Task: Find connections with filter location Shāhāda with filter topic #workwith filter profile language French with filter current company Prestige Group with filter school University of Allahabad with filter industry Health and Human Services with filter service category User Experience Design with filter keywords title Supervisors
Action: Mouse moved to (626, 79)
Screenshot: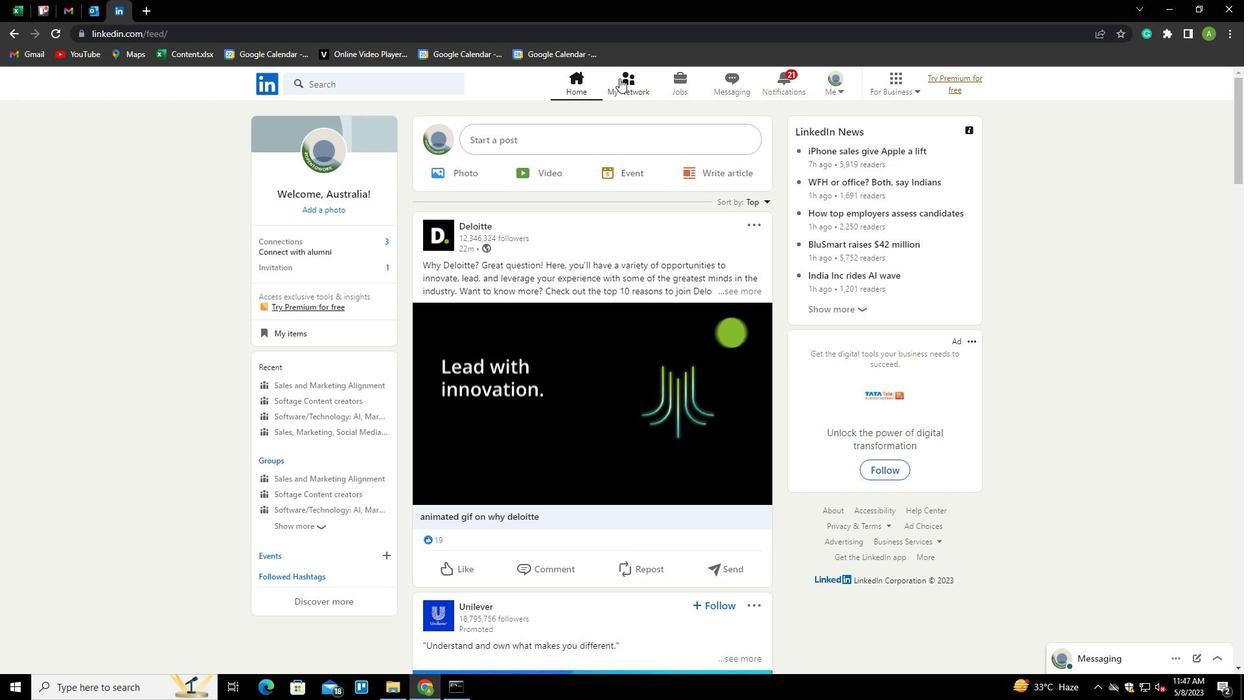 
Action: Mouse pressed left at (626, 79)
Screenshot: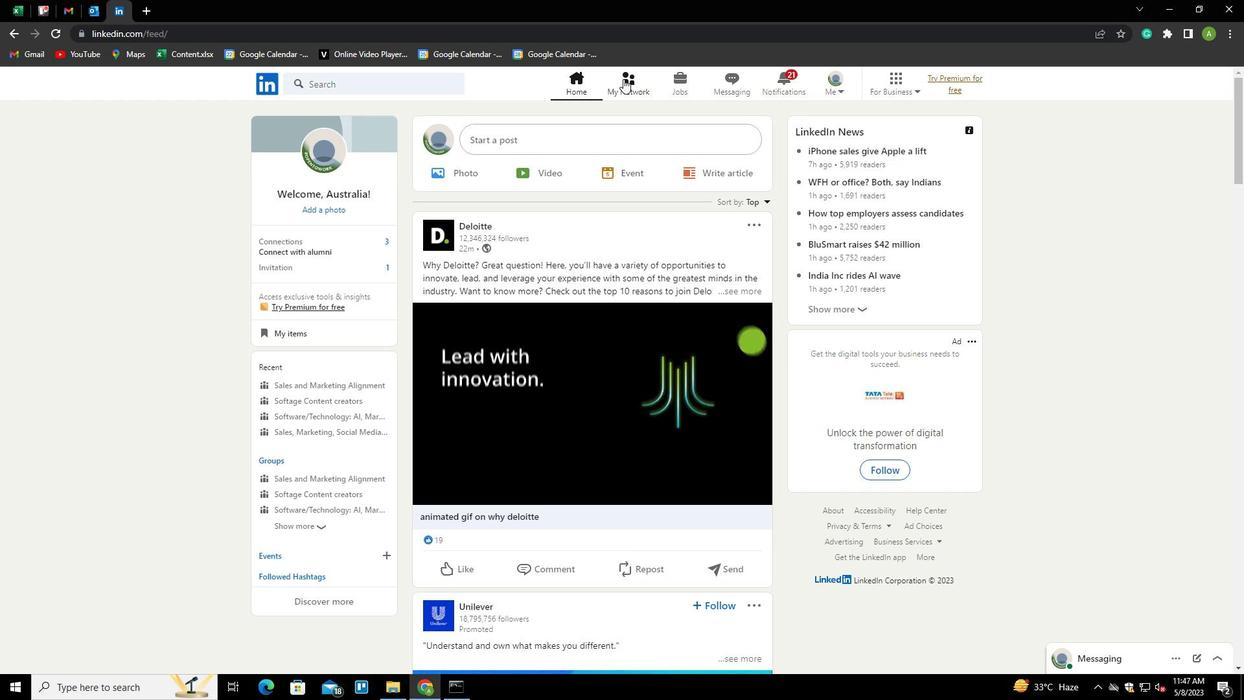 
Action: Mouse moved to (317, 154)
Screenshot: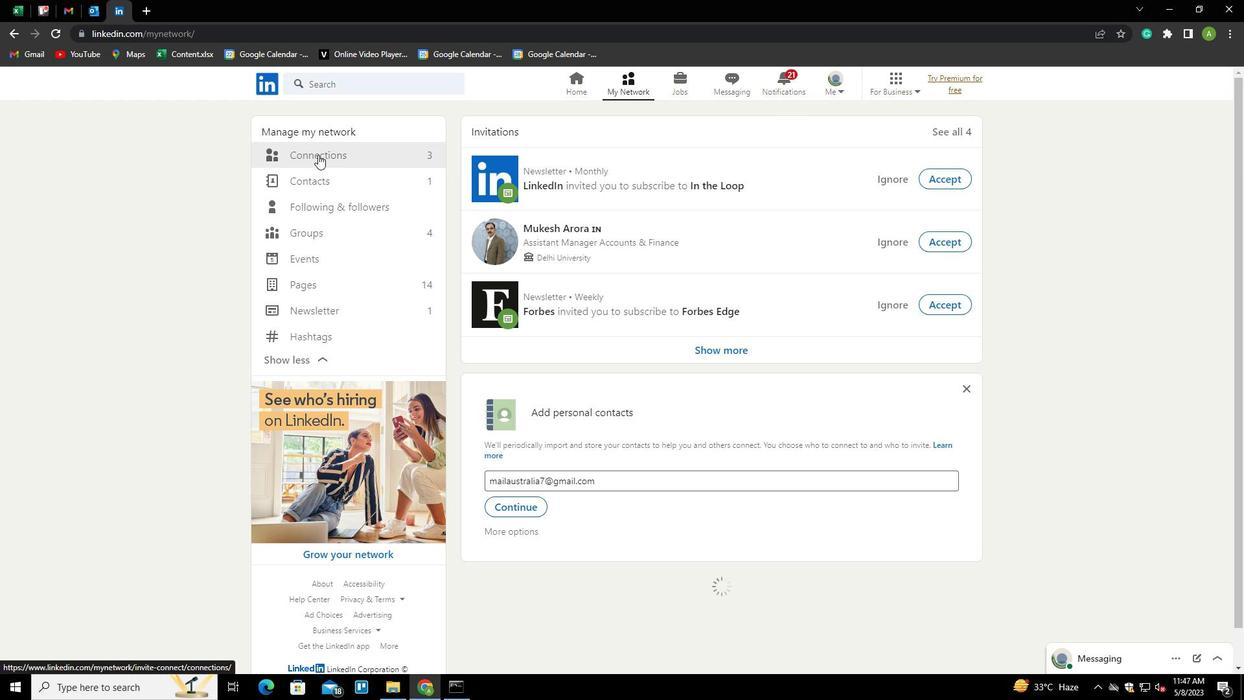 
Action: Mouse pressed left at (317, 154)
Screenshot: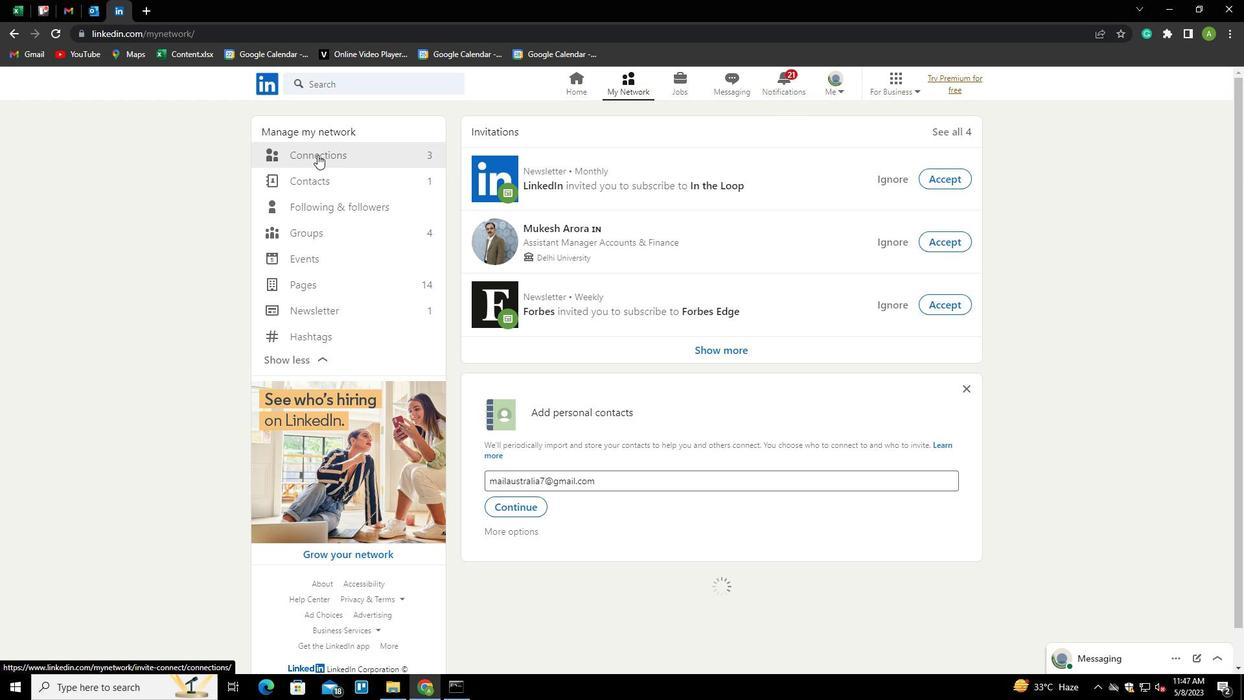 
Action: Mouse moved to (719, 159)
Screenshot: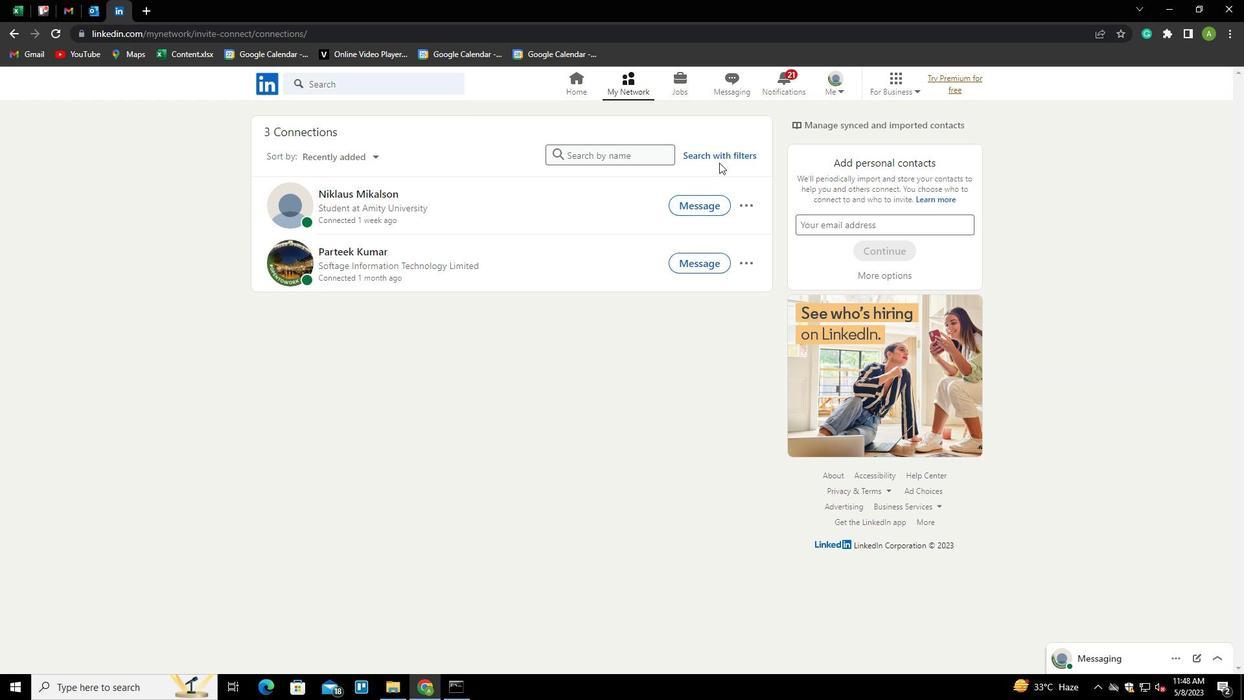 
Action: Mouse pressed left at (719, 159)
Screenshot: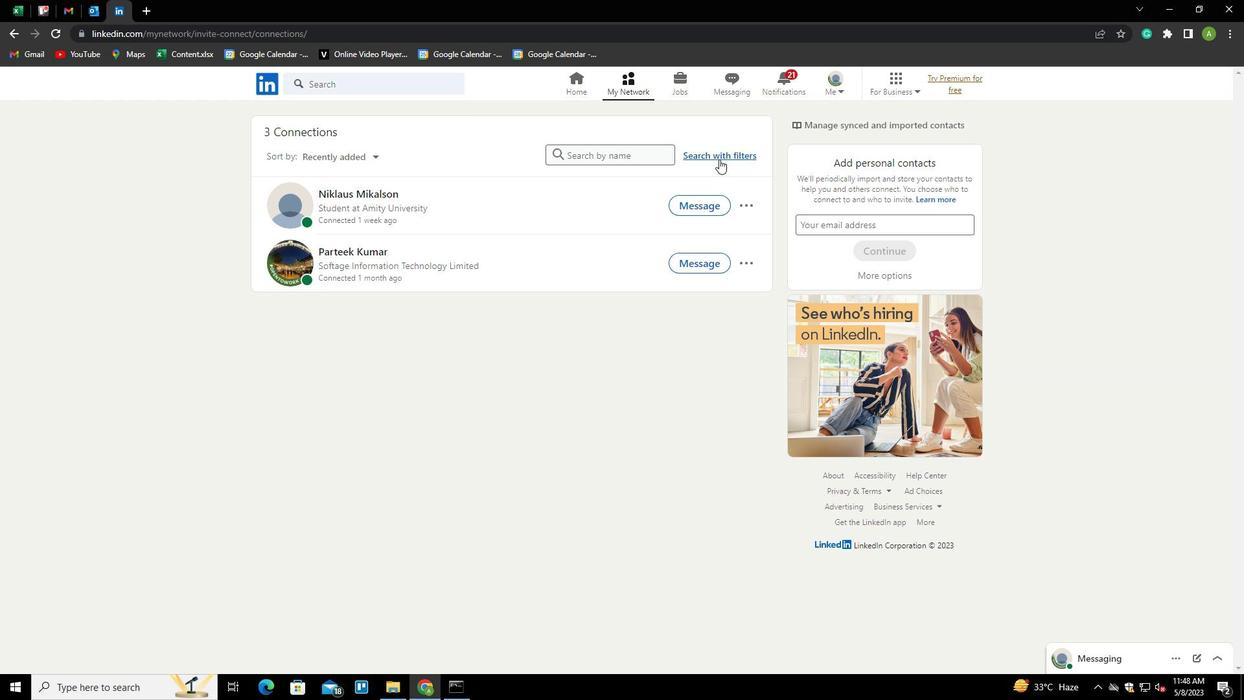 
Action: Mouse moved to (663, 116)
Screenshot: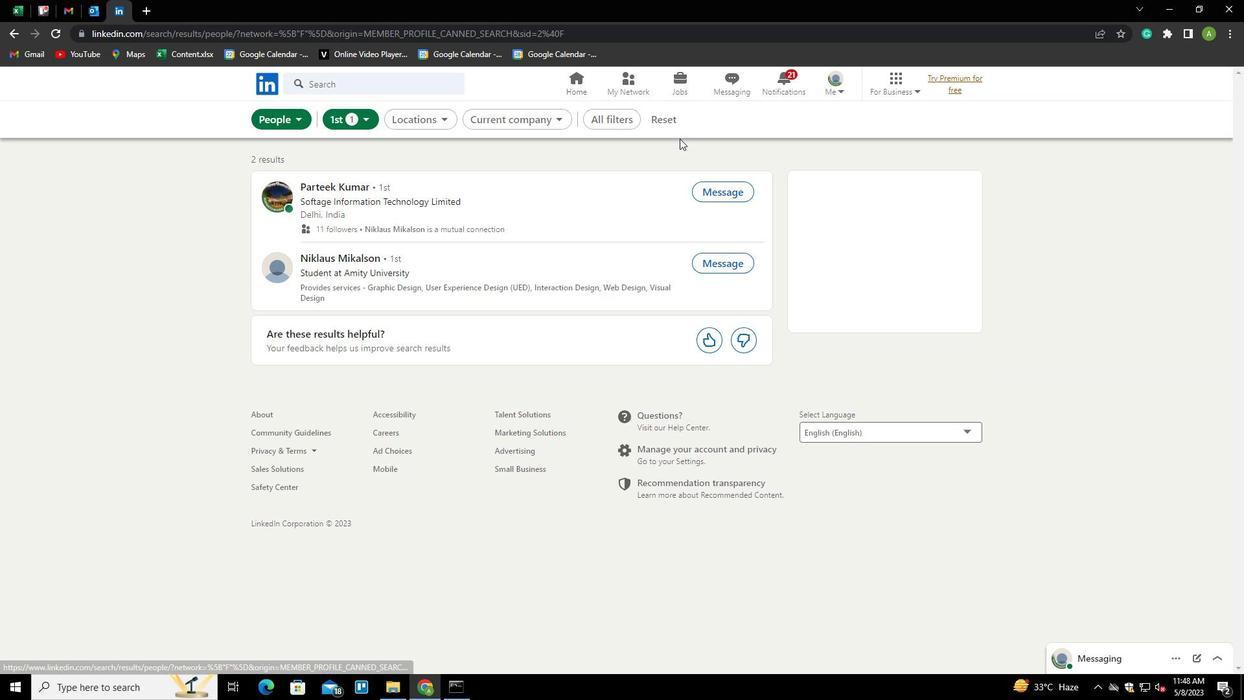 
Action: Mouse pressed left at (663, 116)
Screenshot: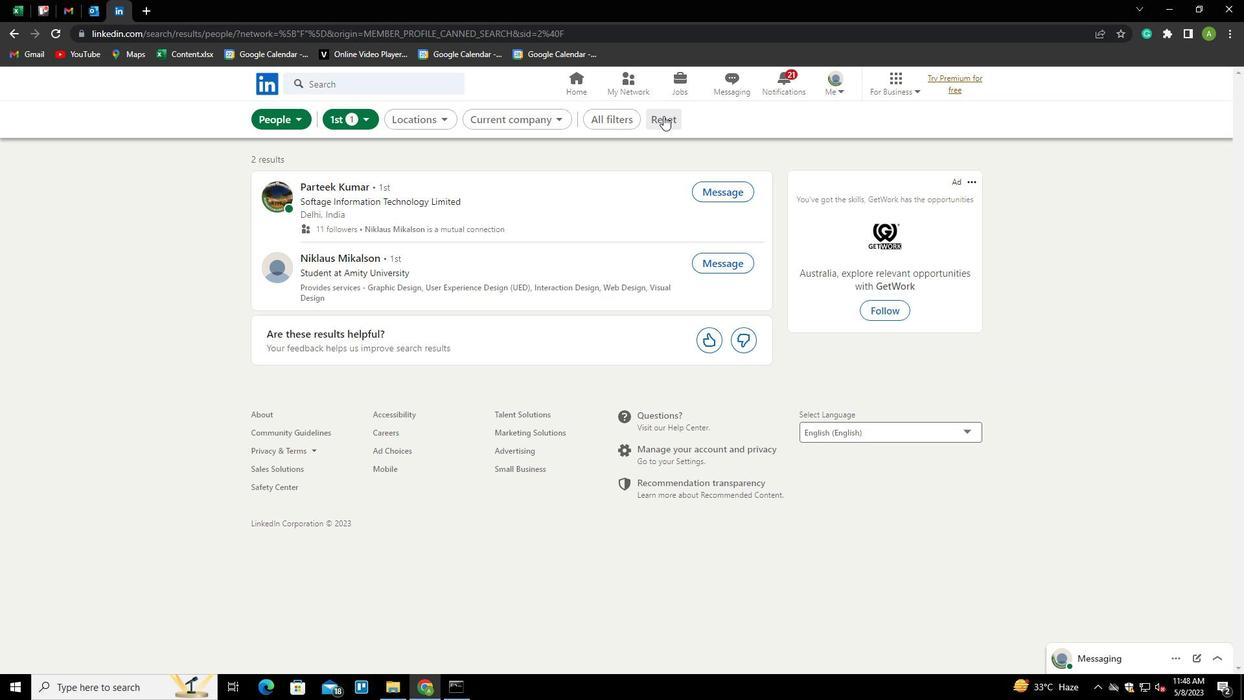 
Action: Mouse moved to (653, 116)
Screenshot: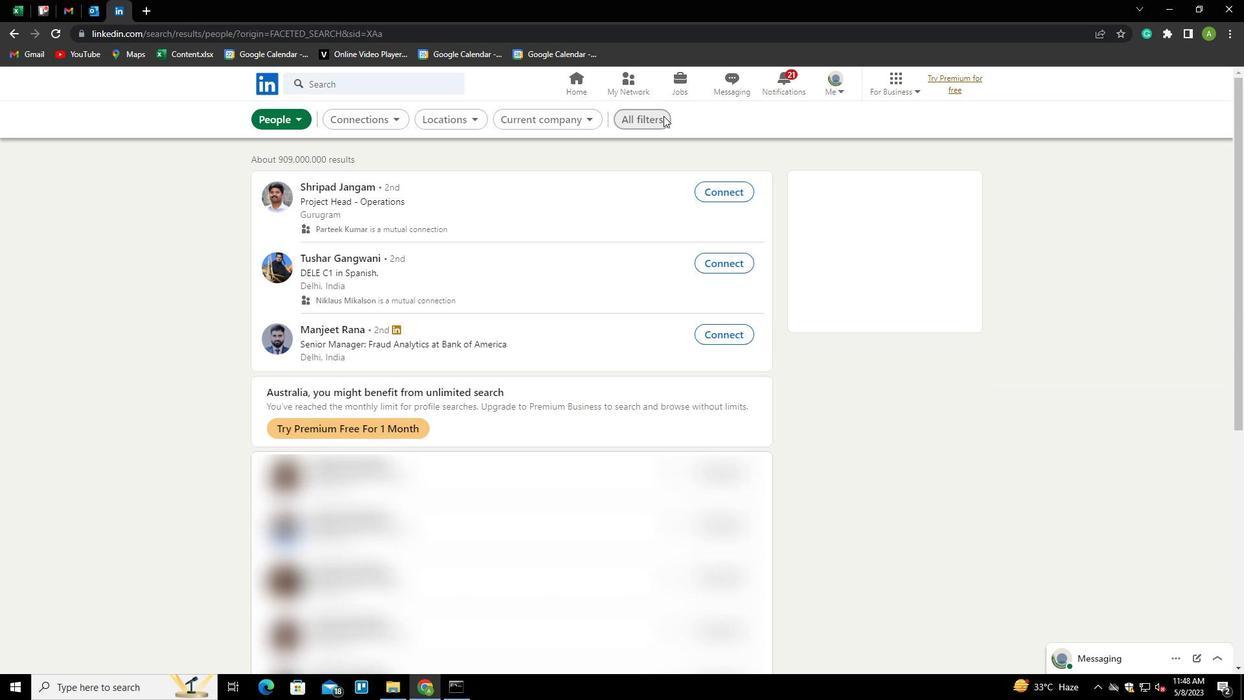 
Action: Mouse pressed left at (653, 116)
Screenshot: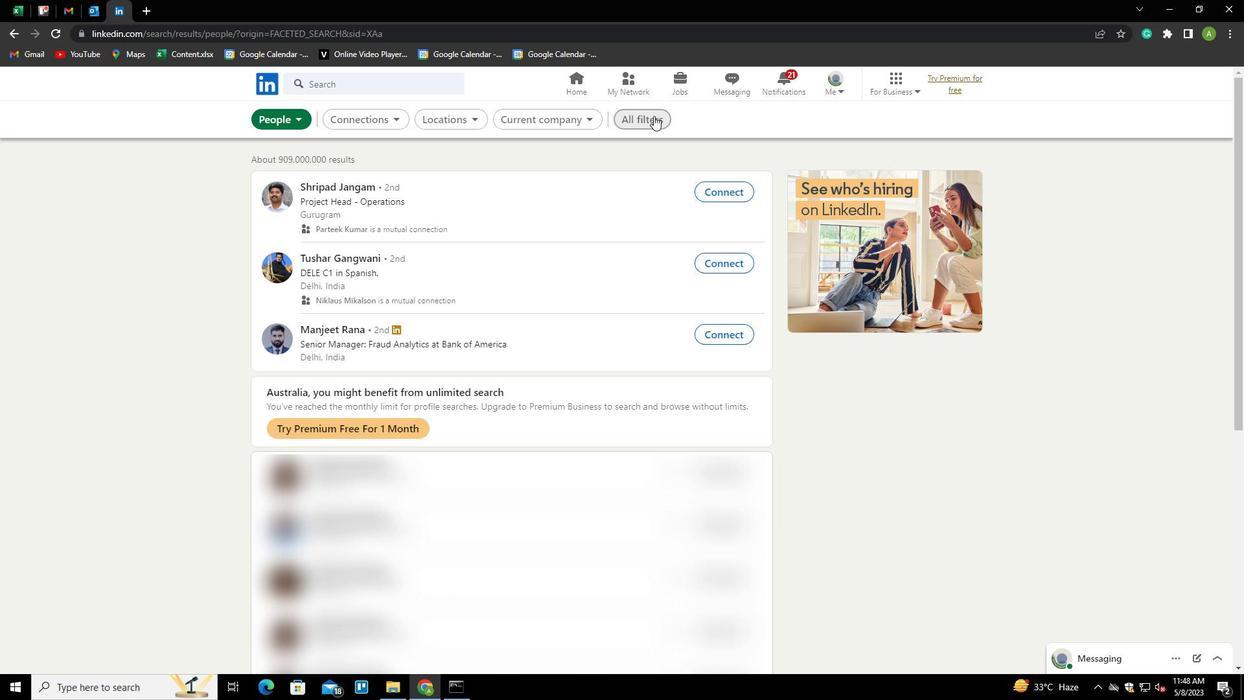 
Action: Mouse moved to (1100, 352)
Screenshot: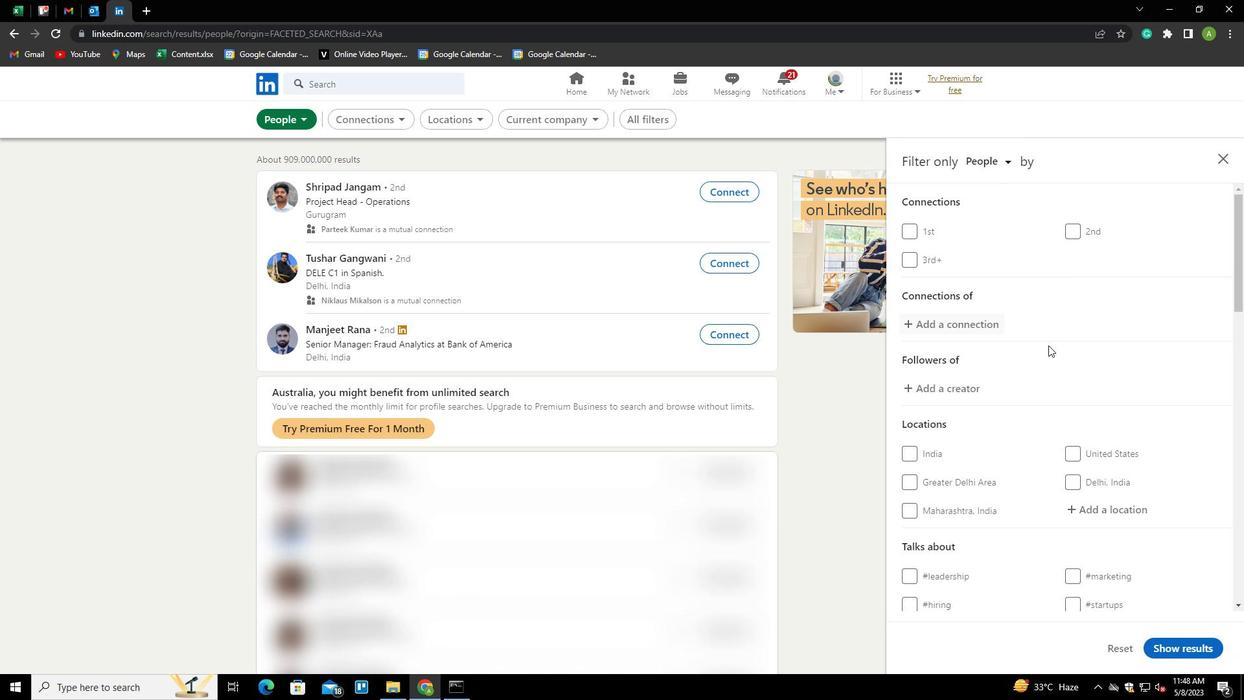 
Action: Mouse scrolled (1100, 352) with delta (0, 0)
Screenshot: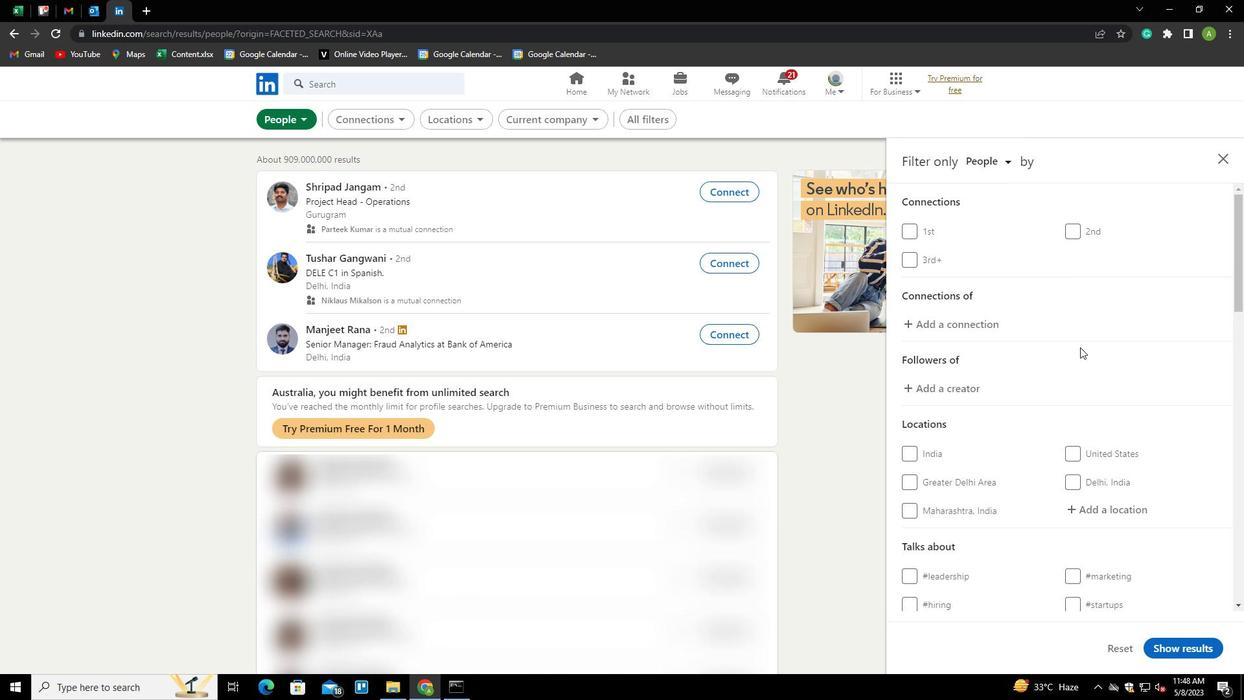 
Action: Mouse scrolled (1100, 352) with delta (0, 0)
Screenshot: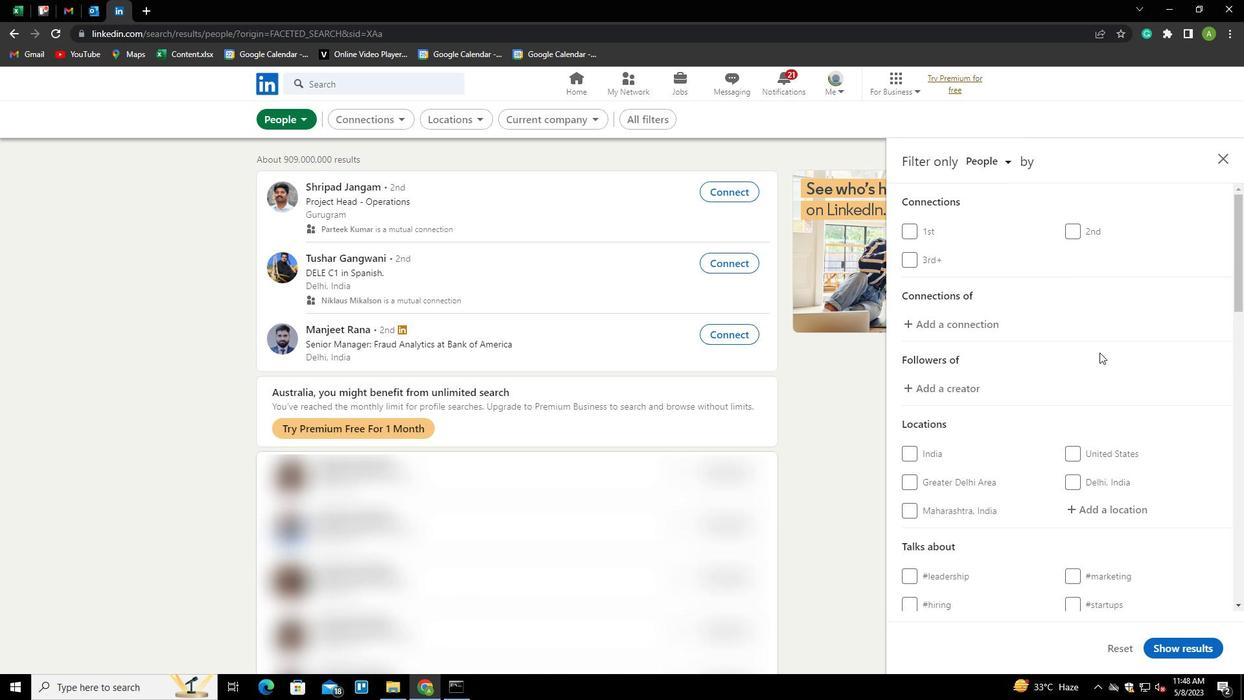 
Action: Mouse moved to (1102, 376)
Screenshot: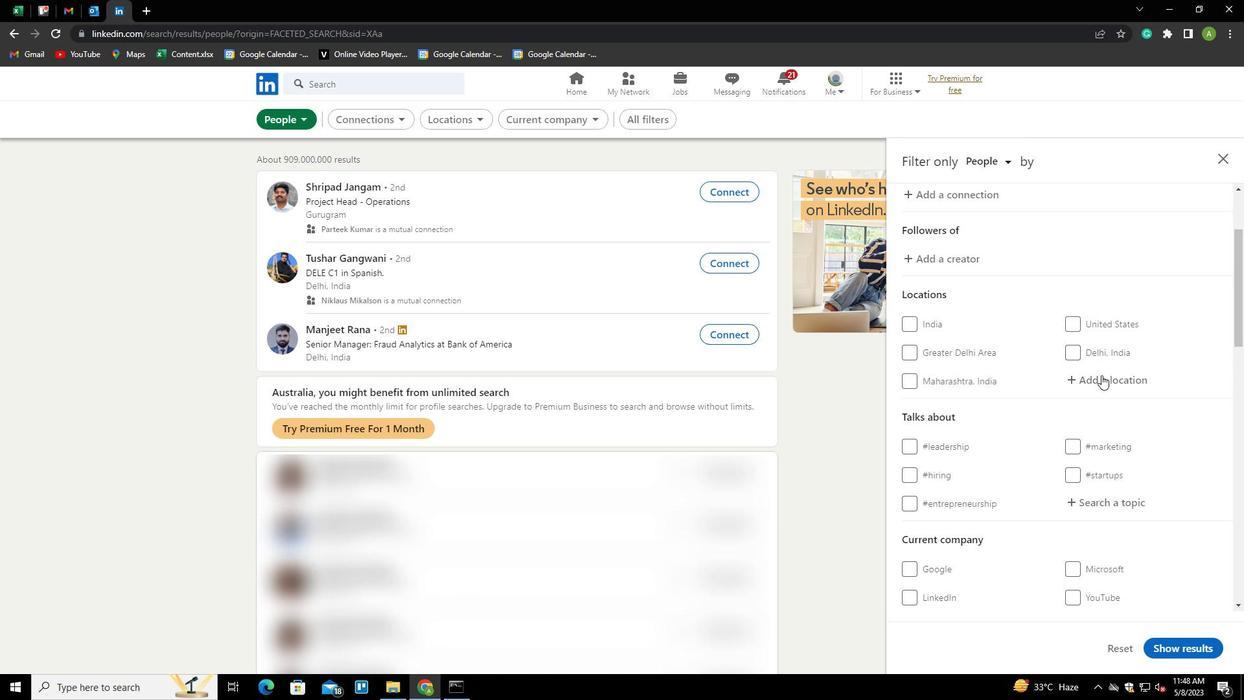 
Action: Mouse pressed left at (1102, 376)
Screenshot: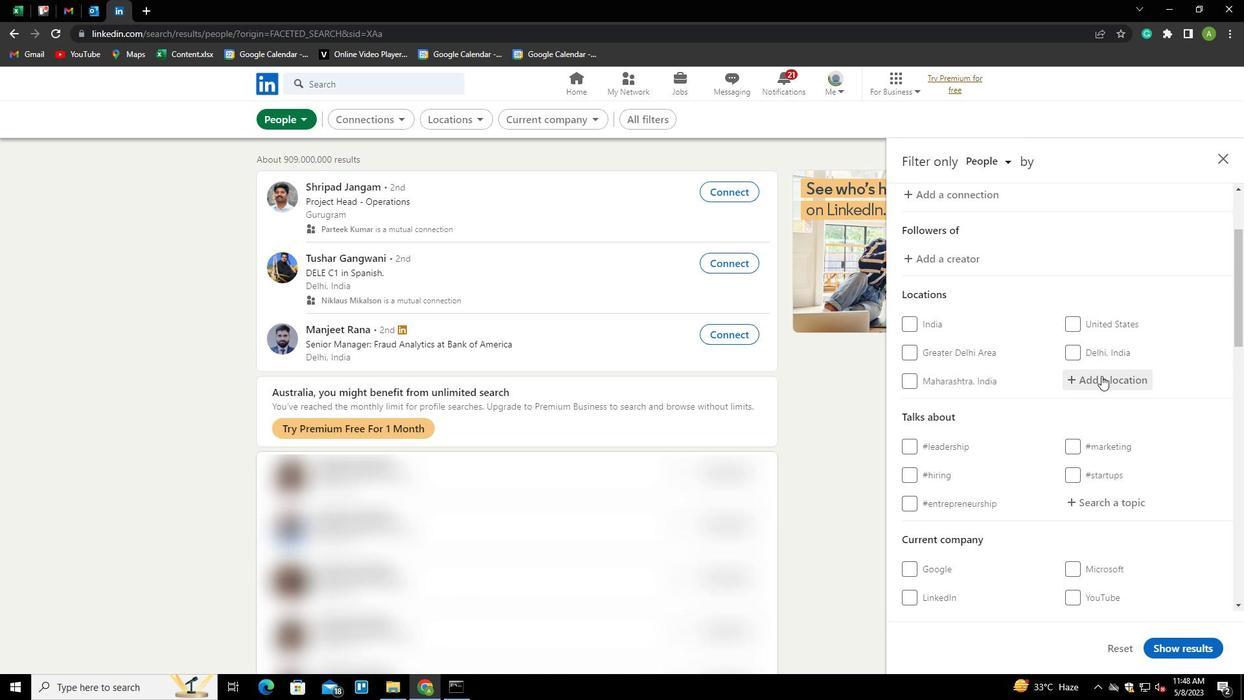 
Action: Key pressed <Key.shift>S
Screenshot: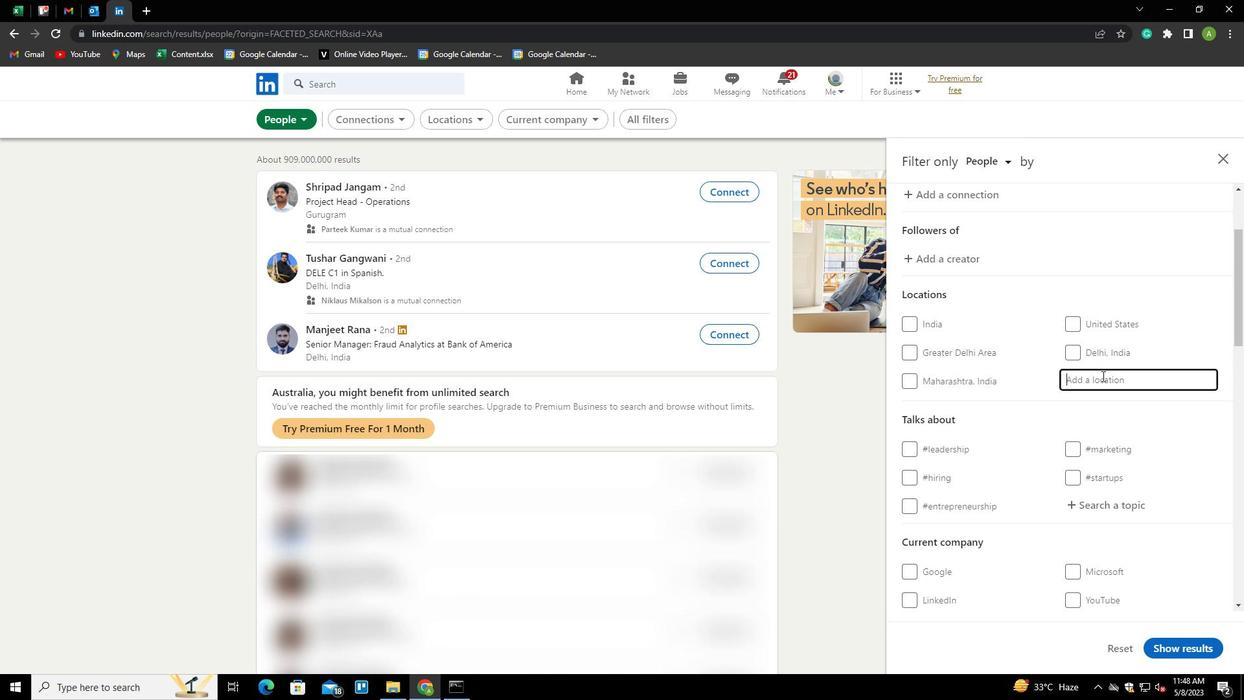
Action: Mouse moved to (1106, 374)
Screenshot: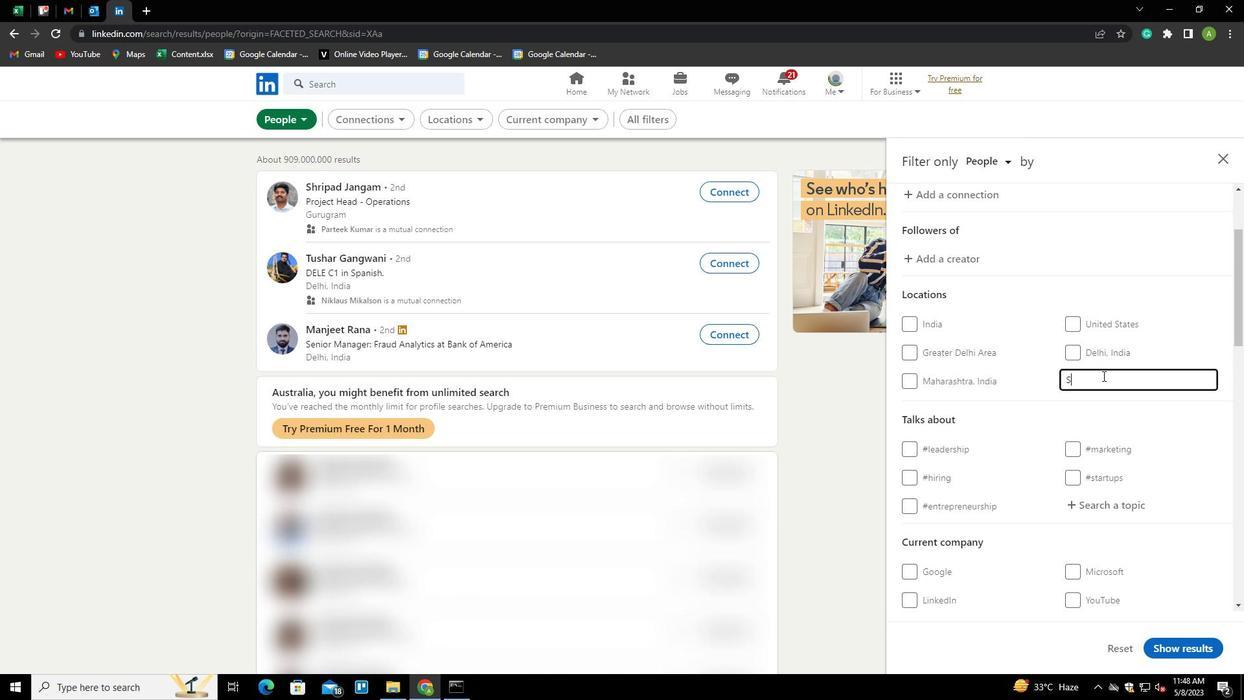 
Action: Key pressed HAHADA<Key.down><Key.down><Key.enter>
Screenshot: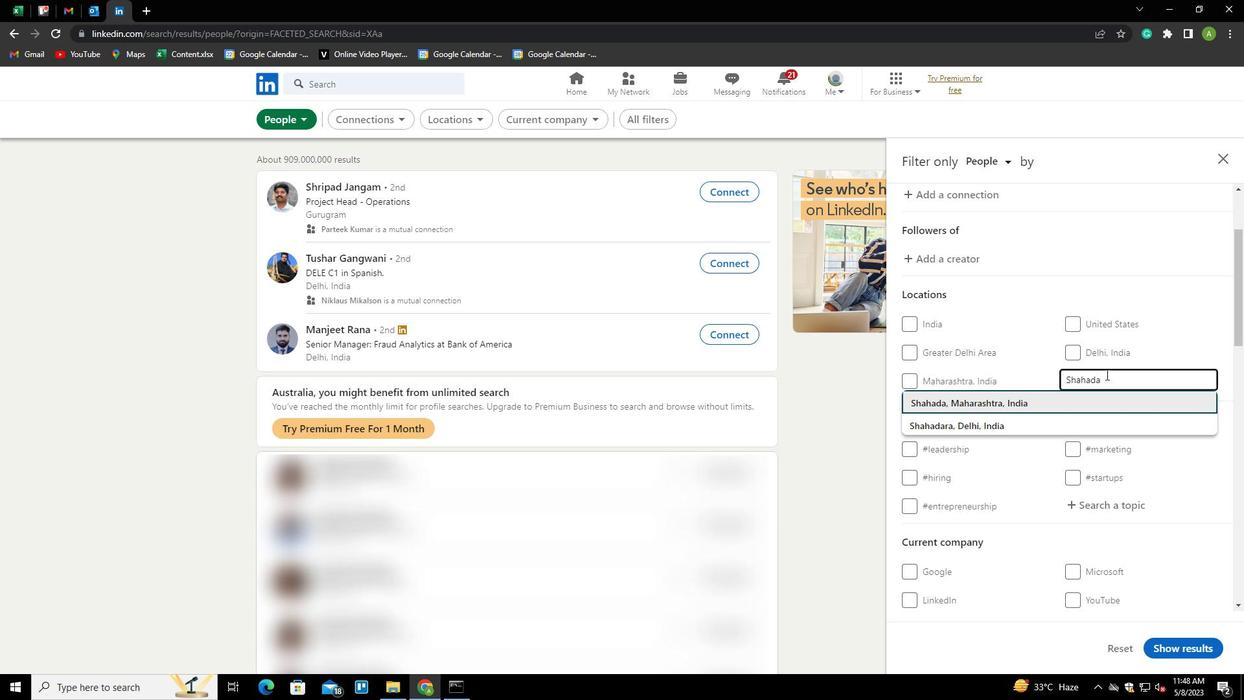 
Action: Mouse scrolled (1106, 374) with delta (0, 0)
Screenshot: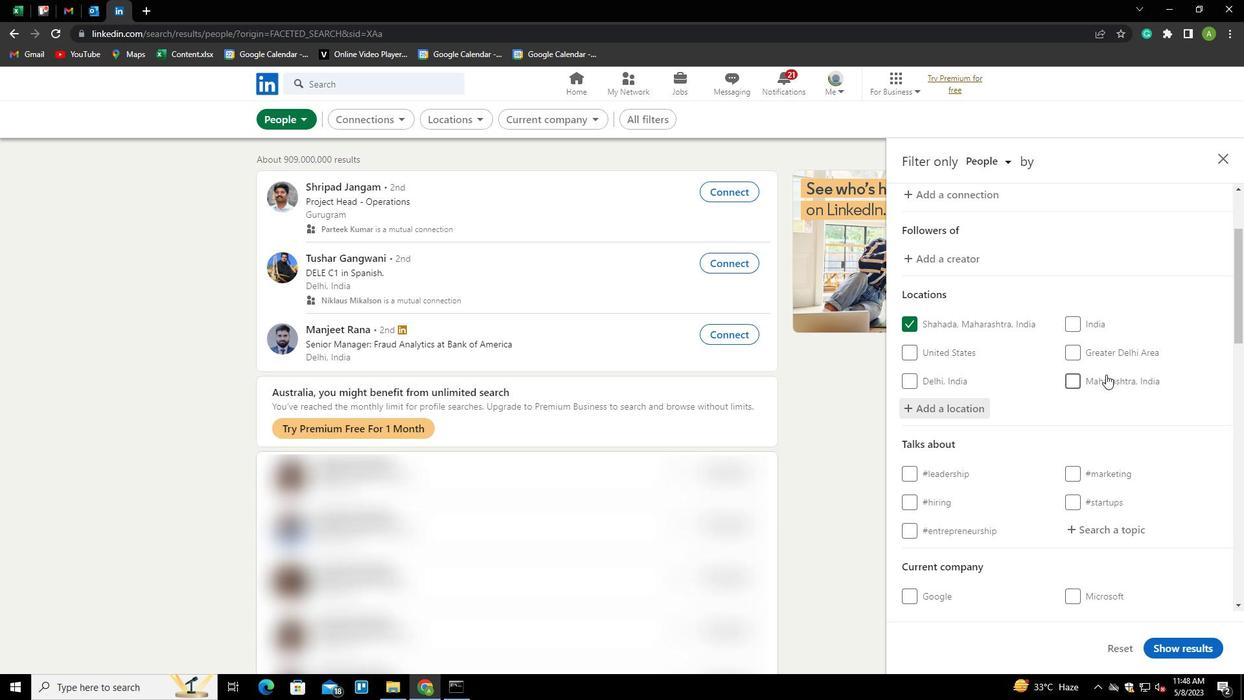
Action: Mouse scrolled (1106, 374) with delta (0, 0)
Screenshot: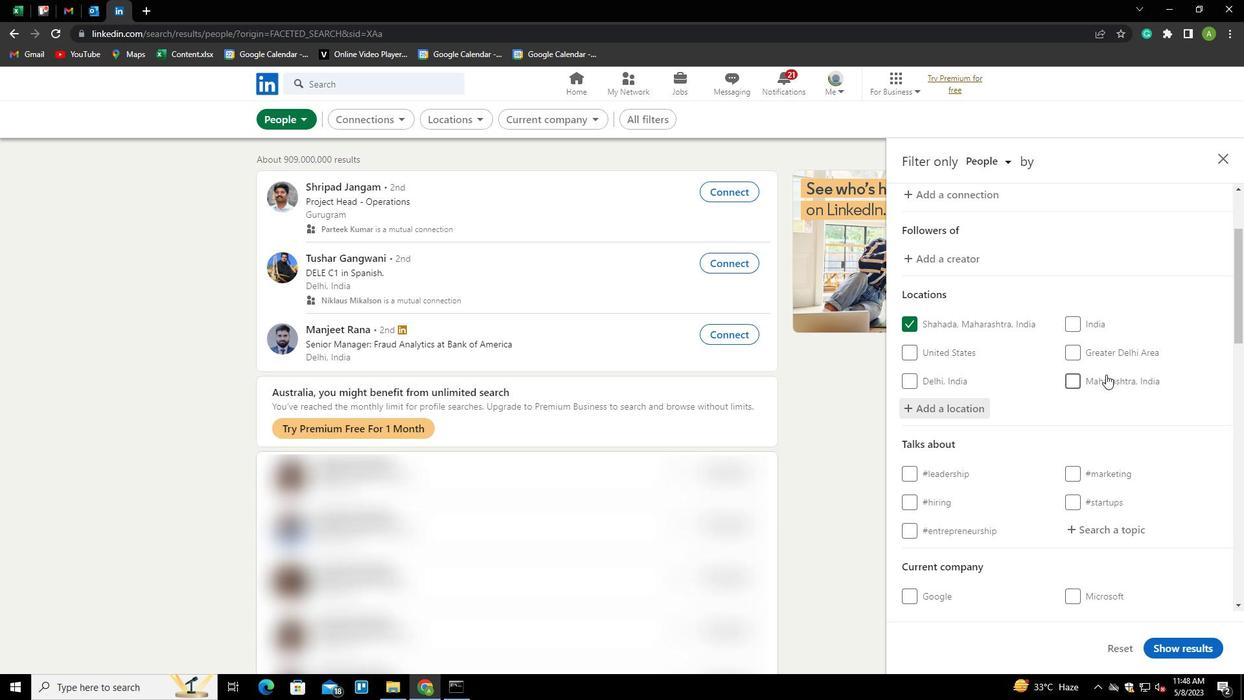 
Action: Mouse scrolled (1106, 374) with delta (0, 0)
Screenshot: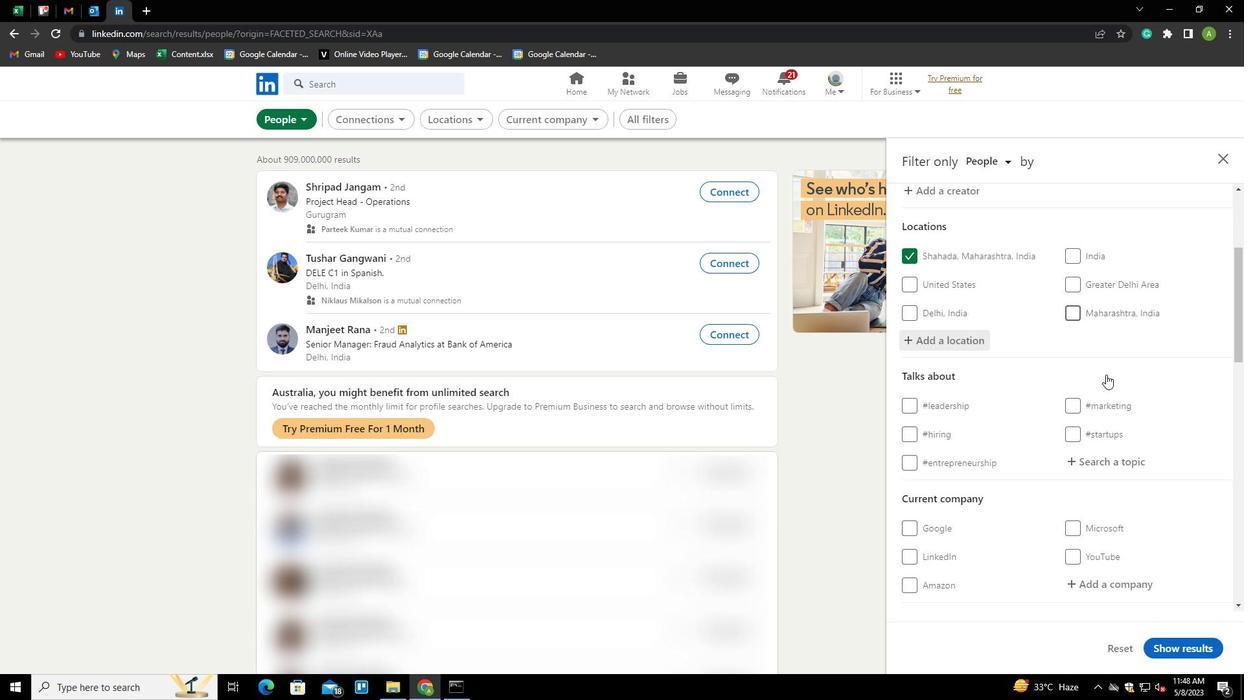 
Action: Mouse moved to (1104, 341)
Screenshot: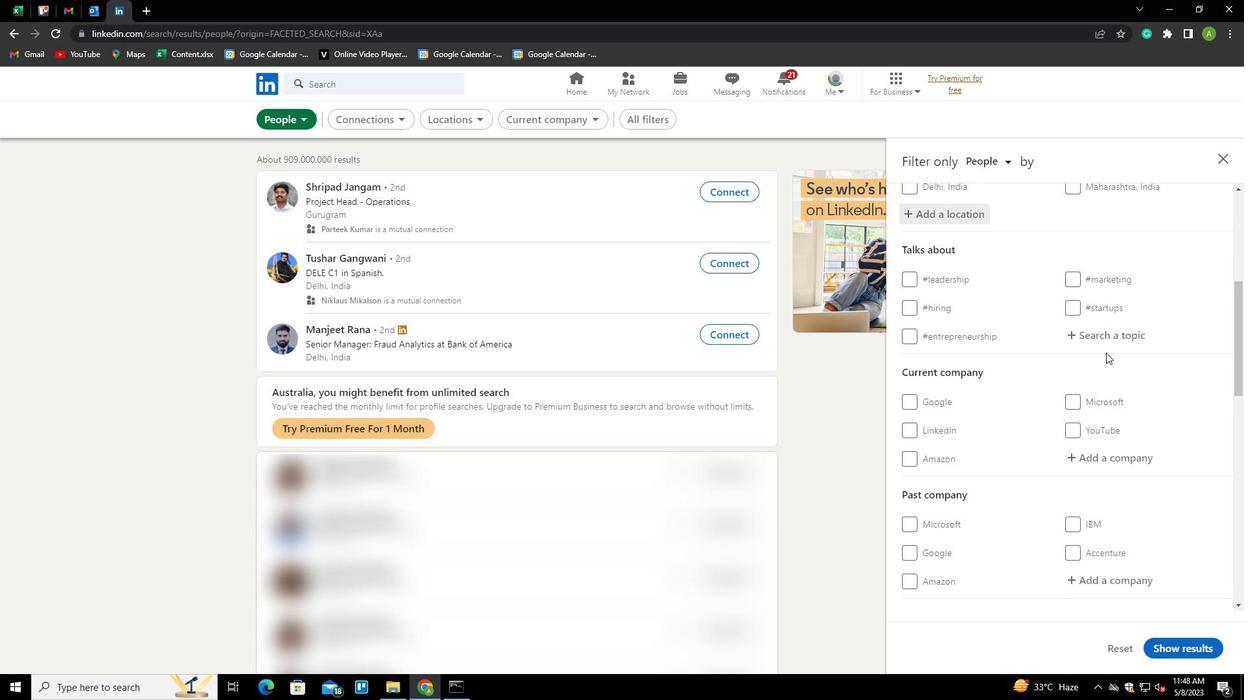
Action: Mouse pressed left at (1104, 341)
Screenshot: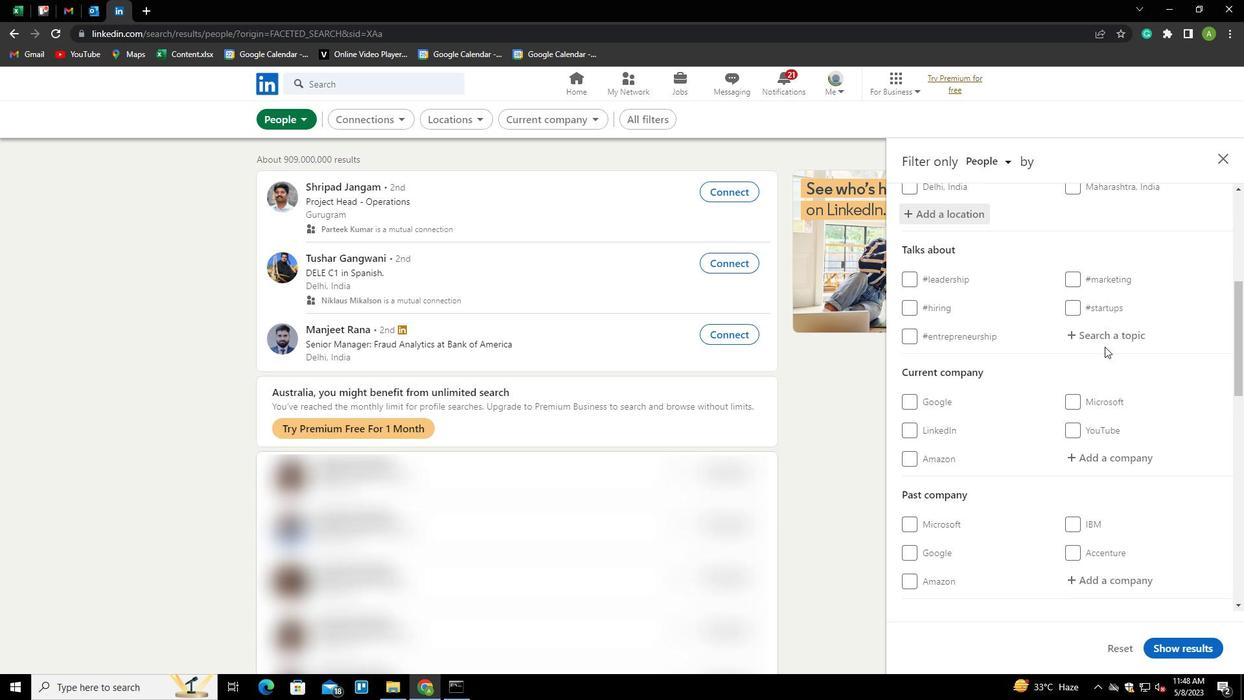 
Action: Key pressed WORK<Key.down><Key.enter>
Screenshot: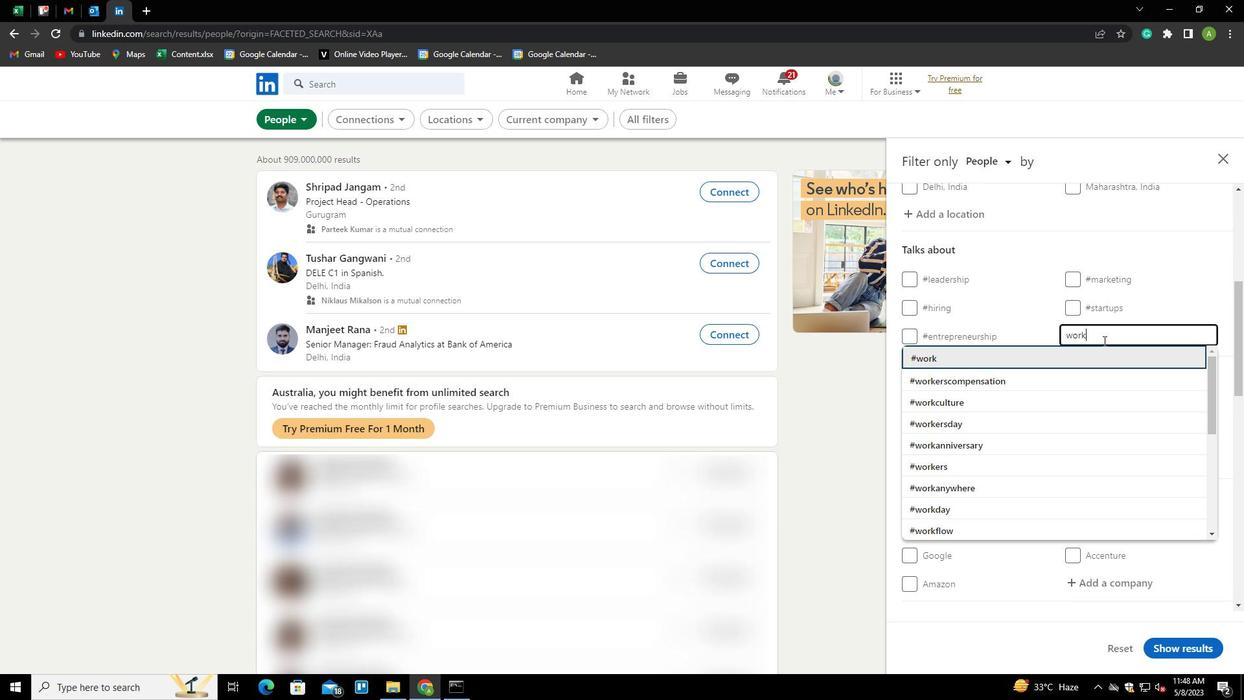 
Action: Mouse scrolled (1104, 340) with delta (0, 0)
Screenshot: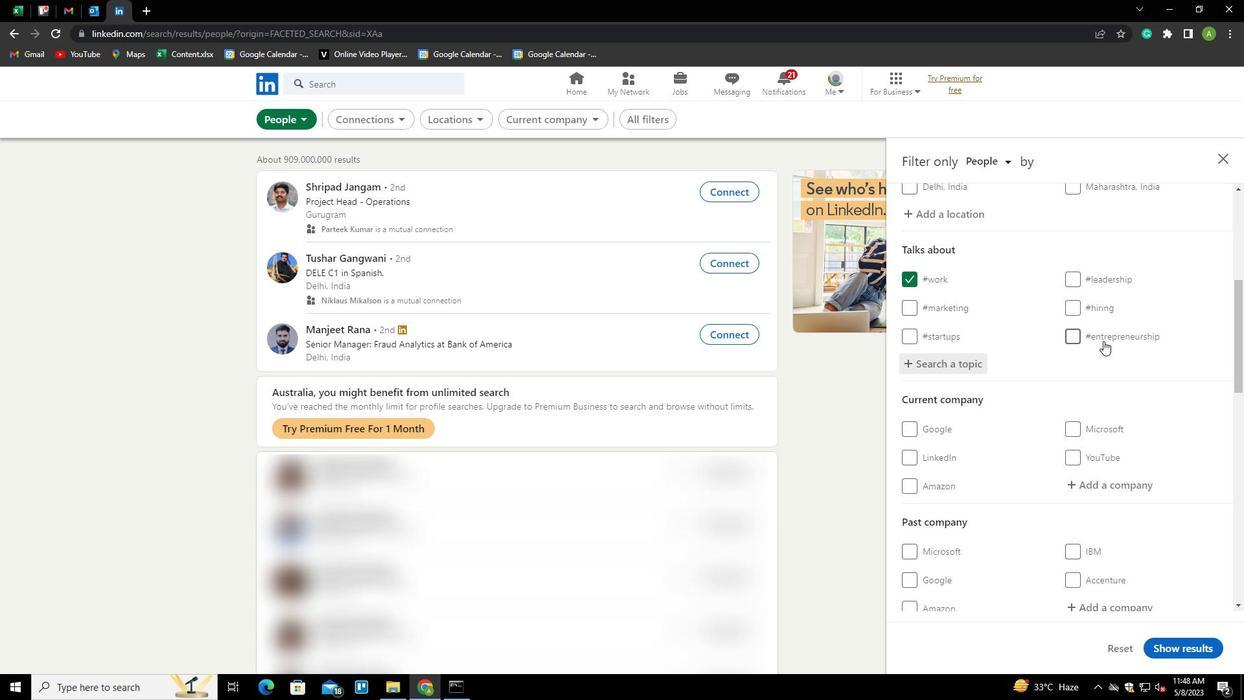 
Action: Mouse scrolled (1104, 340) with delta (0, 0)
Screenshot: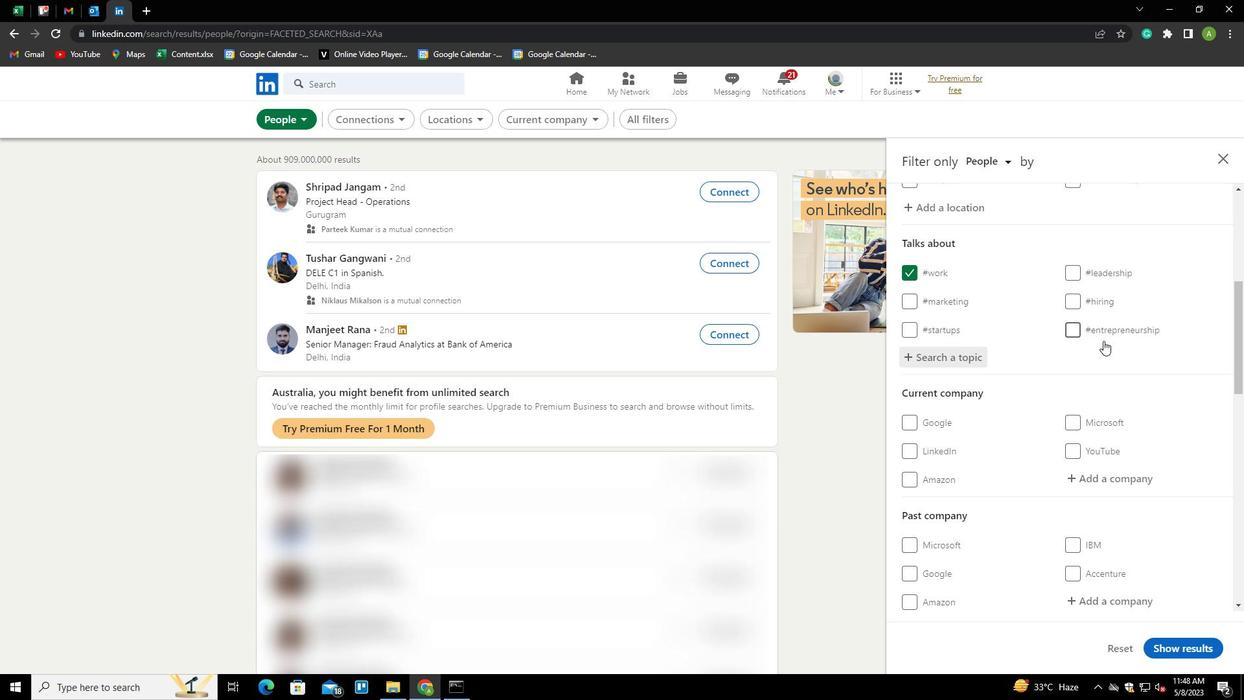 
Action: Mouse scrolled (1104, 340) with delta (0, 0)
Screenshot: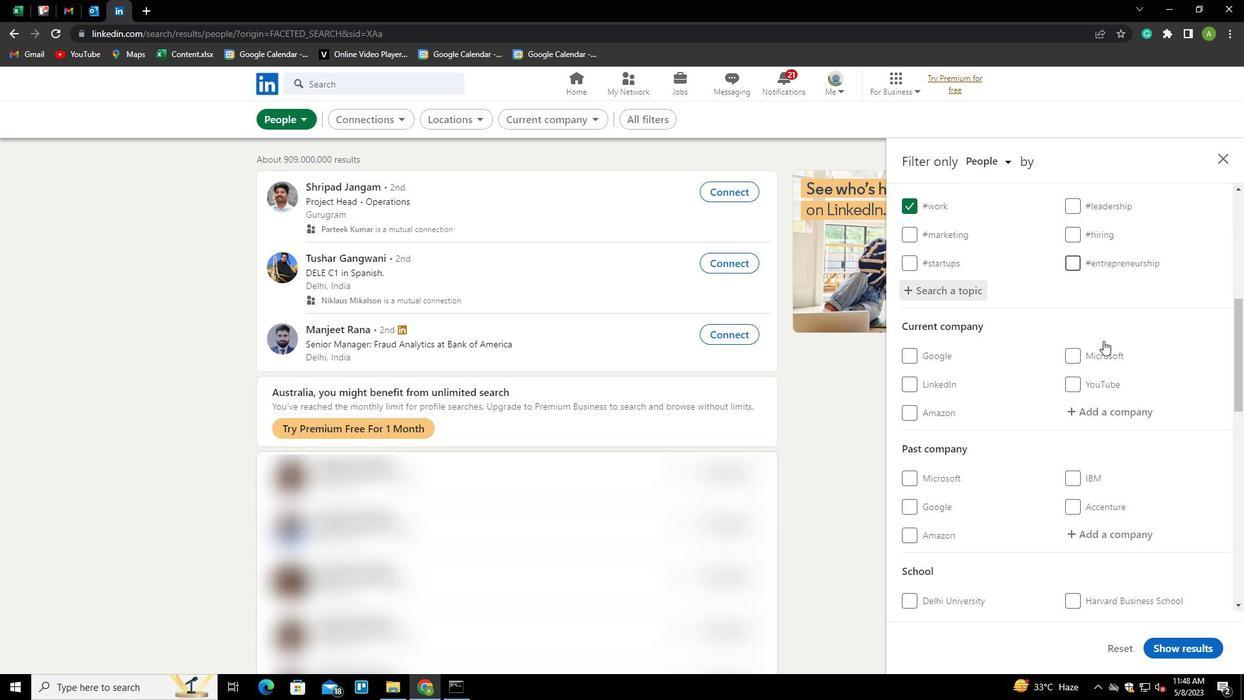 
Action: Mouse scrolled (1104, 340) with delta (0, 0)
Screenshot: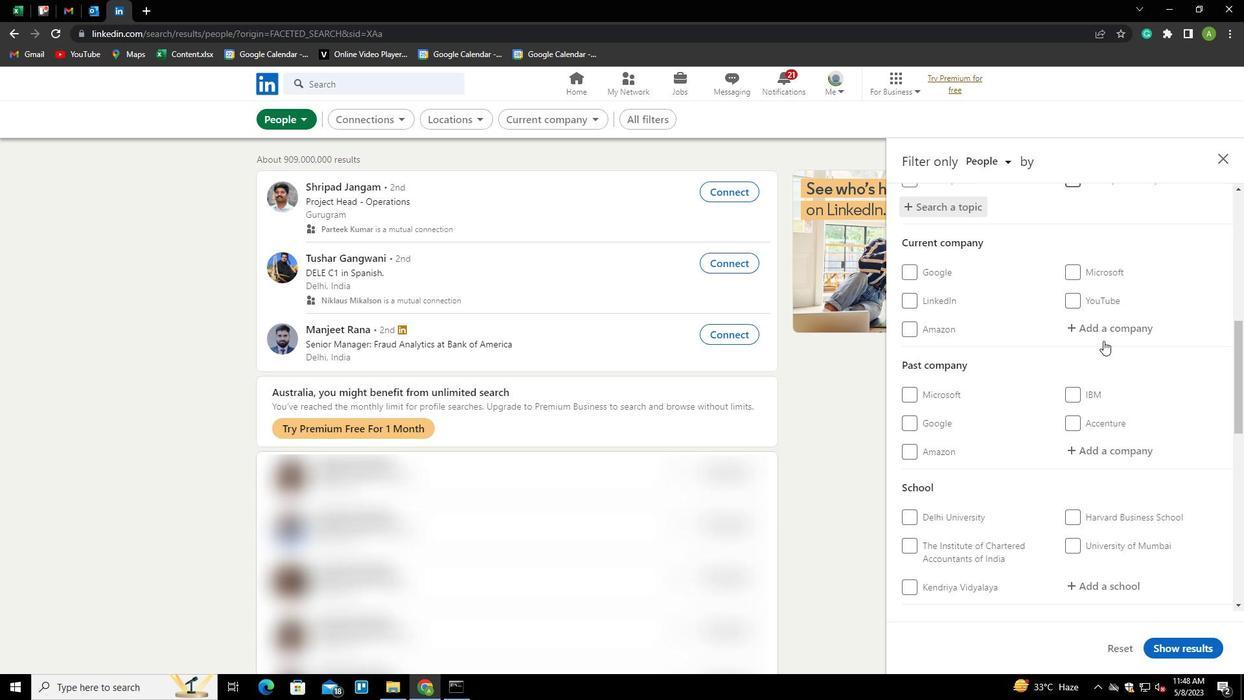 
Action: Mouse scrolled (1104, 340) with delta (0, 0)
Screenshot: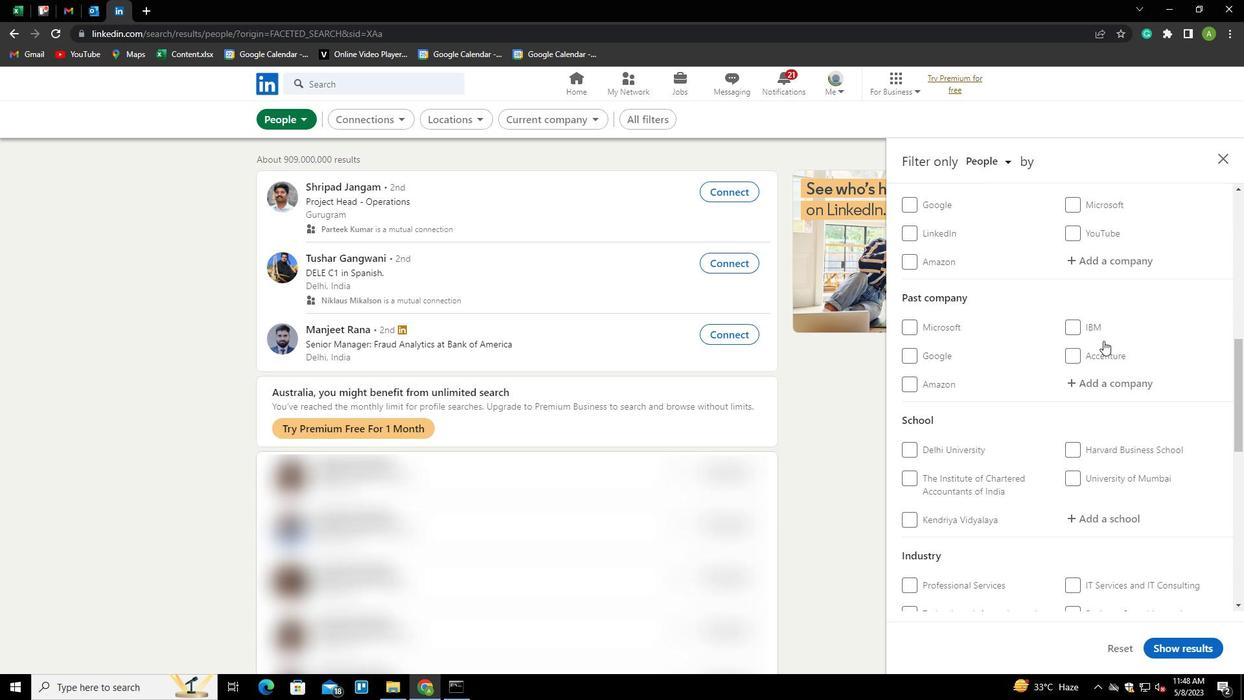 
Action: Mouse scrolled (1104, 340) with delta (0, 0)
Screenshot: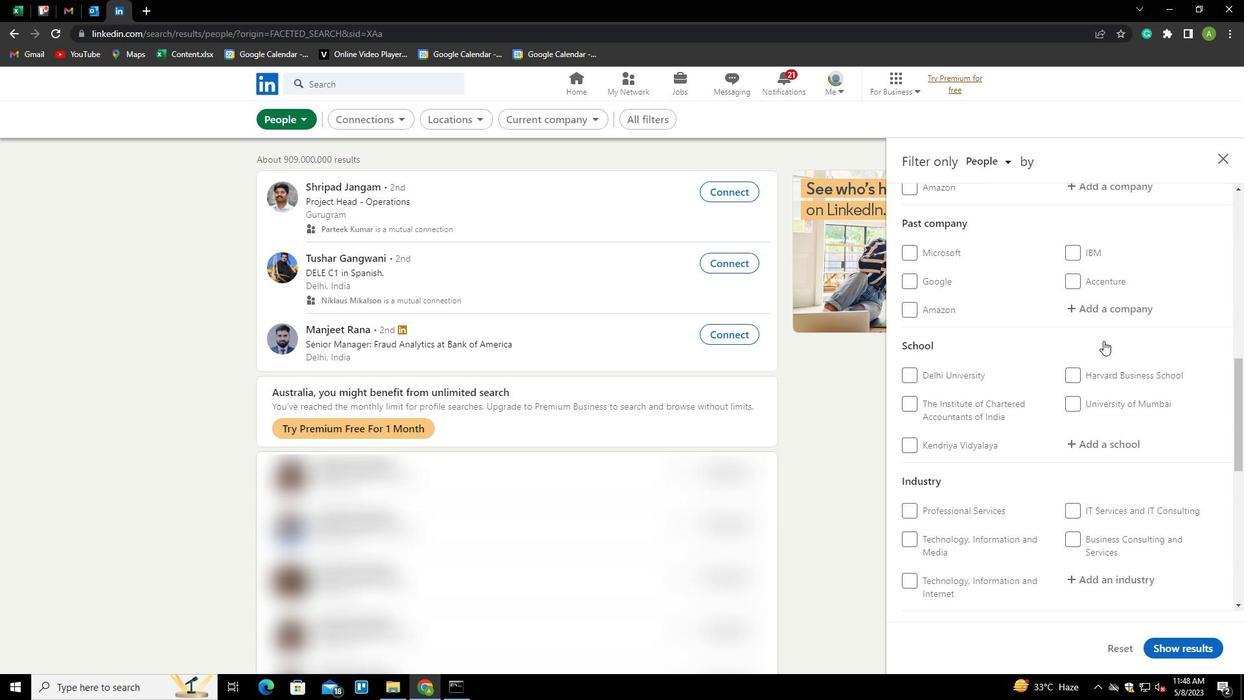 
Action: Mouse scrolled (1104, 340) with delta (0, 0)
Screenshot: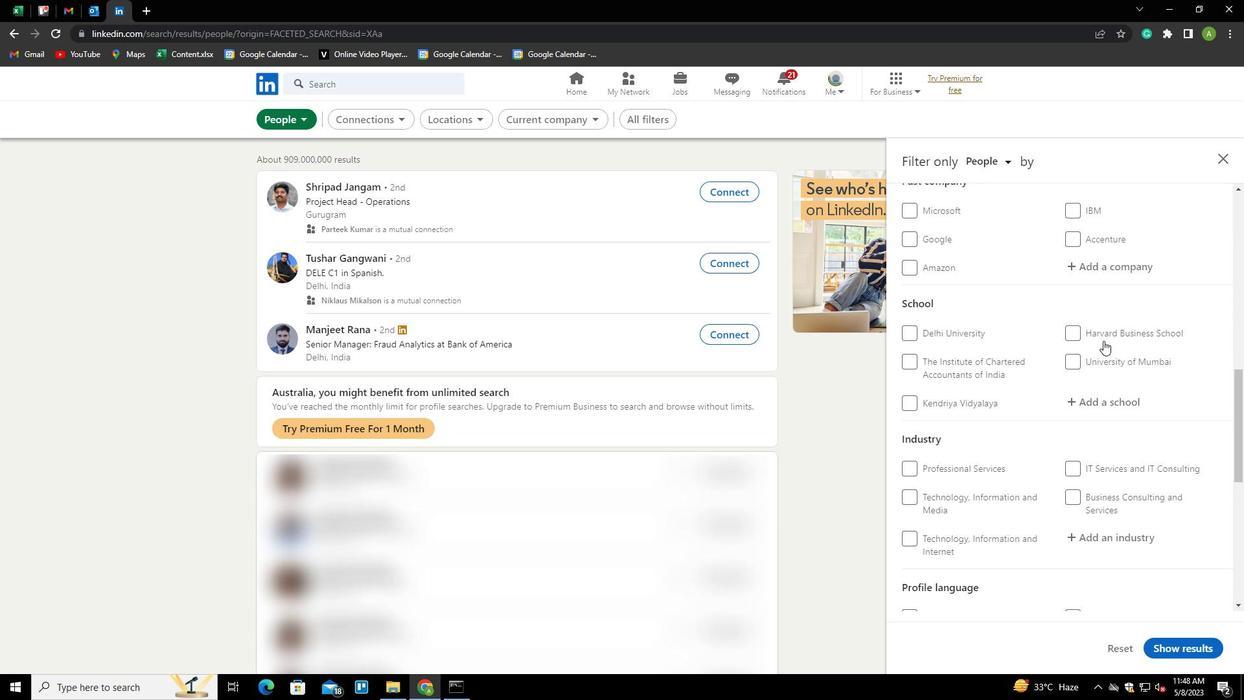 
Action: Mouse scrolled (1104, 340) with delta (0, 0)
Screenshot: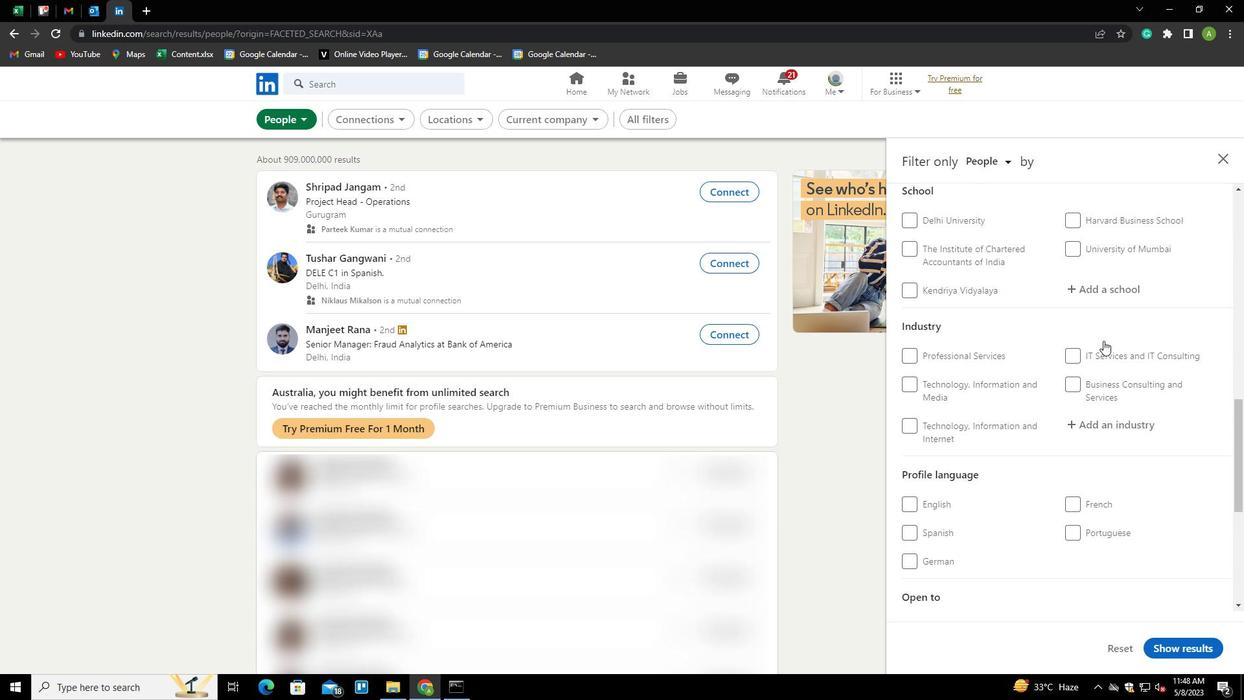 
Action: Mouse moved to (1071, 438)
Screenshot: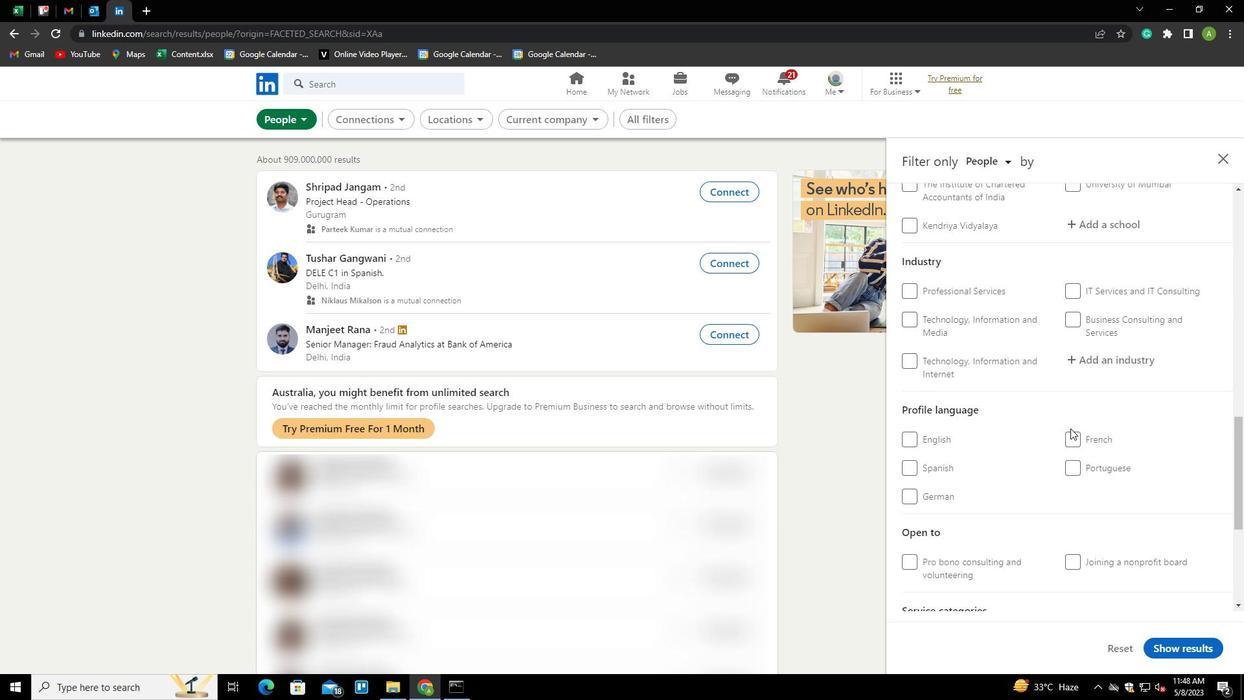 
Action: Mouse pressed left at (1071, 438)
Screenshot: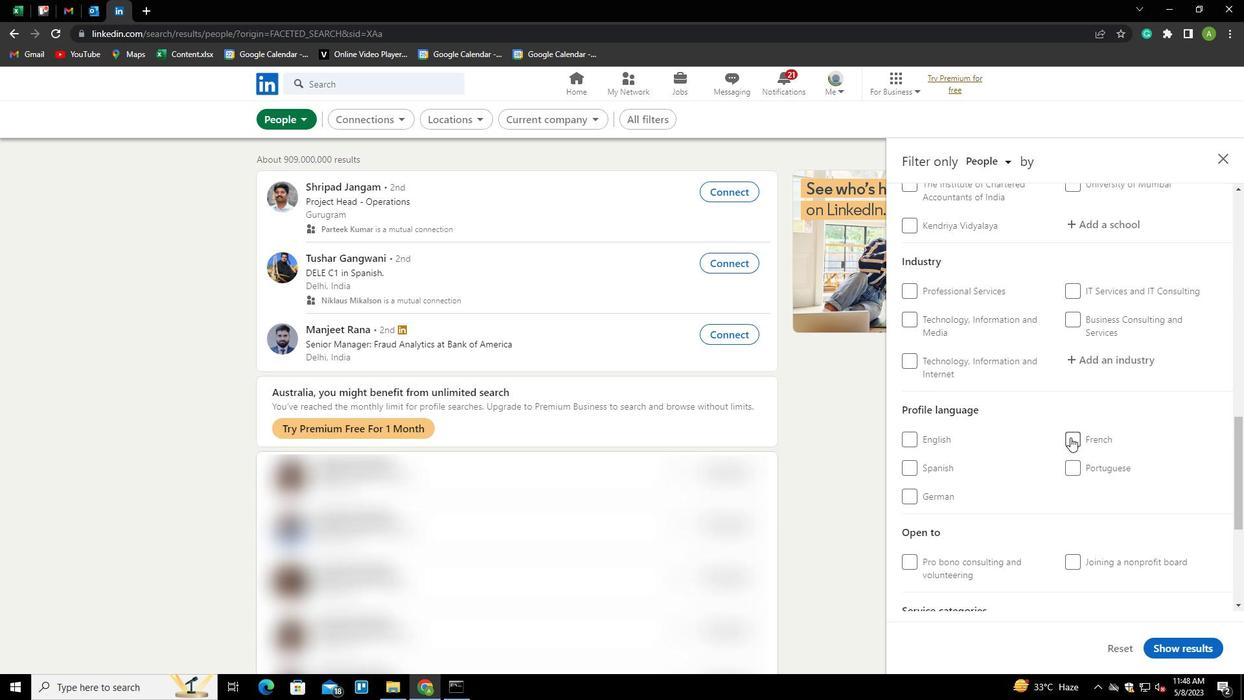 
Action: Mouse moved to (1123, 406)
Screenshot: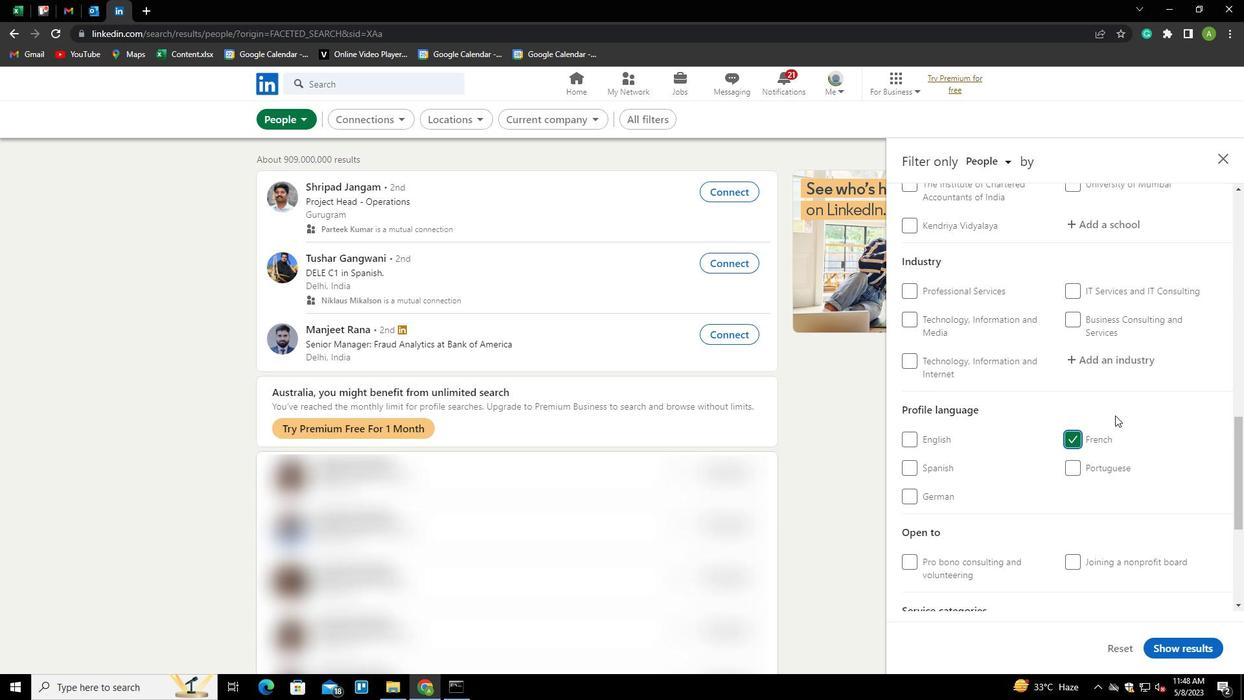 
Action: Mouse scrolled (1123, 407) with delta (0, 0)
Screenshot: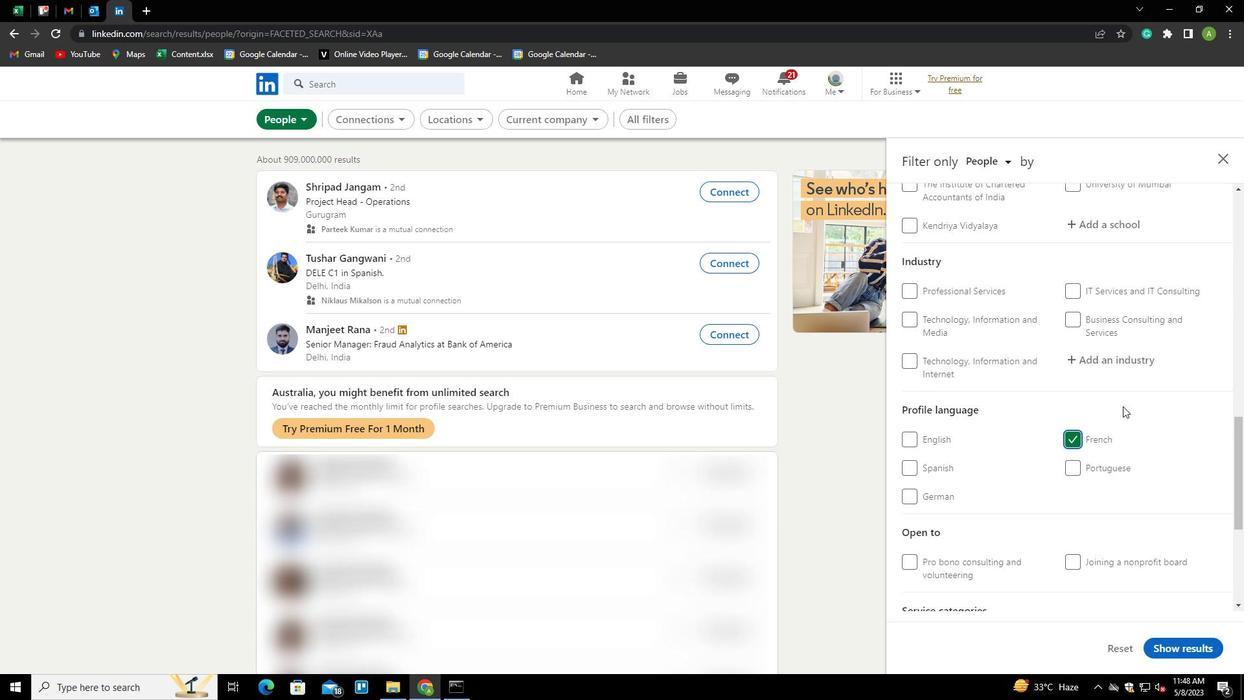 
Action: Mouse scrolled (1123, 407) with delta (0, 0)
Screenshot: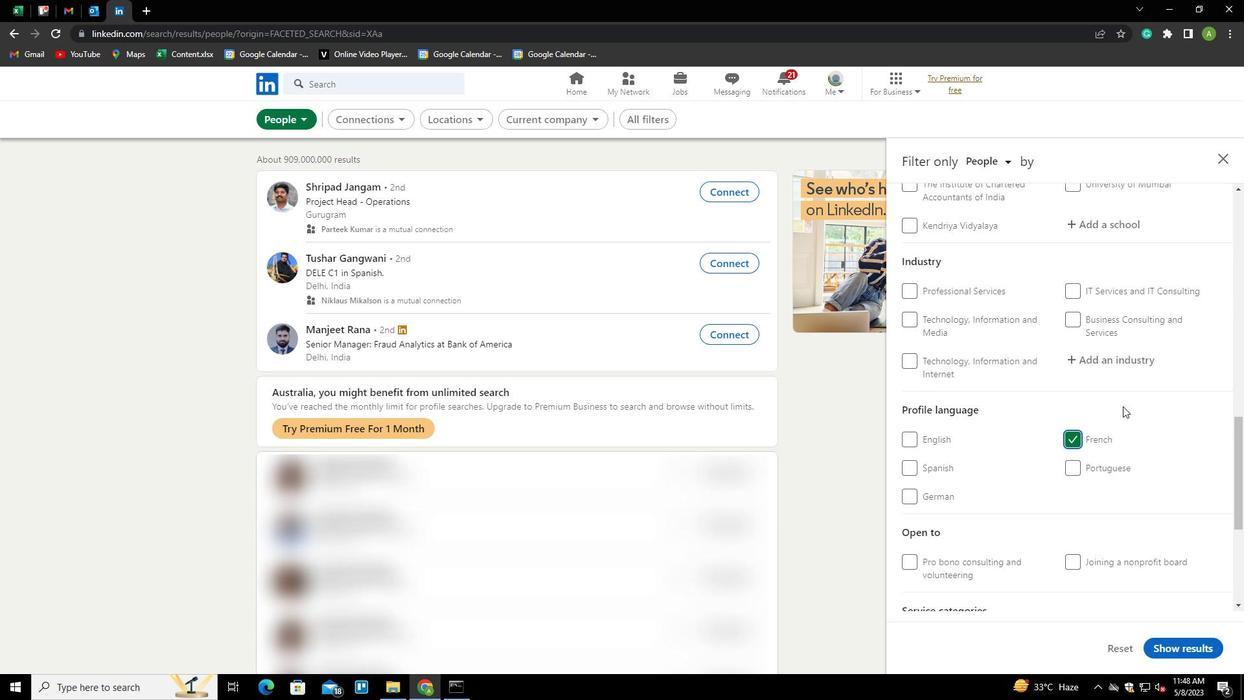 
Action: Mouse scrolled (1123, 407) with delta (0, 0)
Screenshot: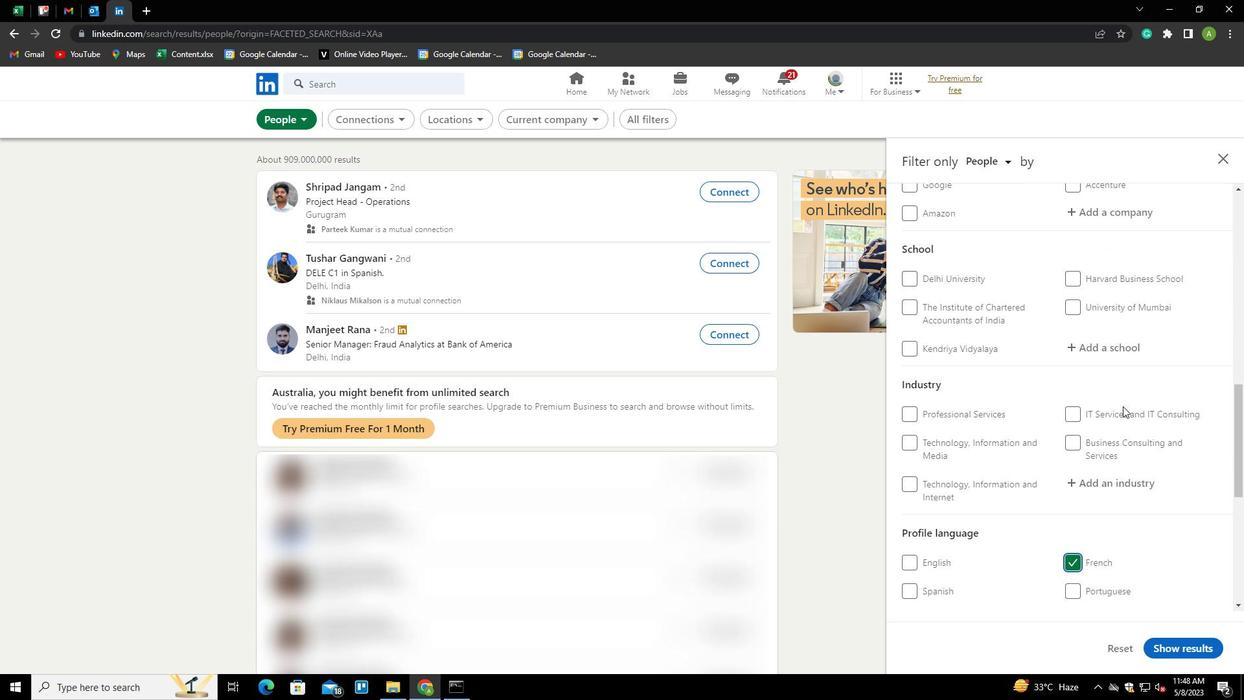 
Action: Mouse scrolled (1123, 407) with delta (0, 0)
Screenshot: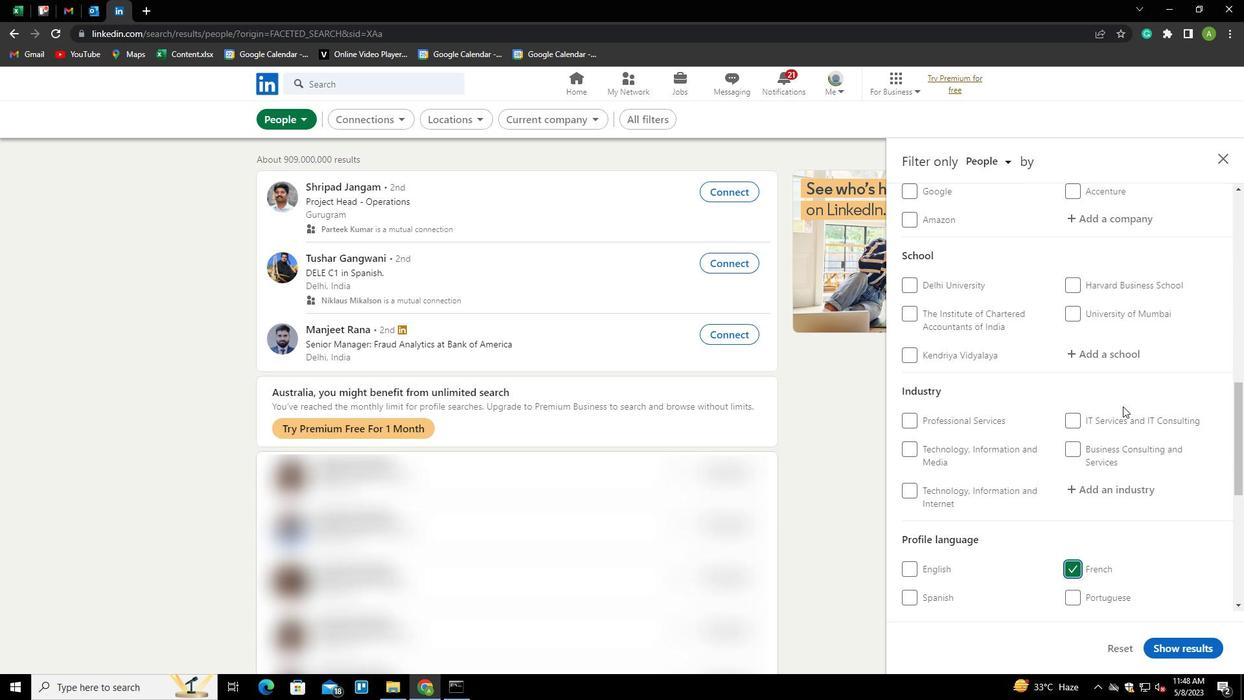 
Action: Mouse scrolled (1123, 407) with delta (0, 0)
Screenshot: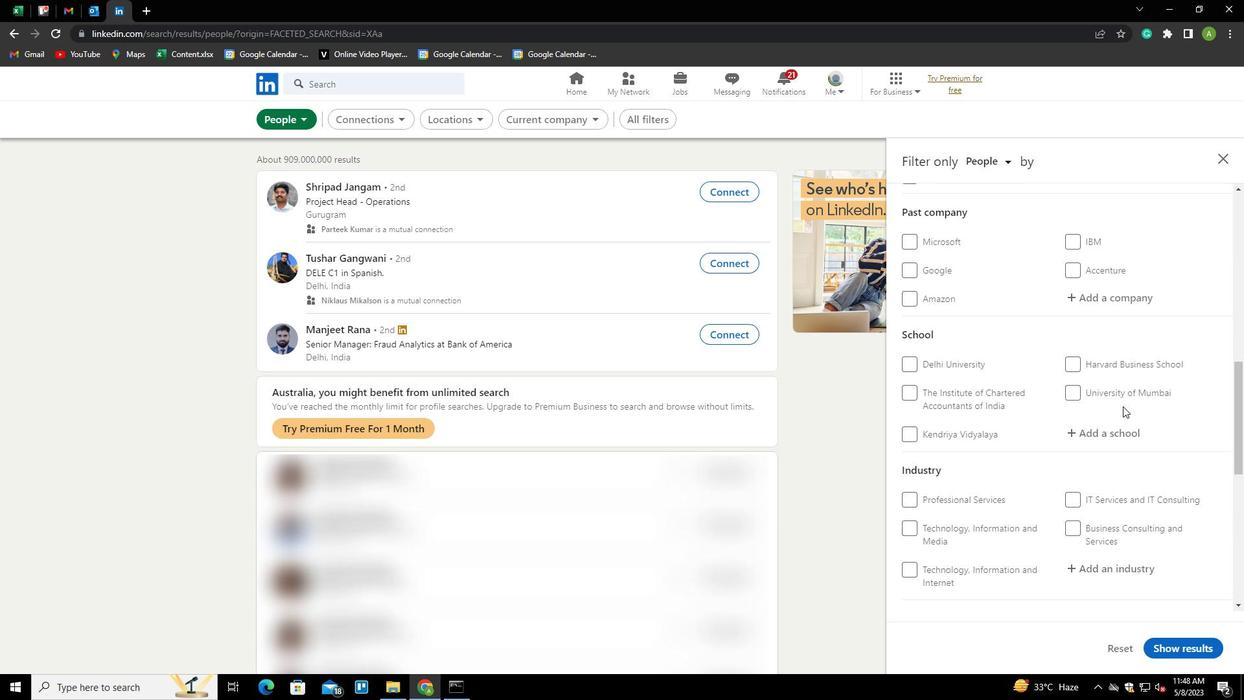 
Action: Mouse scrolled (1123, 407) with delta (0, 0)
Screenshot: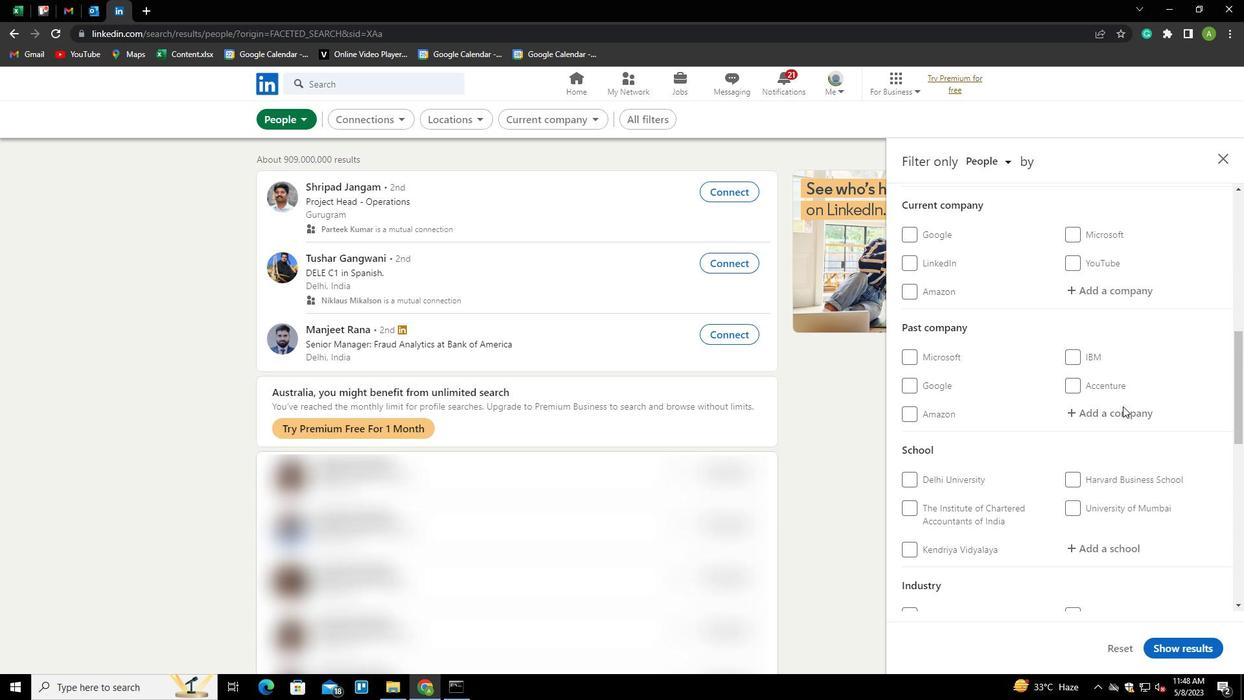 
Action: Mouse scrolled (1123, 407) with delta (0, 0)
Screenshot: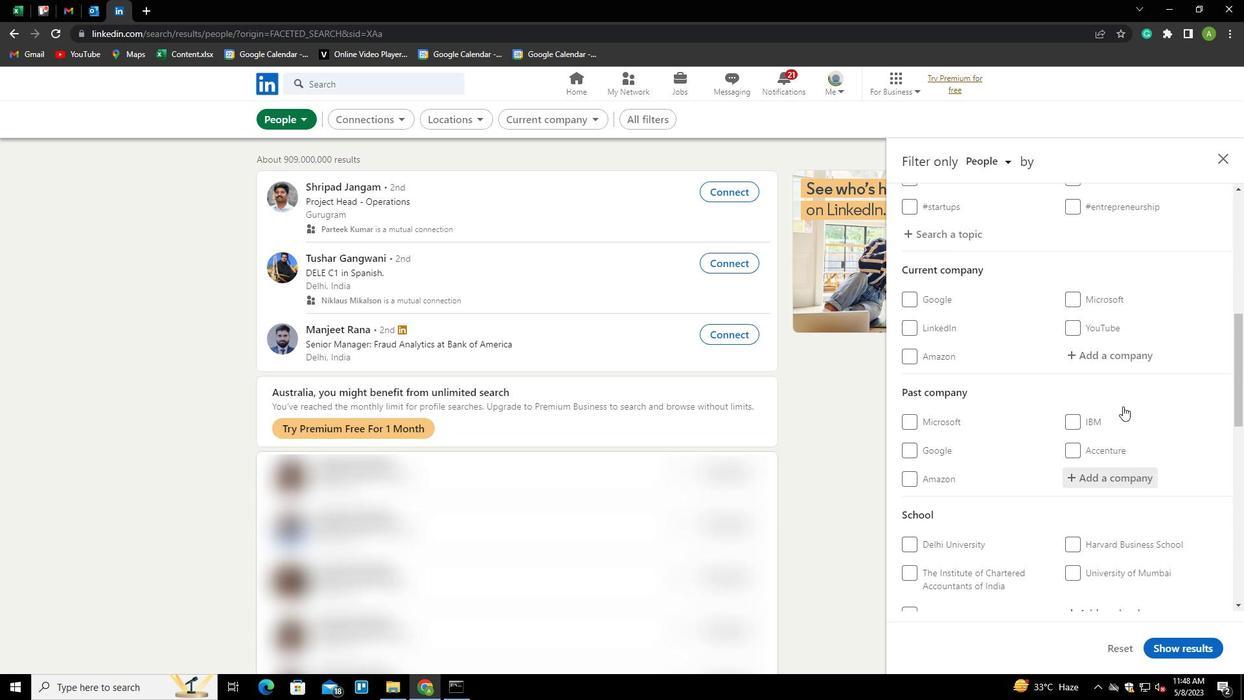 
Action: Mouse moved to (1113, 421)
Screenshot: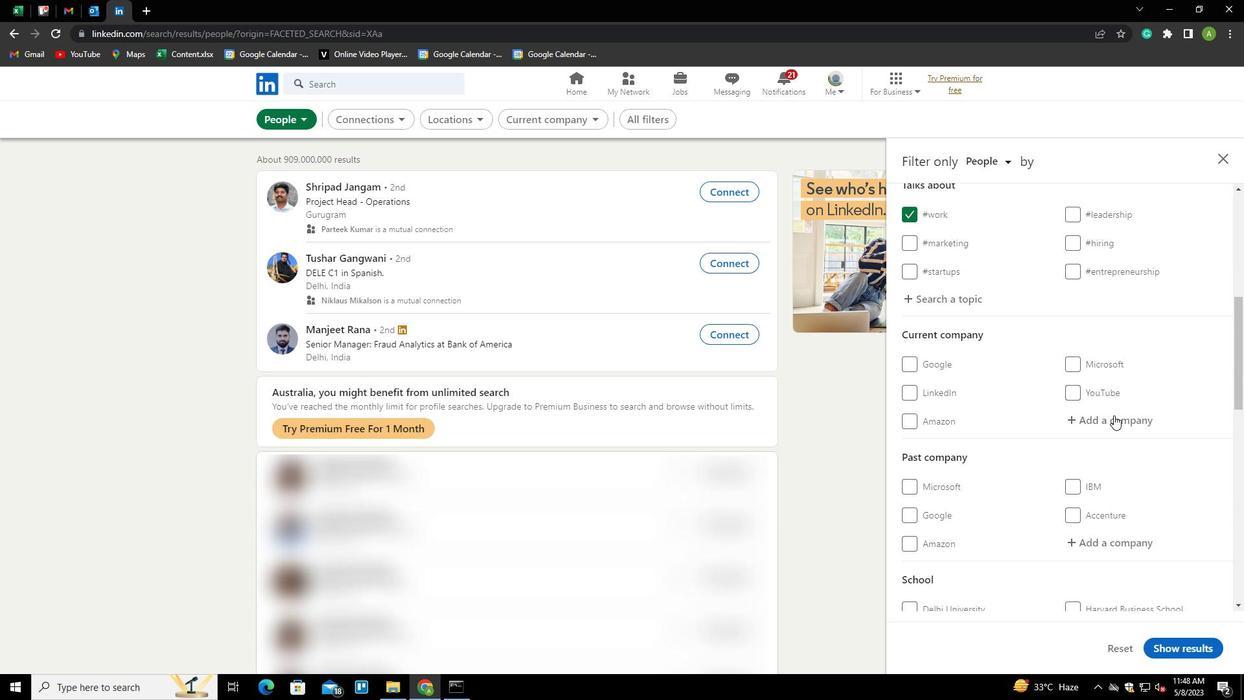 
Action: Mouse pressed left at (1113, 421)
Screenshot: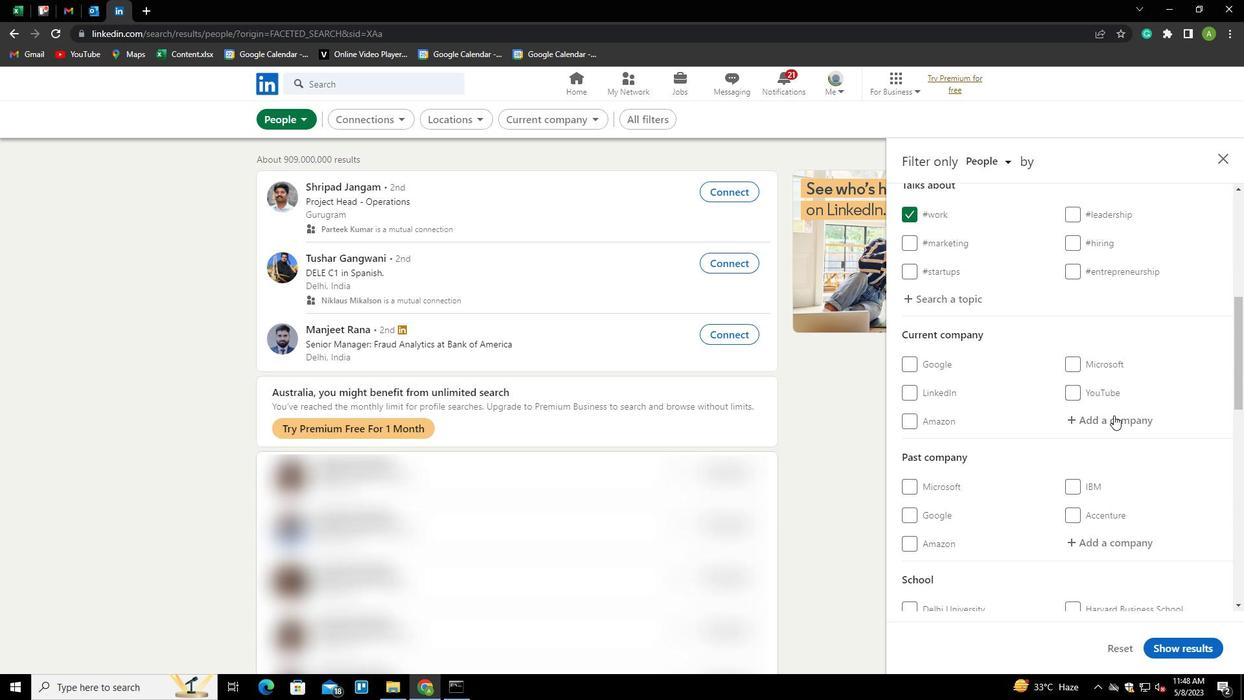 
Action: Key pressed <Key.shift>PRESTIGO<Key.space><Key.shift>GTO<Key.backspace><Key.backspace><Key.backspace><Key.backspace><Key.backspace><Key.backspace><Key.backspace><Key.backspace><Key.backspace><Key.backspace><Key.backspace>RESTIGE<Key.space><Key.shift><Key.shift><Key.shift><Key.shift><Key.shift><Key.shift><Key.shift><Key.shift><Key.shift><Key.shift><Key.shift><Key.shift><Key.shift><Key.shift><Key.shift><Key.shift><Key.shift>GRUP<Key.backspace><Key.down><Key.down><Key.backspace>OUP<Key.down><Key.enter>
Screenshot: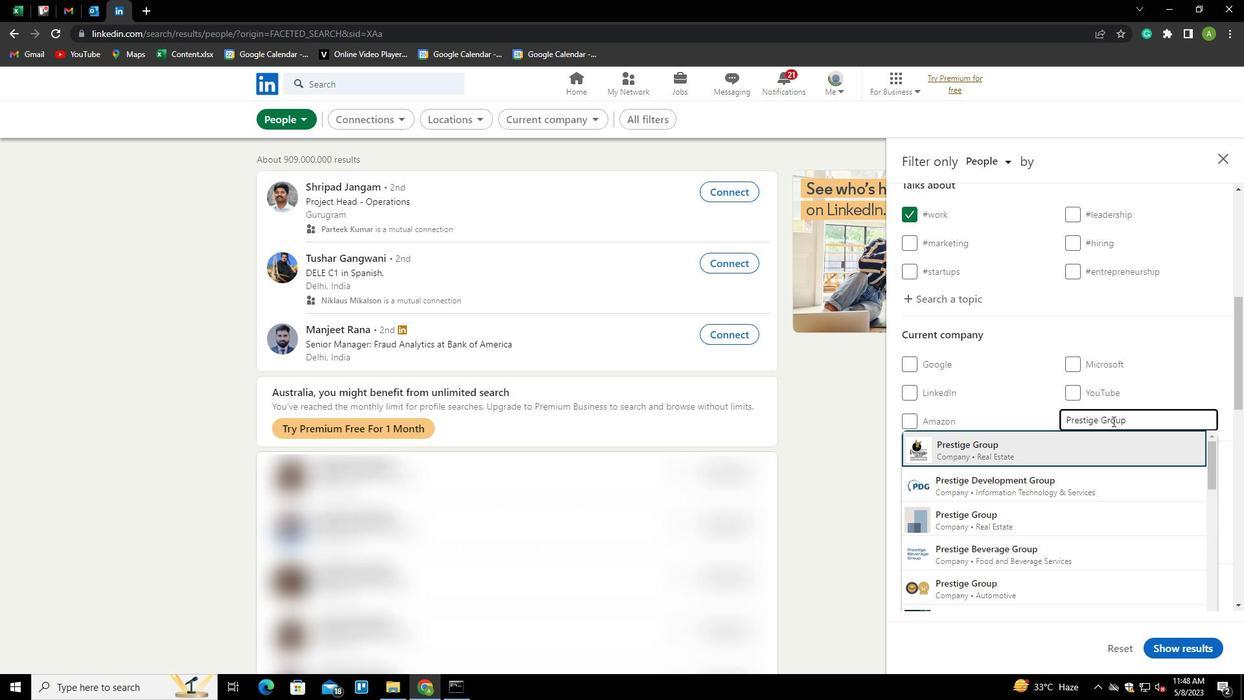 
Action: Mouse moved to (1189, 381)
Screenshot: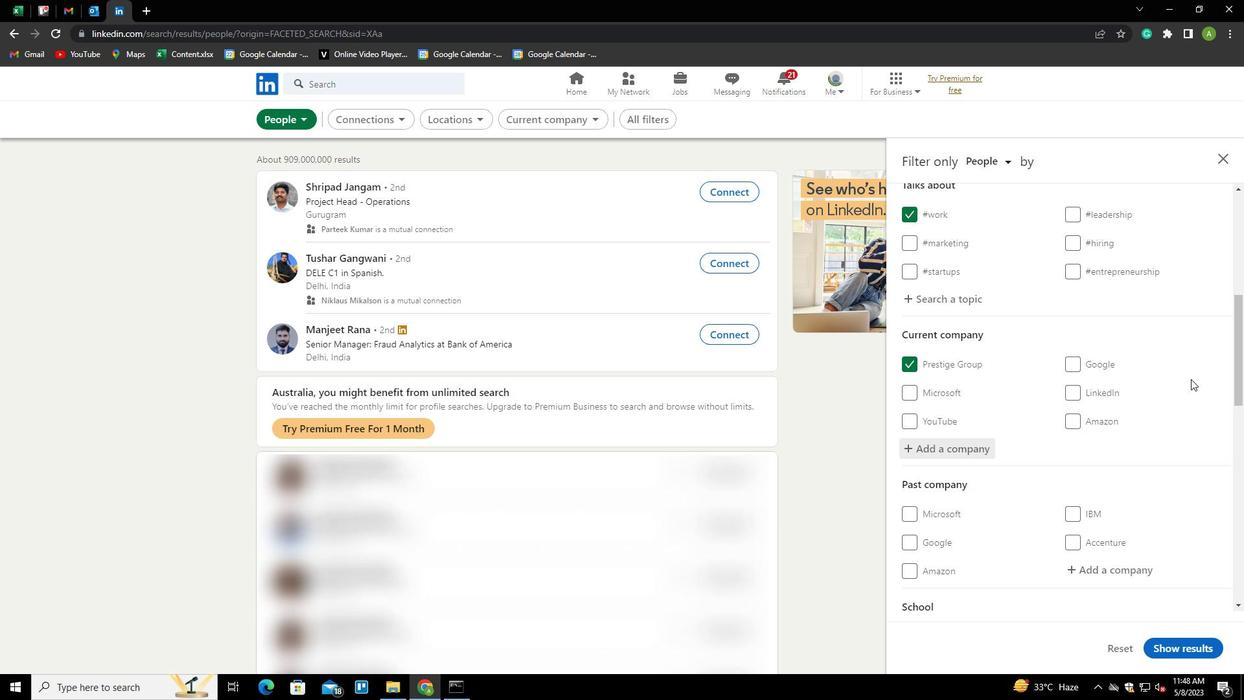 
Action: Mouse scrolled (1189, 380) with delta (0, 0)
Screenshot: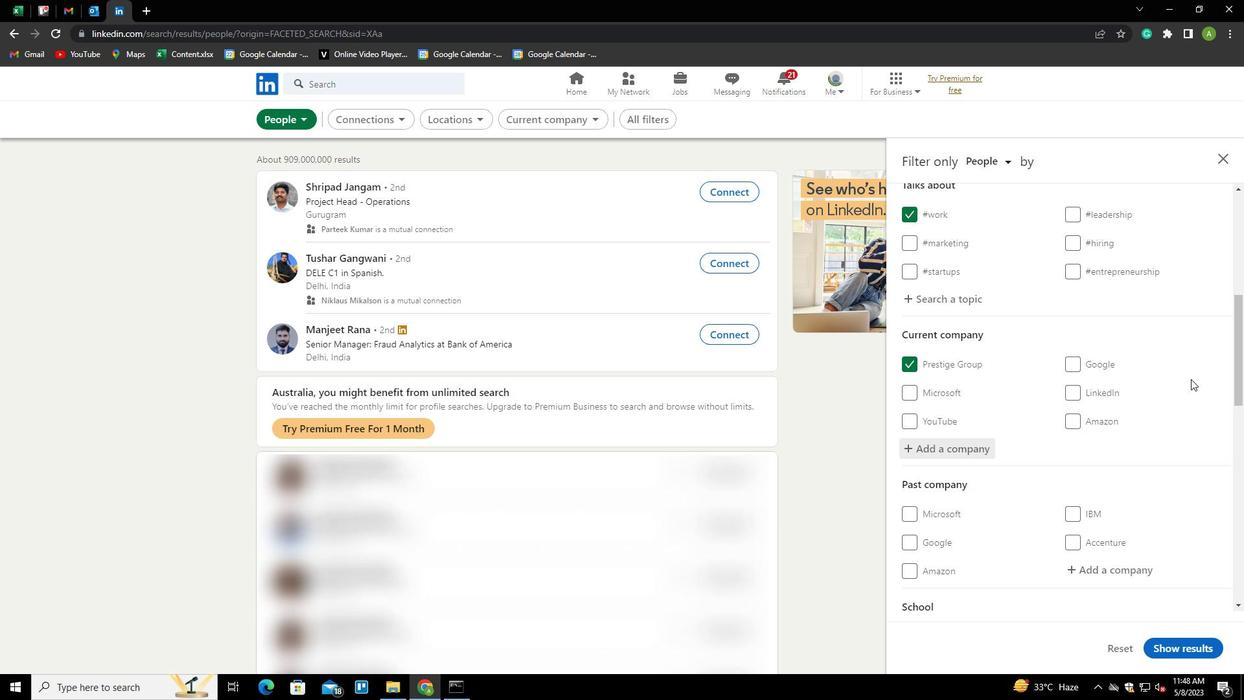 
Action: Mouse moved to (1187, 385)
Screenshot: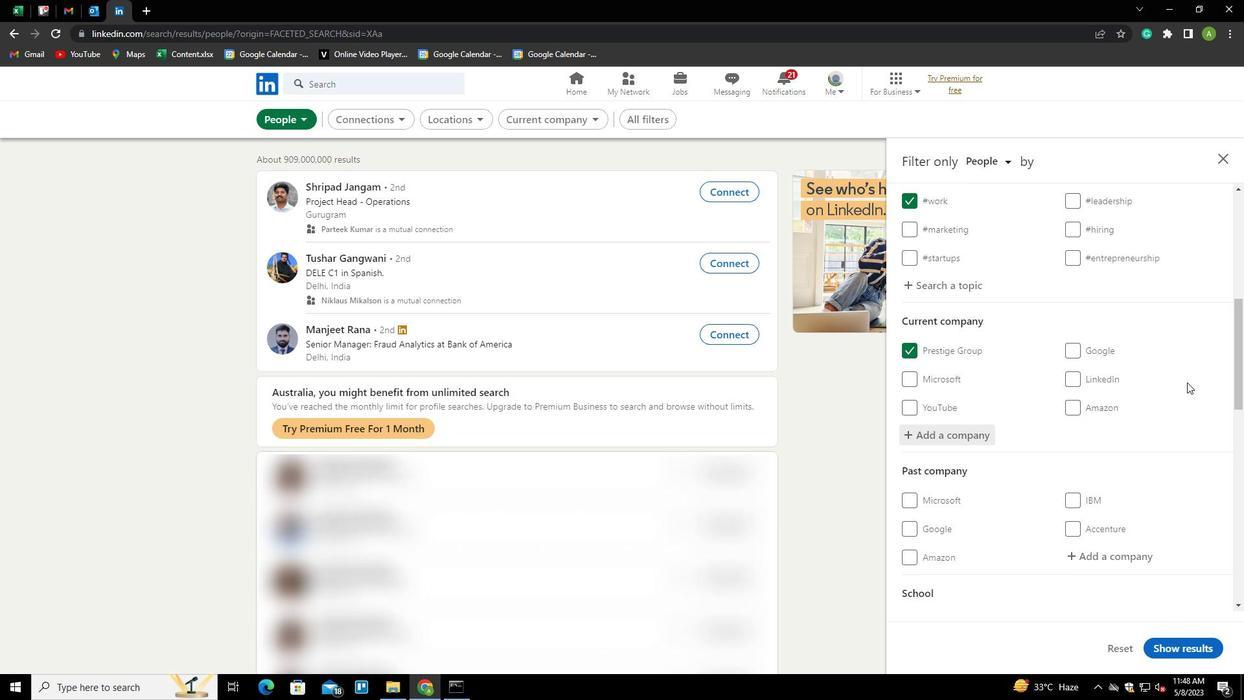 
Action: Mouse scrolled (1187, 384) with delta (0, 0)
Screenshot: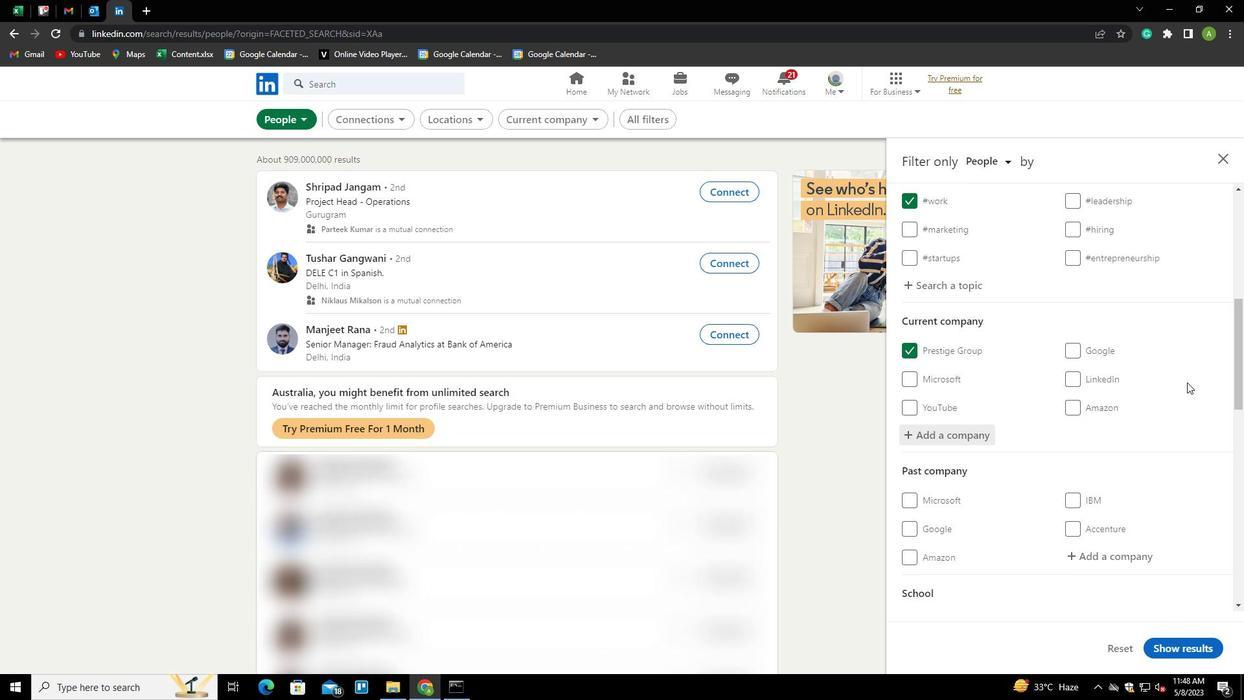 
Action: Mouse moved to (1186, 385)
Screenshot: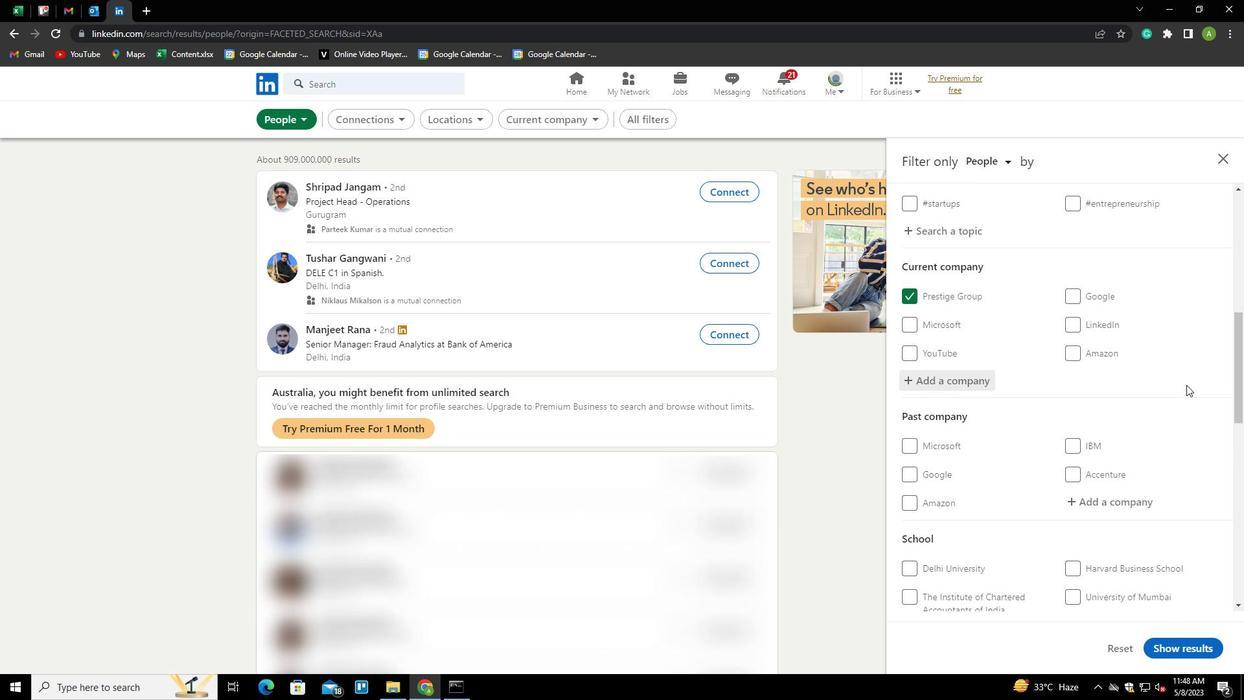 
Action: Mouse scrolled (1186, 385) with delta (0, 0)
Screenshot: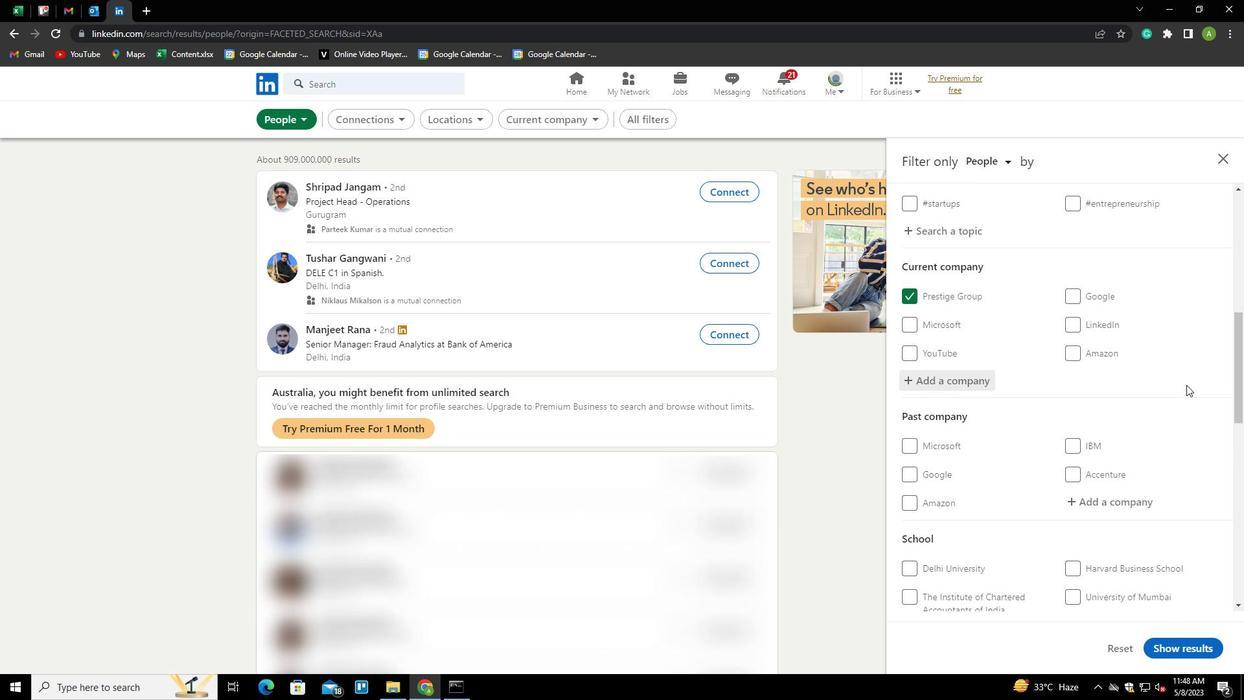 
Action: Mouse moved to (1185, 387)
Screenshot: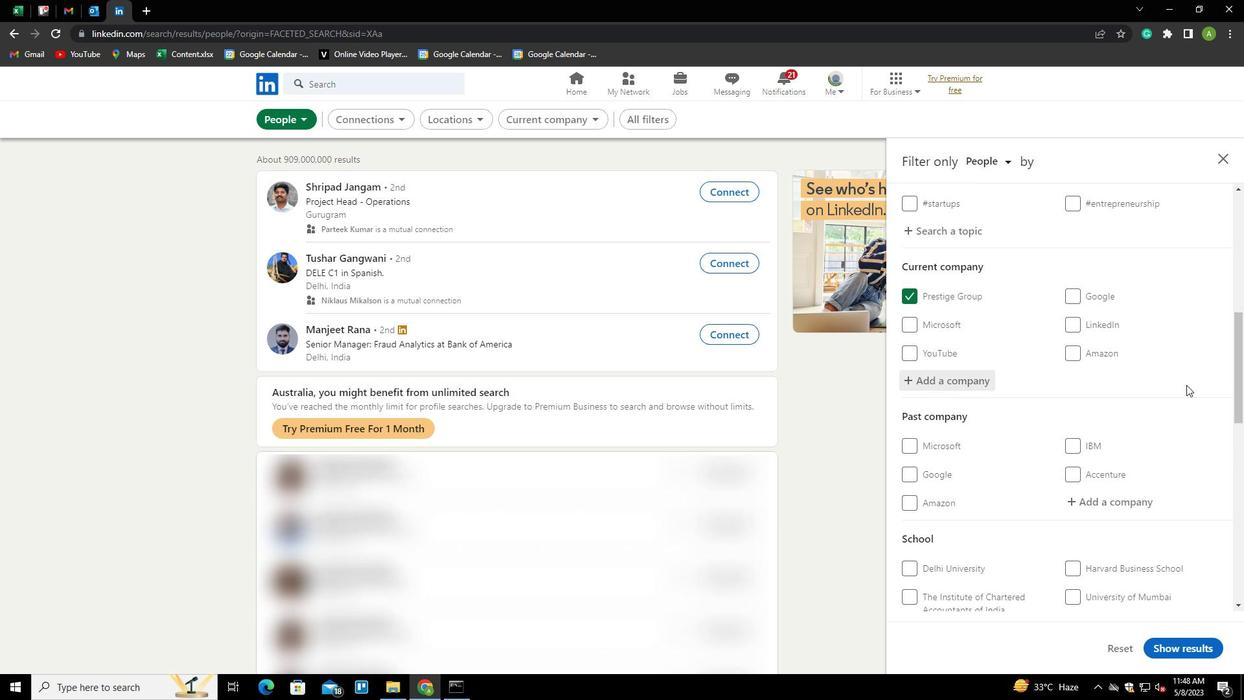 
Action: Mouse scrolled (1185, 387) with delta (0, 0)
Screenshot: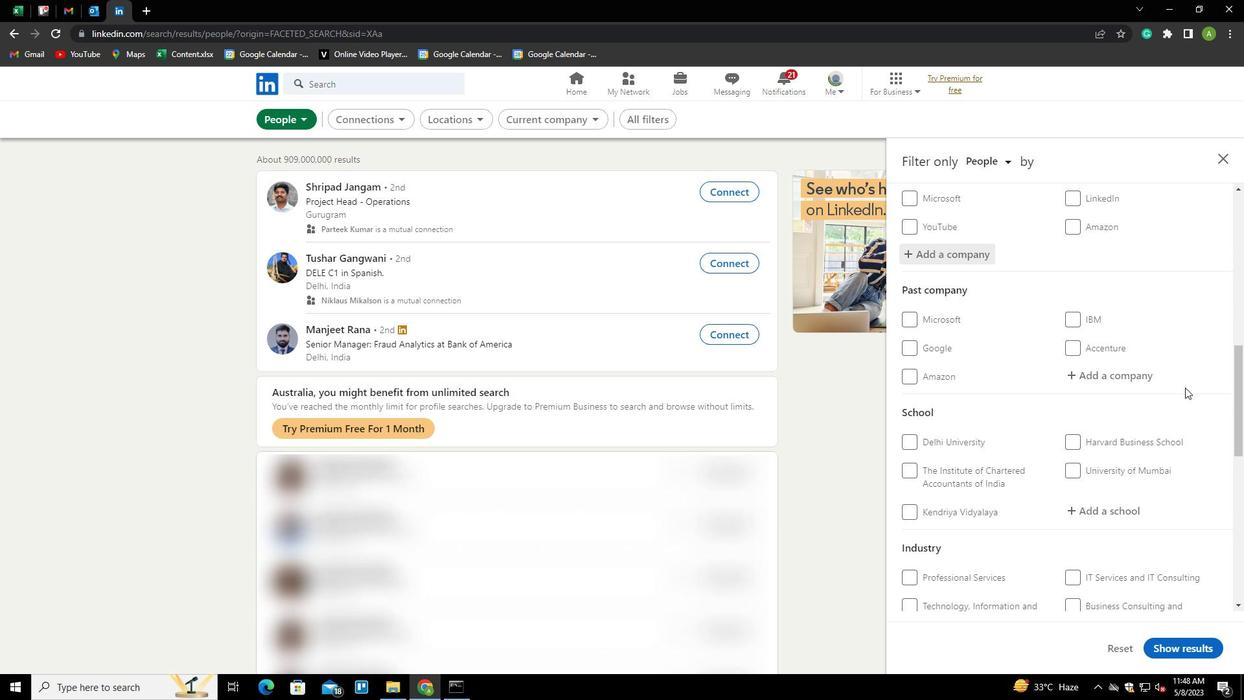 
Action: Mouse scrolled (1185, 387) with delta (0, 0)
Screenshot: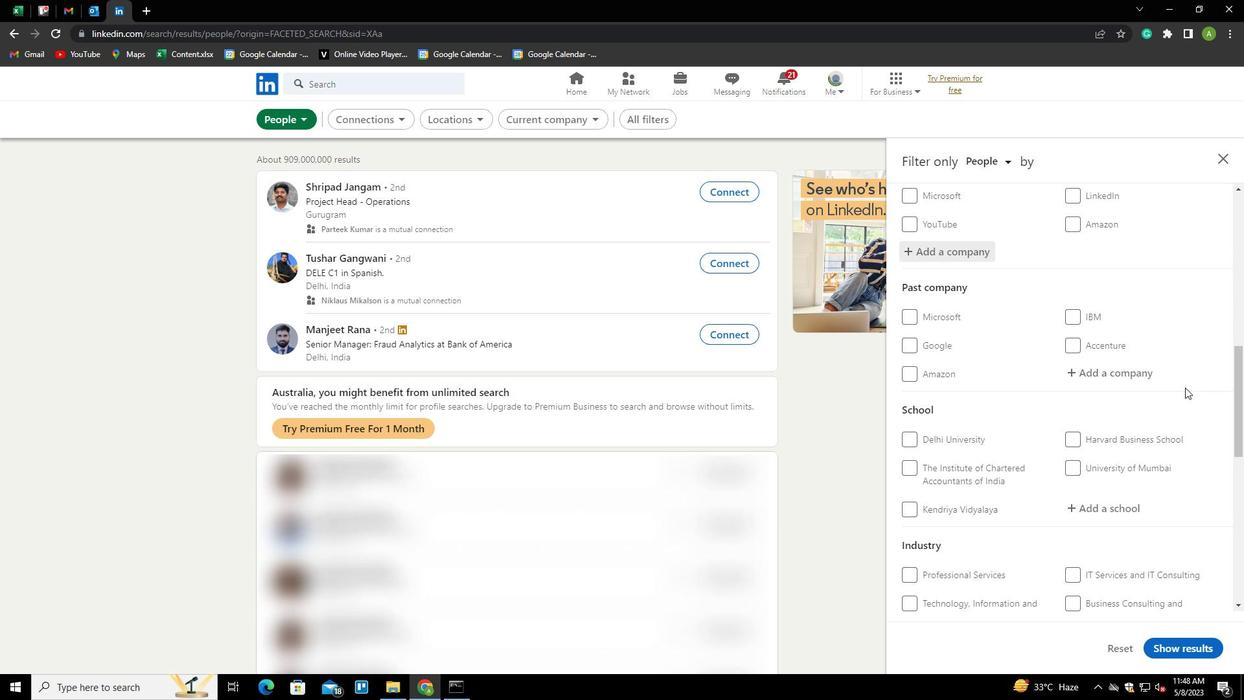 
Action: Mouse moved to (1104, 377)
Screenshot: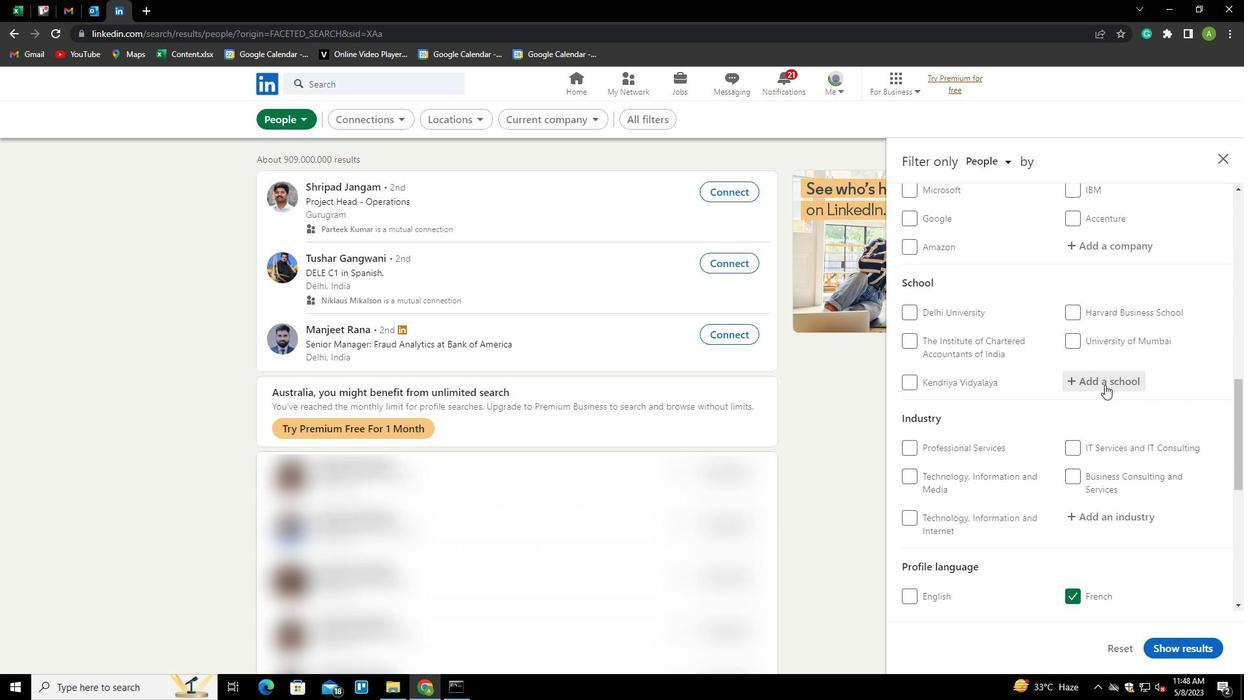 
Action: Mouse scrolled (1104, 377) with delta (0, 0)
Screenshot: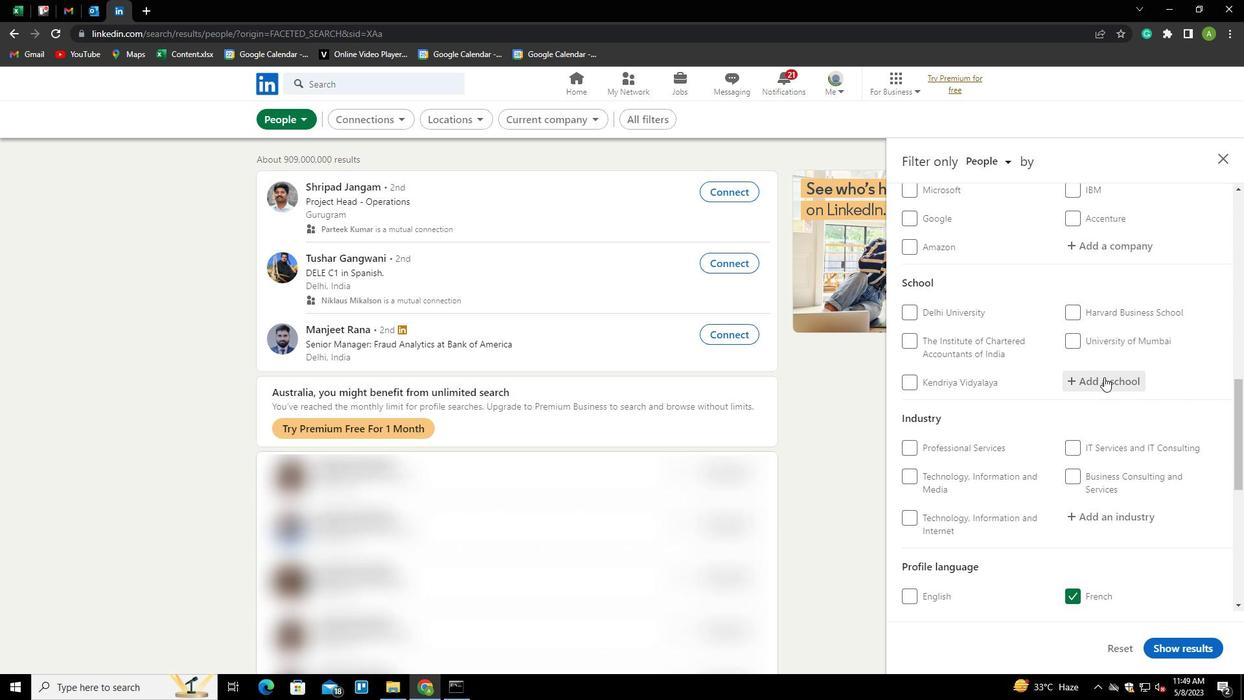 
Action: Mouse scrolled (1104, 377) with delta (0, 0)
Screenshot: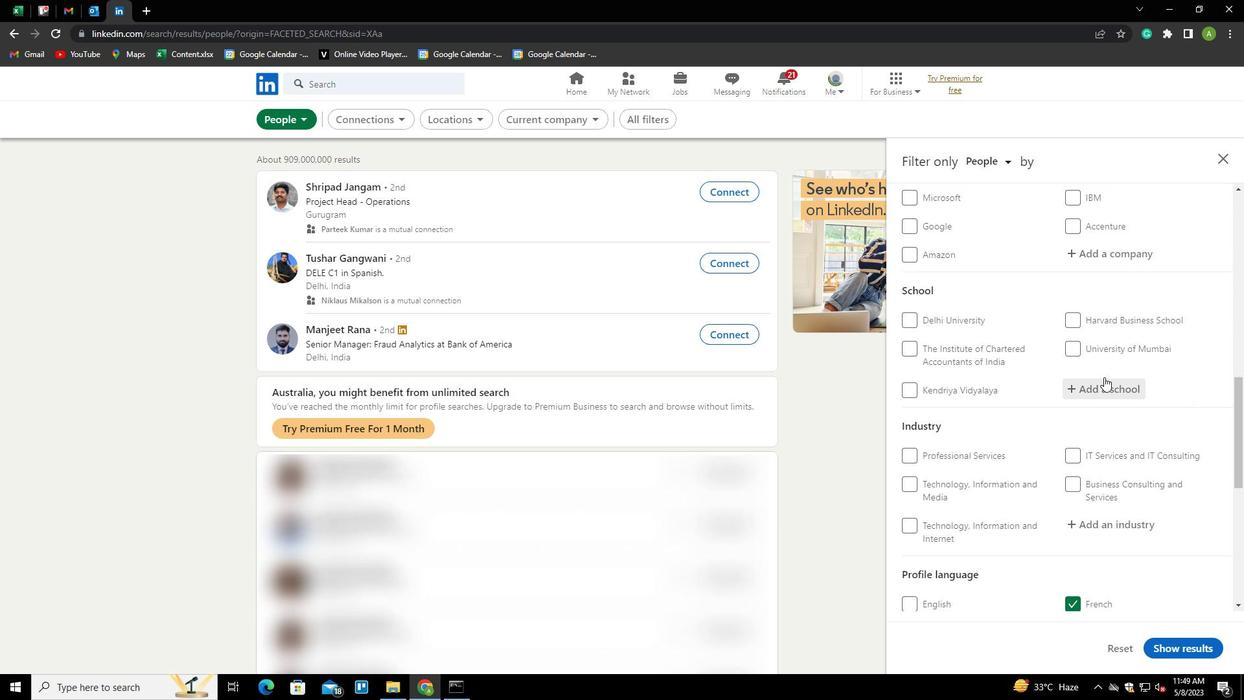 
Action: Mouse scrolled (1104, 377) with delta (0, 0)
Screenshot: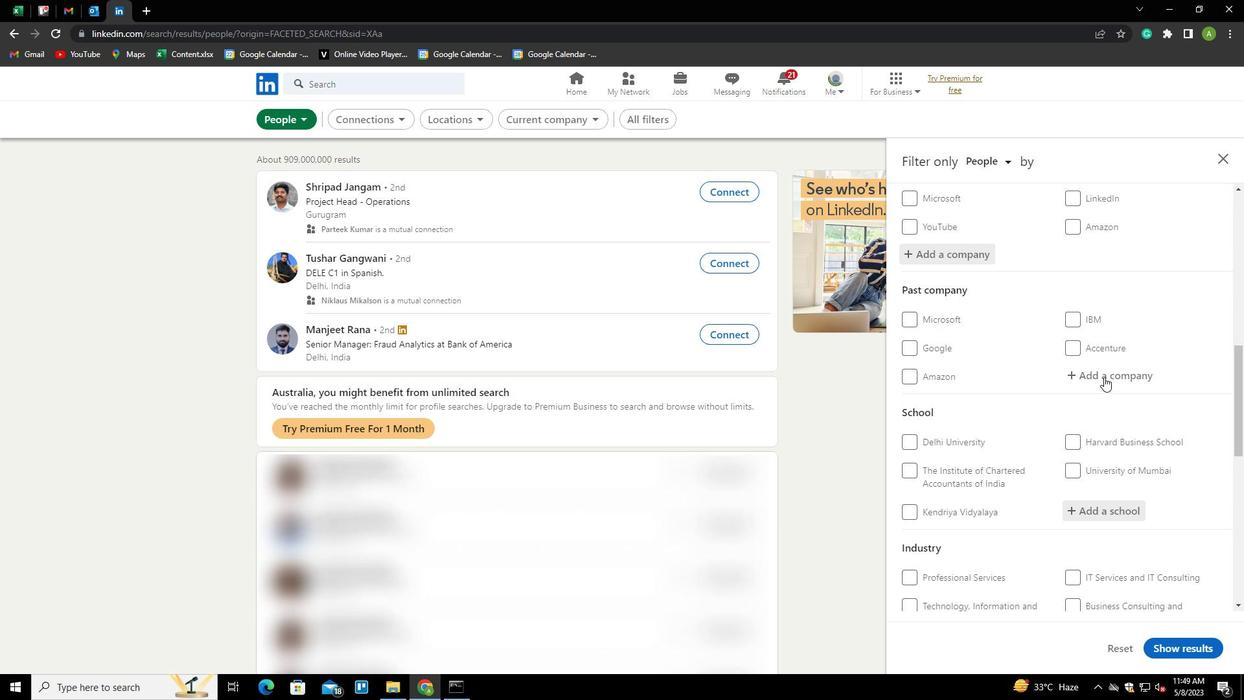 
Action: Mouse scrolled (1104, 376) with delta (0, 0)
Screenshot: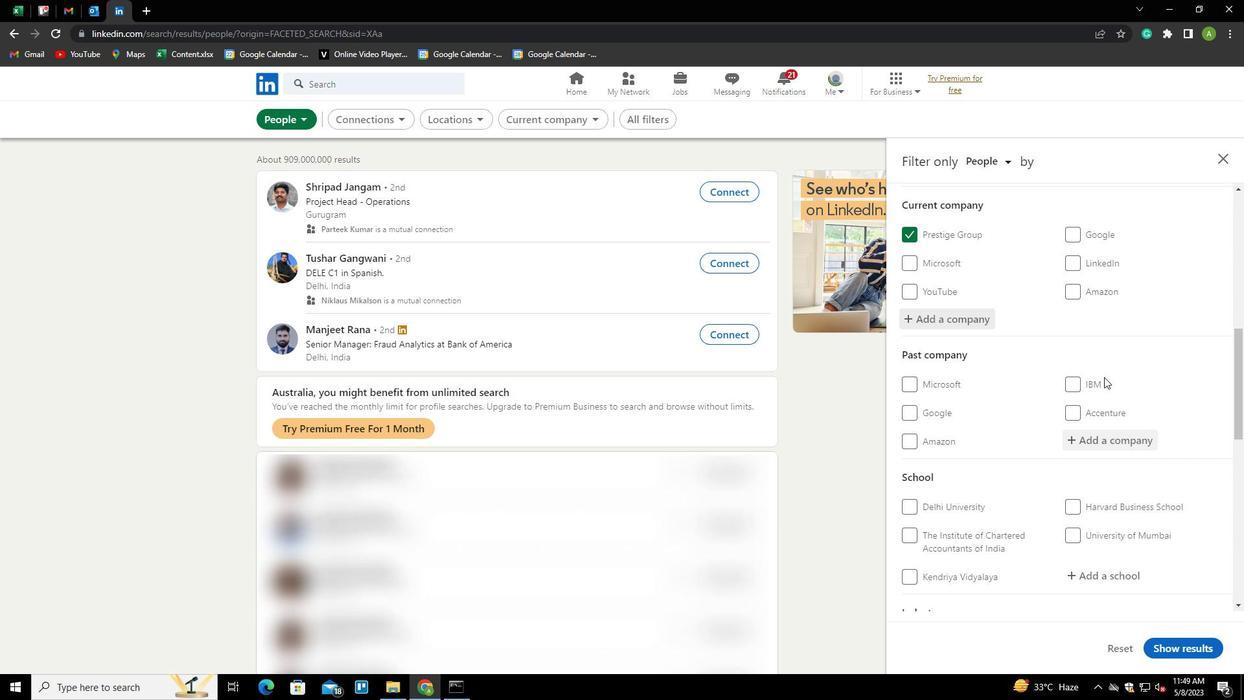 
Action: Mouse moved to (1108, 505)
Screenshot: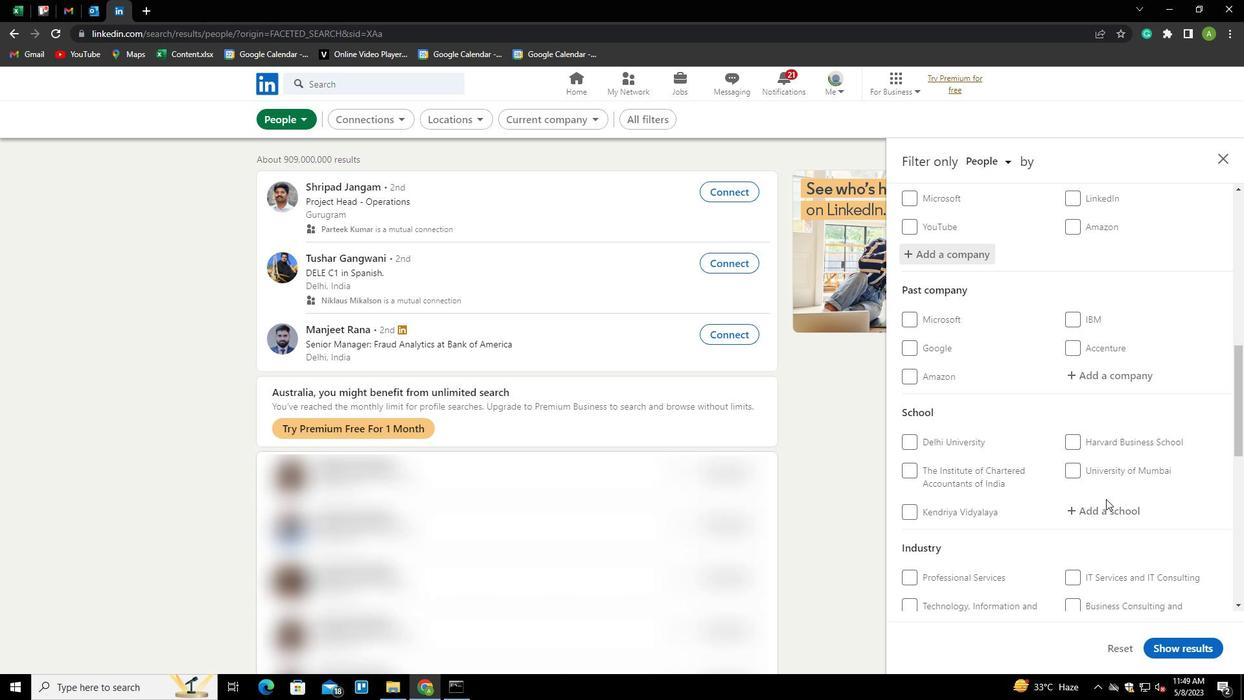 
Action: Mouse pressed left at (1108, 505)
Screenshot: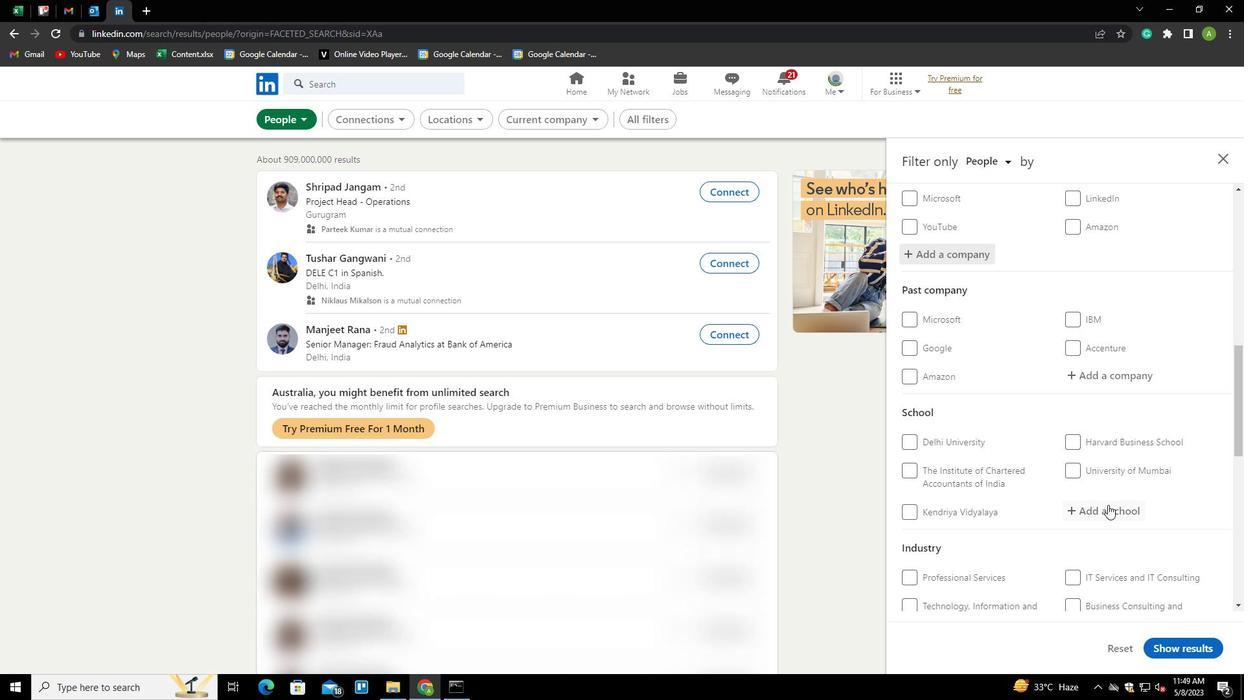 
Action: Mouse moved to (1108, 507)
Screenshot: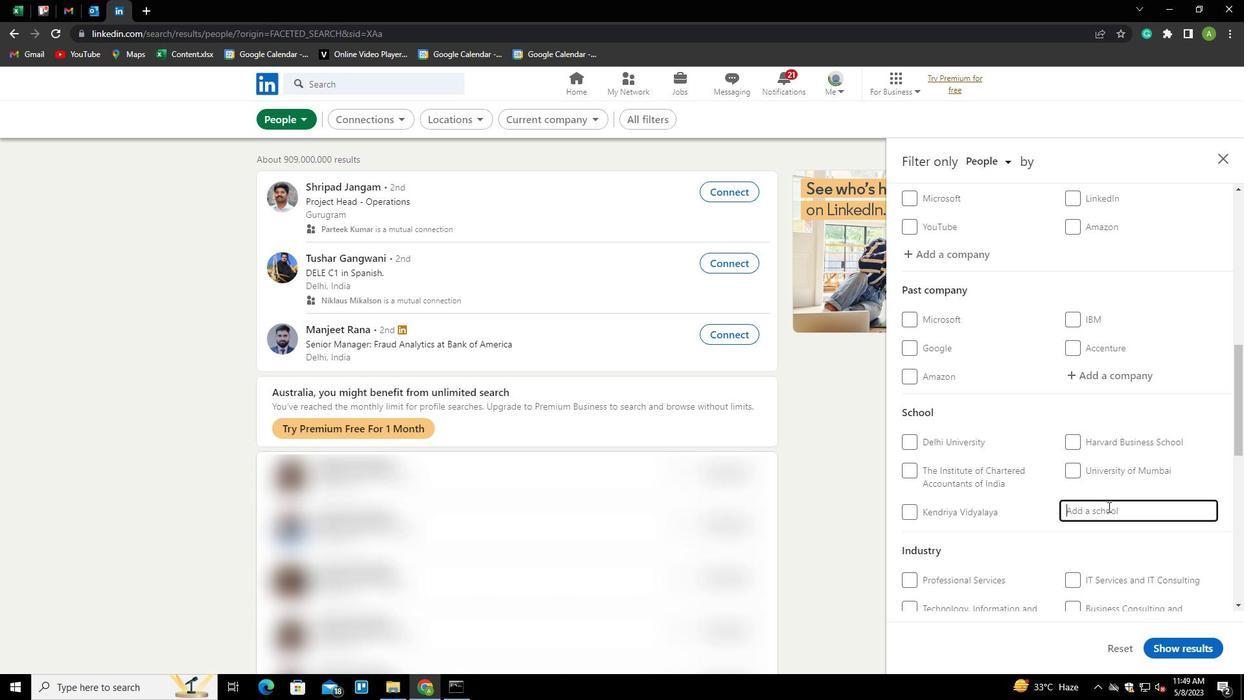 
Action: Key pressed <Key.shift>UNIVERSITY<Key.space>OF<Key.space><Key.shift>ALLAHABAD<Key.down><Key.enter>
Screenshot: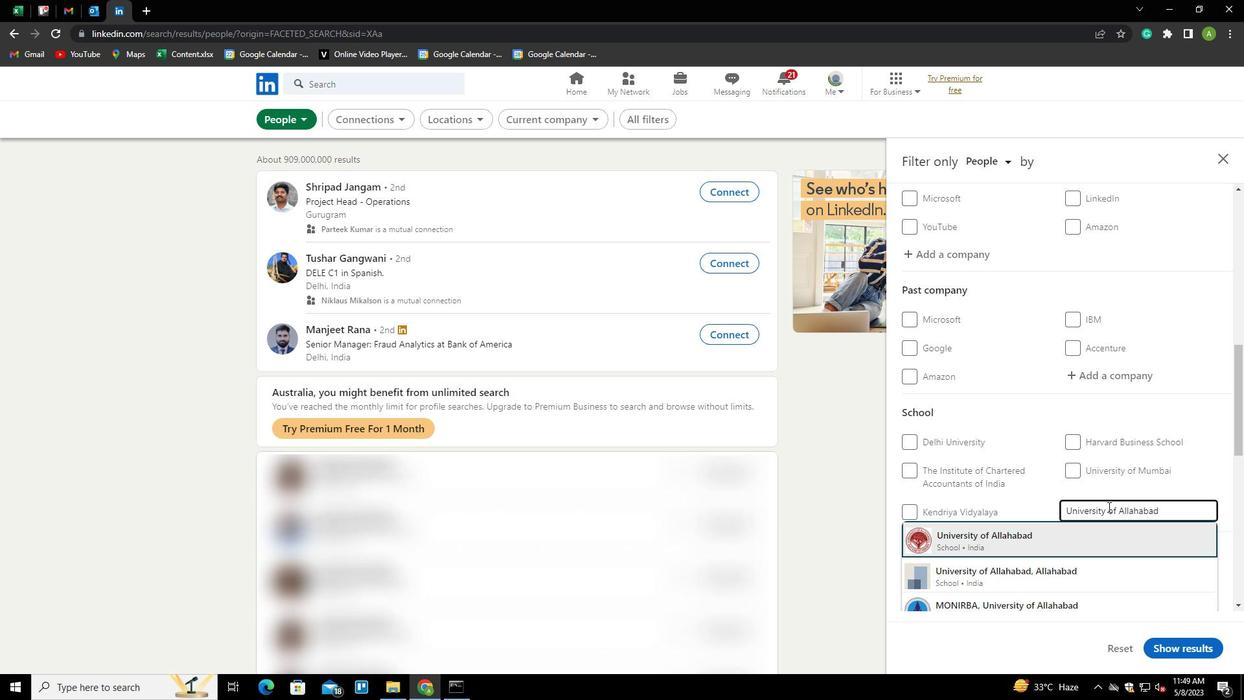 
Action: Mouse scrolled (1108, 506) with delta (0, 0)
Screenshot: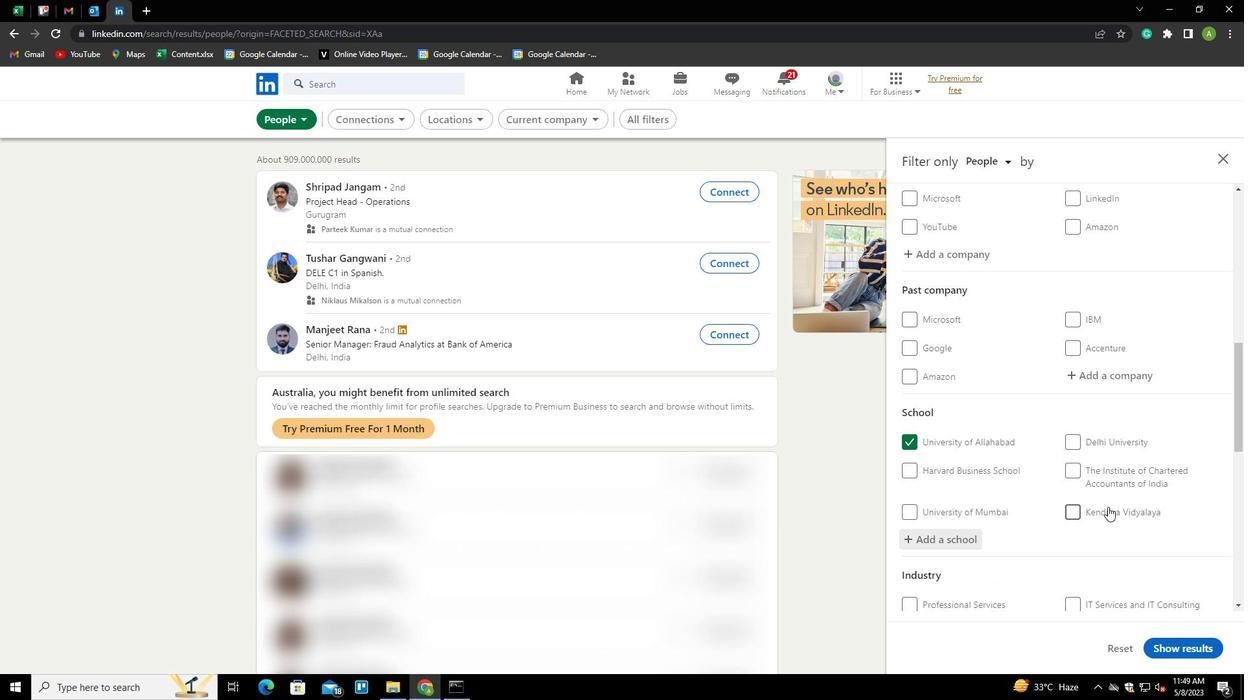 
Action: Mouse scrolled (1108, 506) with delta (0, 0)
Screenshot: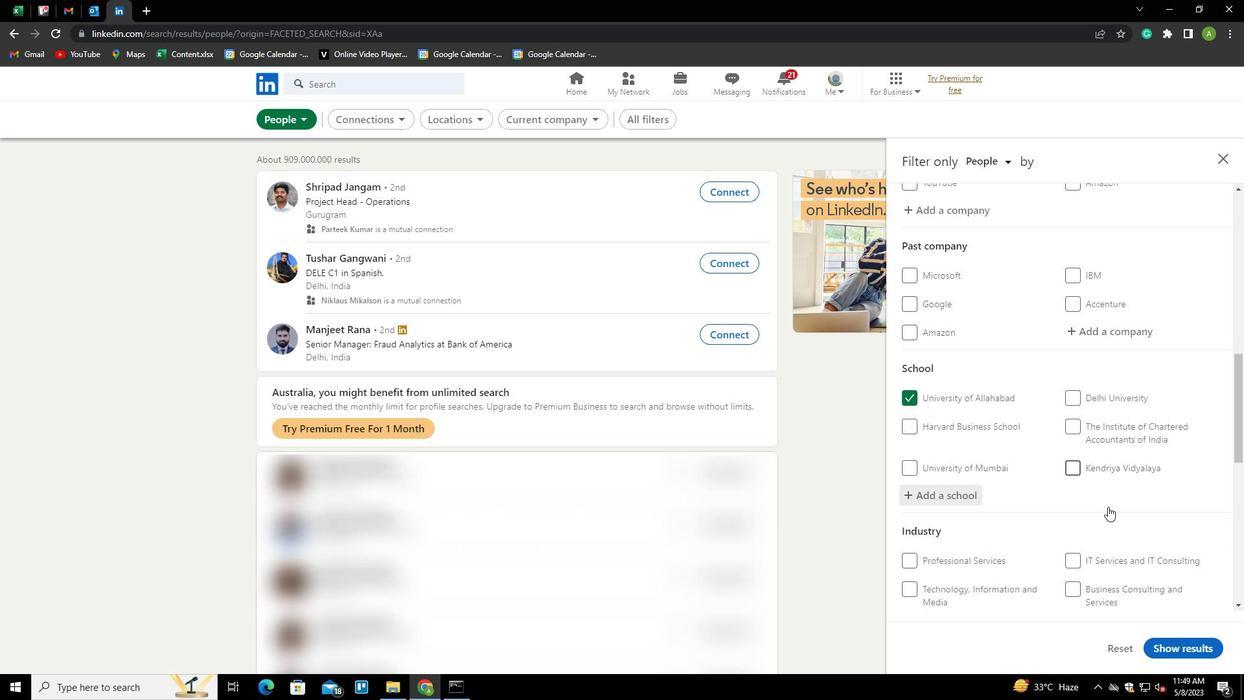 
Action: Mouse scrolled (1108, 506) with delta (0, 0)
Screenshot: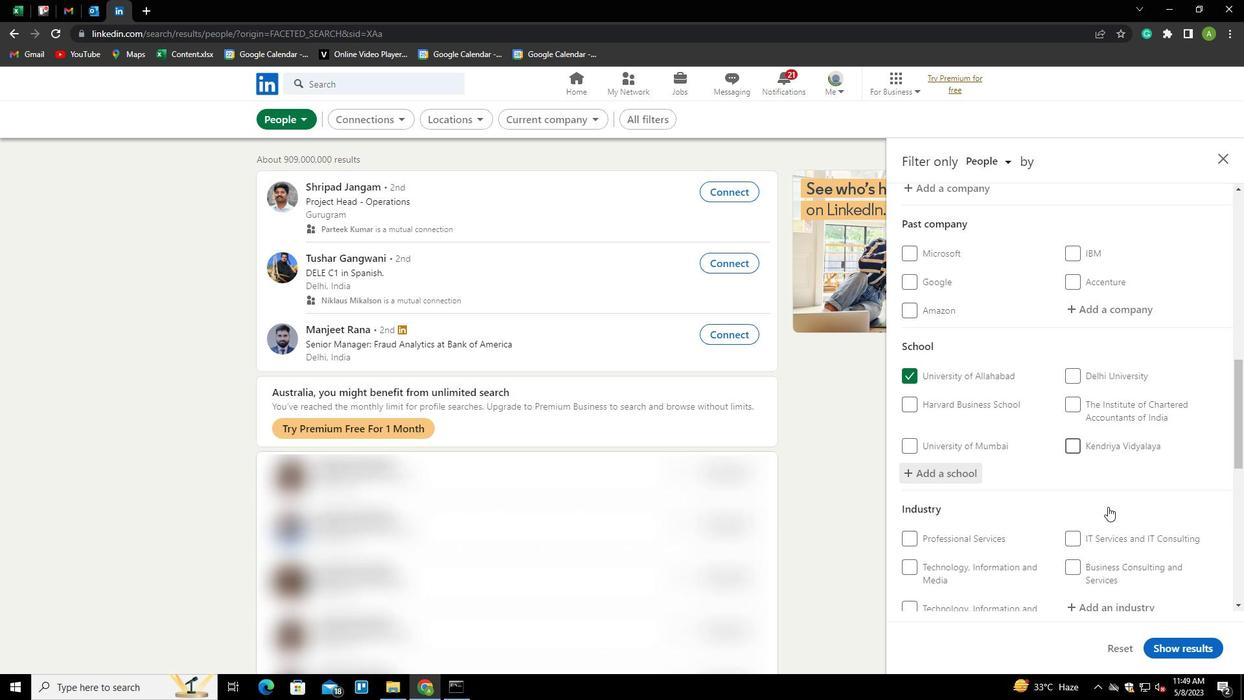 
Action: Mouse scrolled (1108, 506) with delta (0, 0)
Screenshot: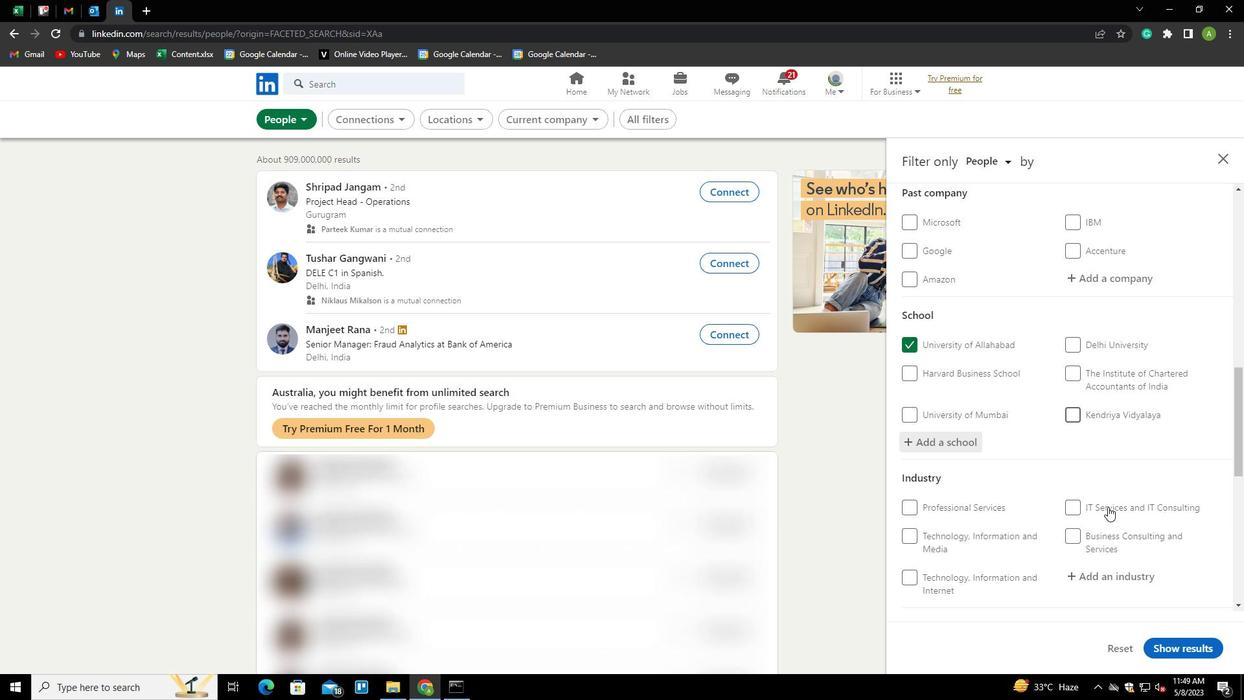 
Action: Mouse moved to (1088, 414)
Screenshot: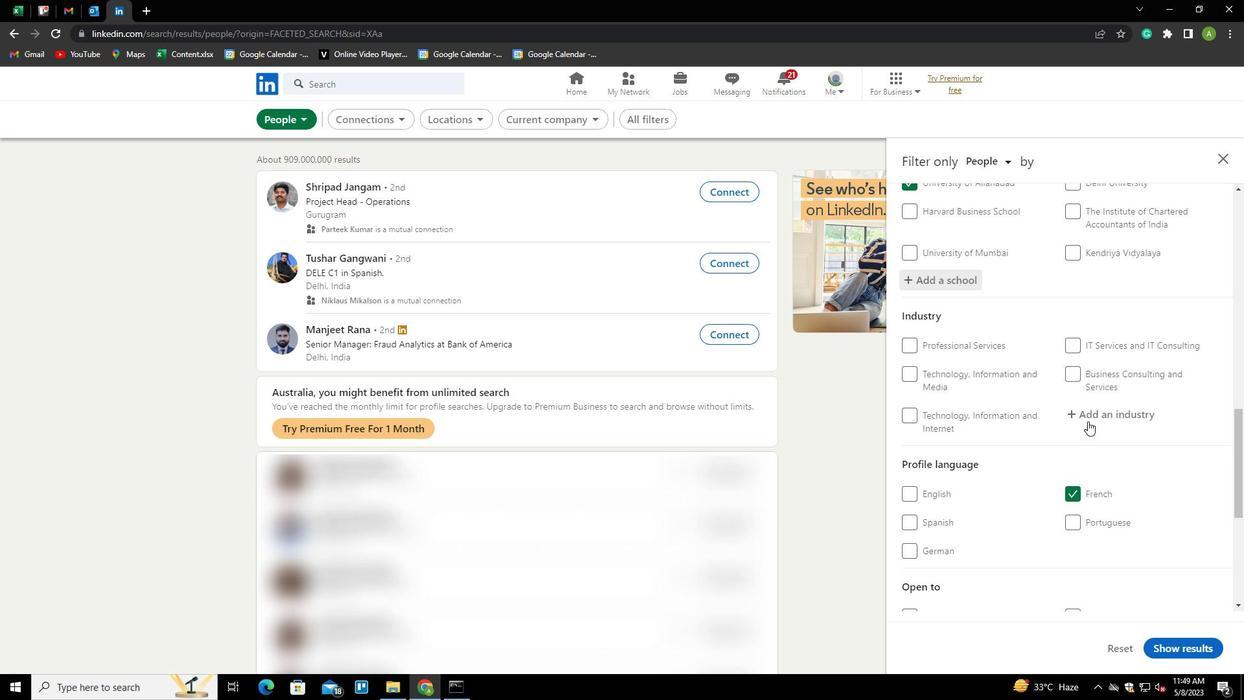 
Action: Mouse pressed left at (1088, 414)
Screenshot: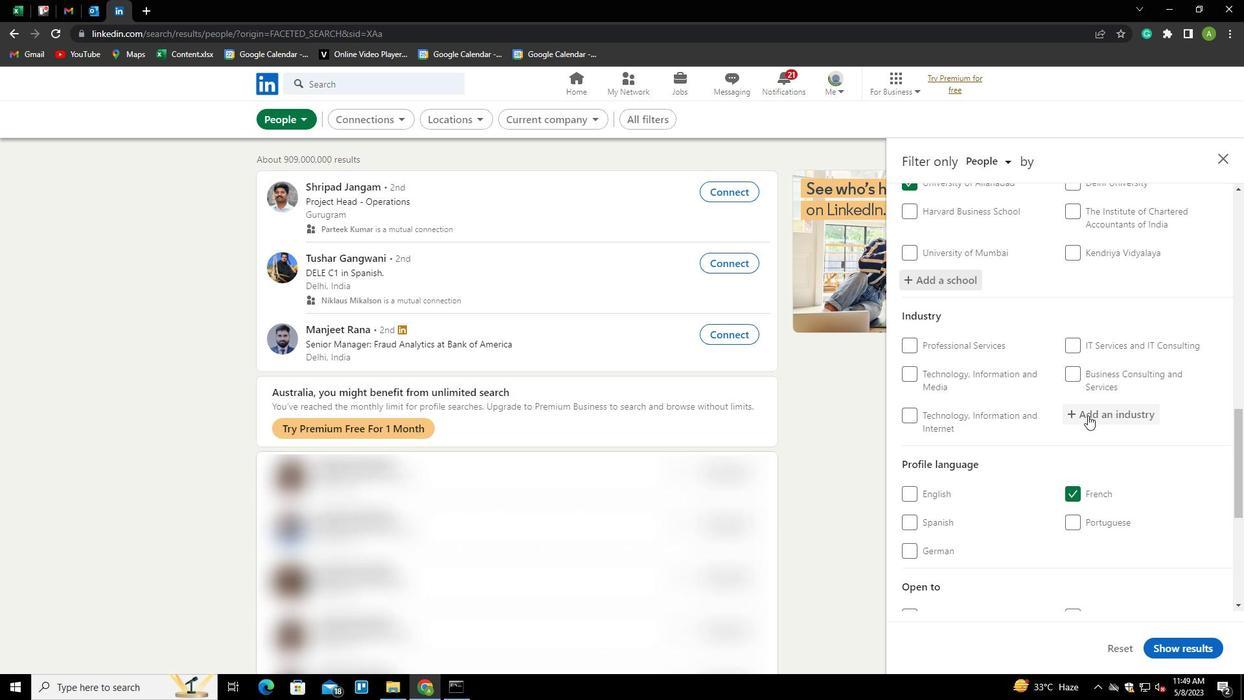 
Action: Mouse moved to (1046, 441)
Screenshot: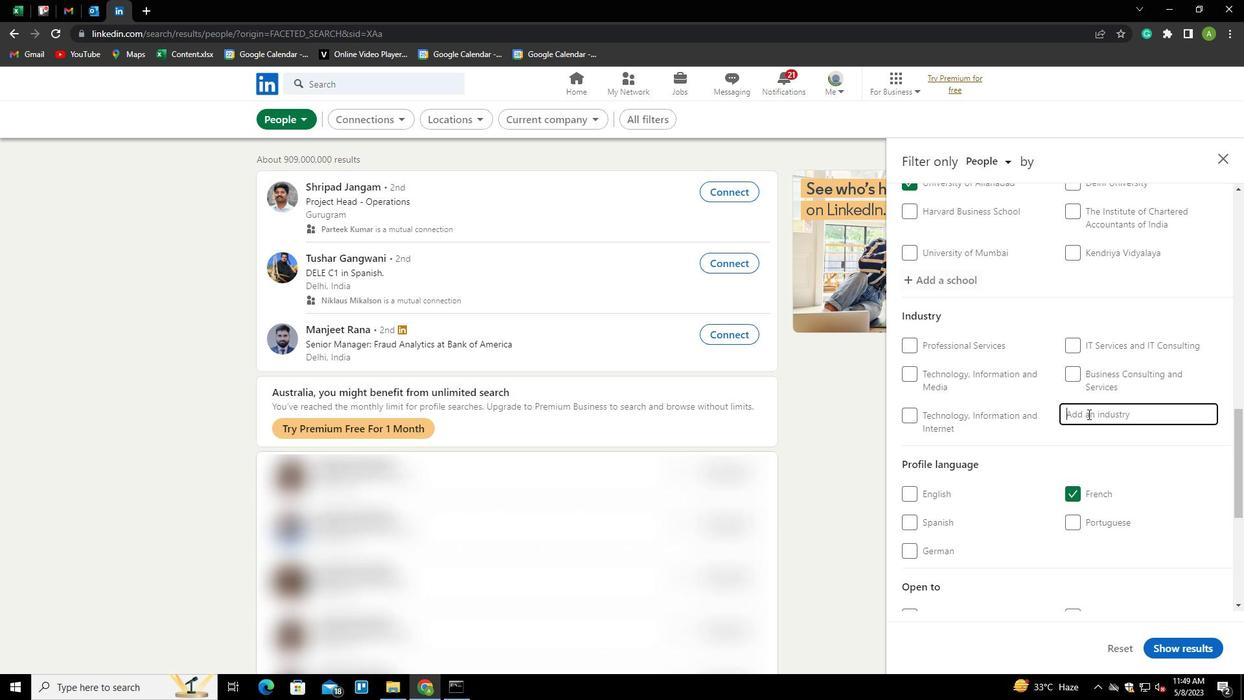 
Action: Key pressed <Key.shift>HEALTH<Key.space>AND<Key.space><Key.shift>HUMAN<Key.space><Key.shift>SERVICES<Key.down><Key.enter>
Screenshot: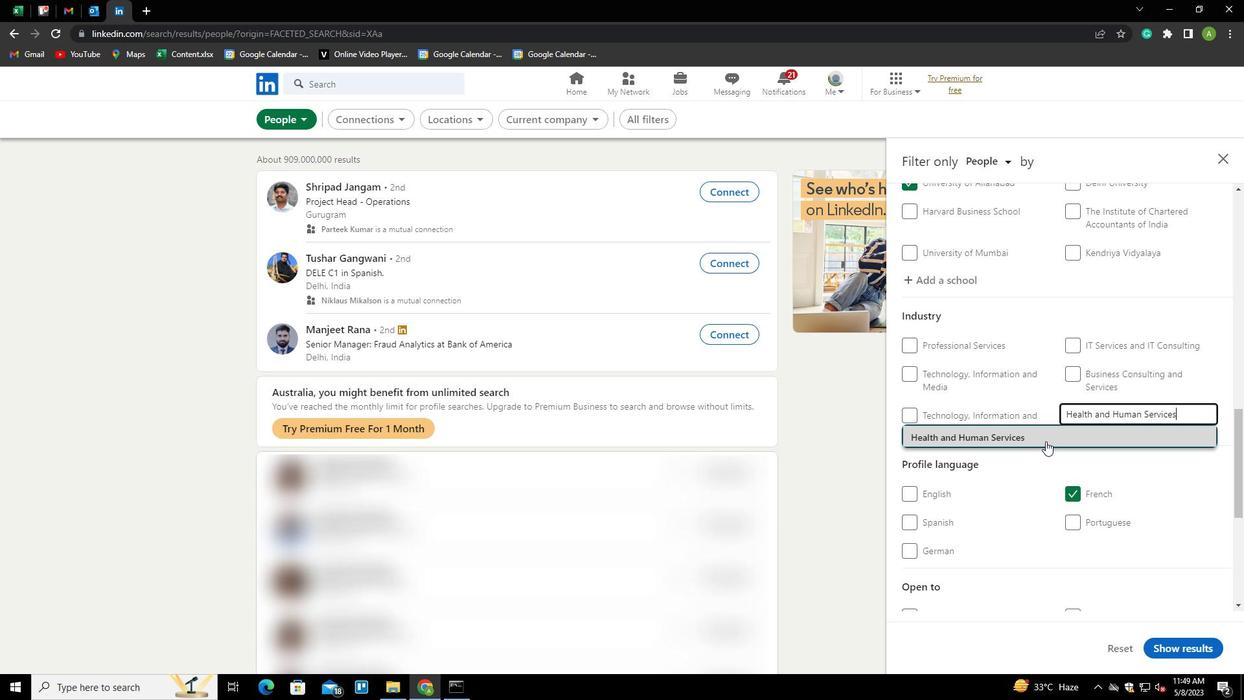 
Action: Mouse moved to (1051, 440)
Screenshot: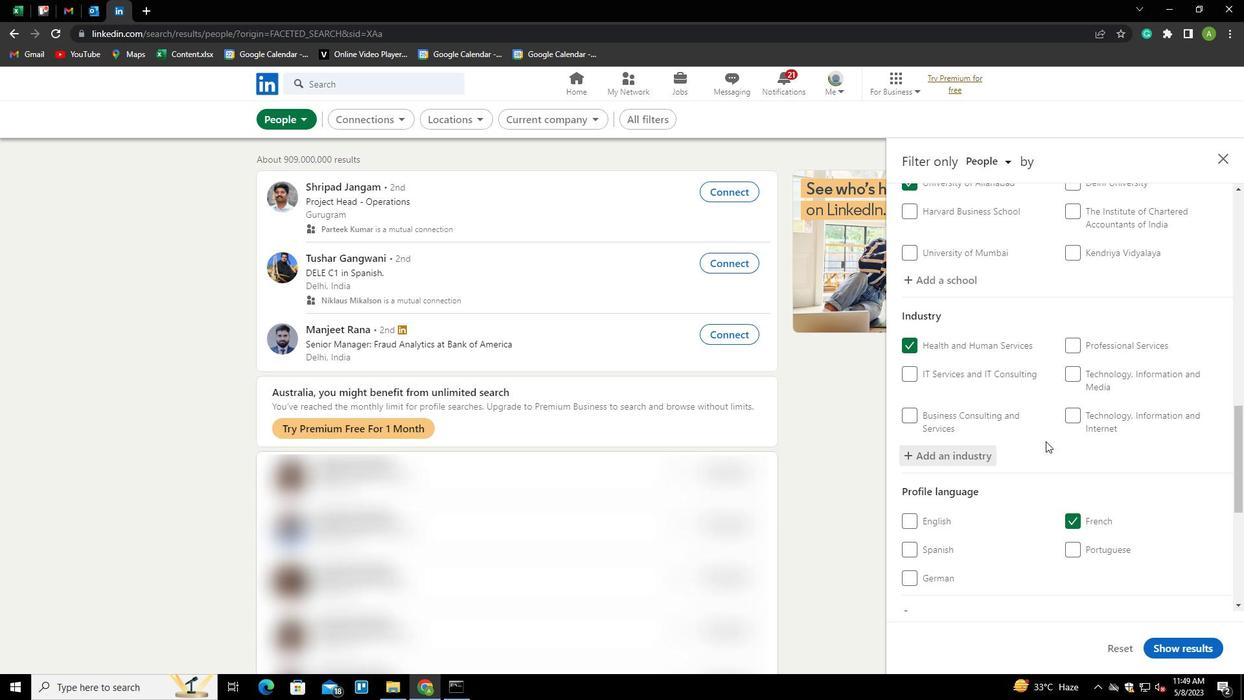 
Action: Mouse scrolled (1051, 440) with delta (0, 0)
Screenshot: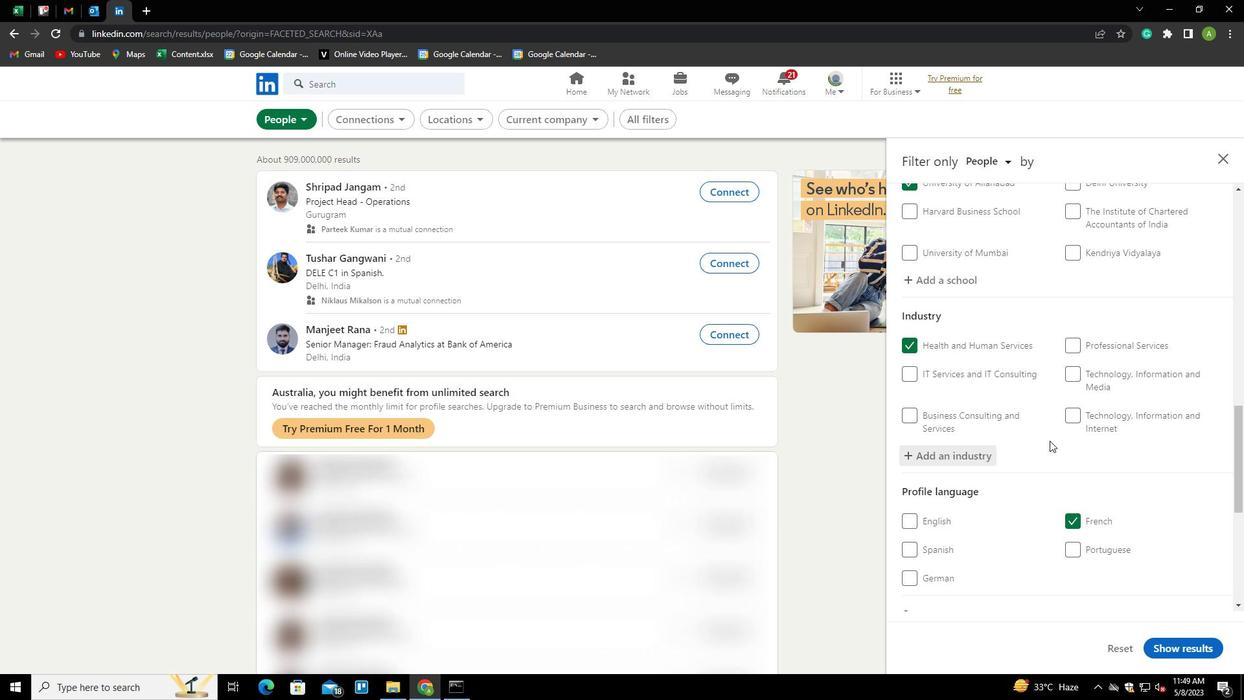 
Action: Mouse scrolled (1051, 440) with delta (0, 0)
Screenshot: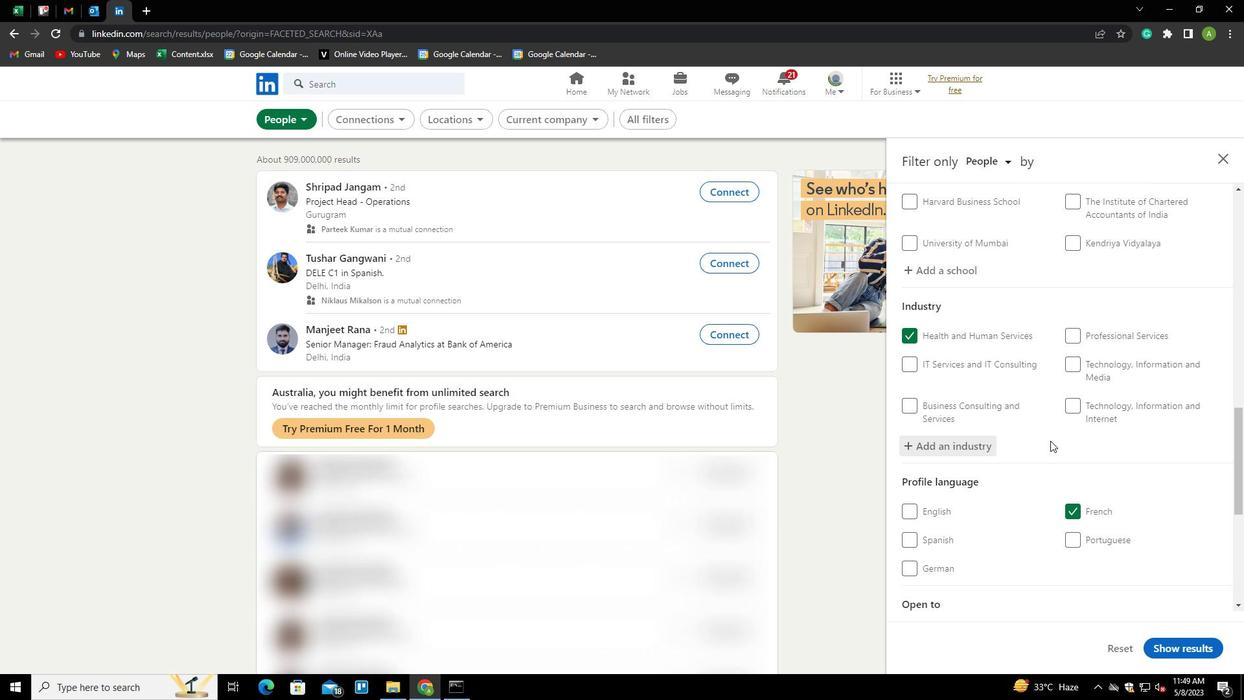
Action: Mouse scrolled (1051, 440) with delta (0, 0)
Screenshot: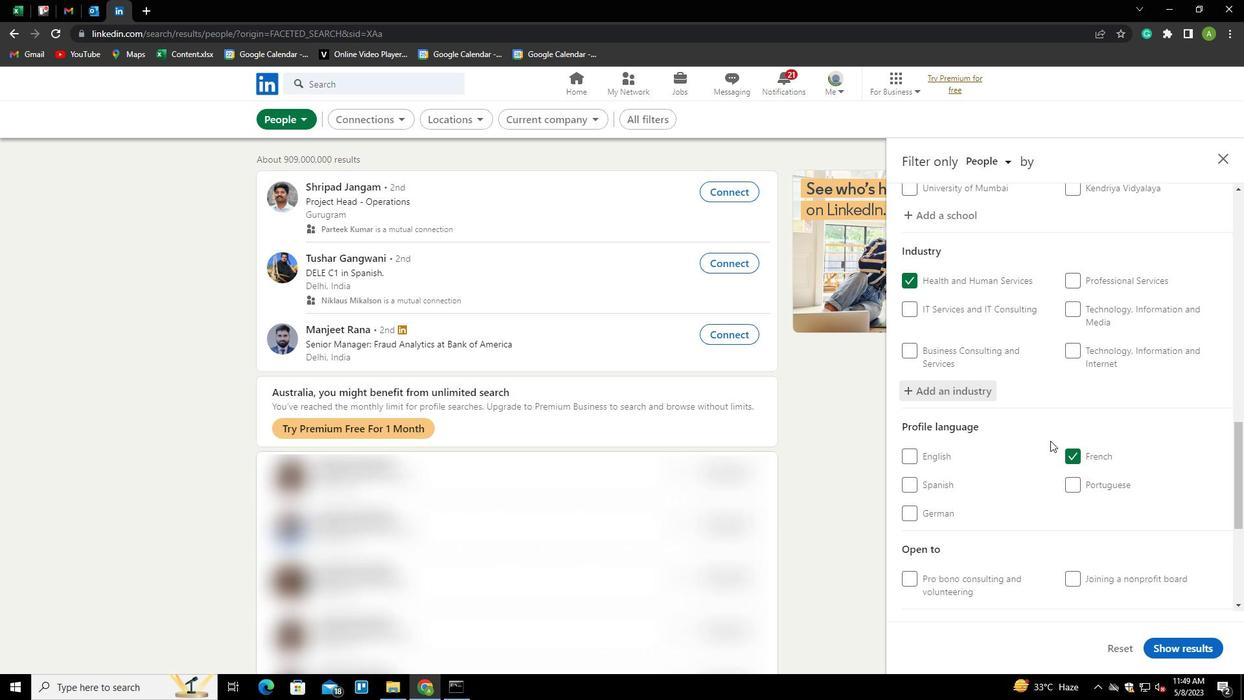 
Action: Mouse scrolled (1051, 440) with delta (0, 0)
Screenshot: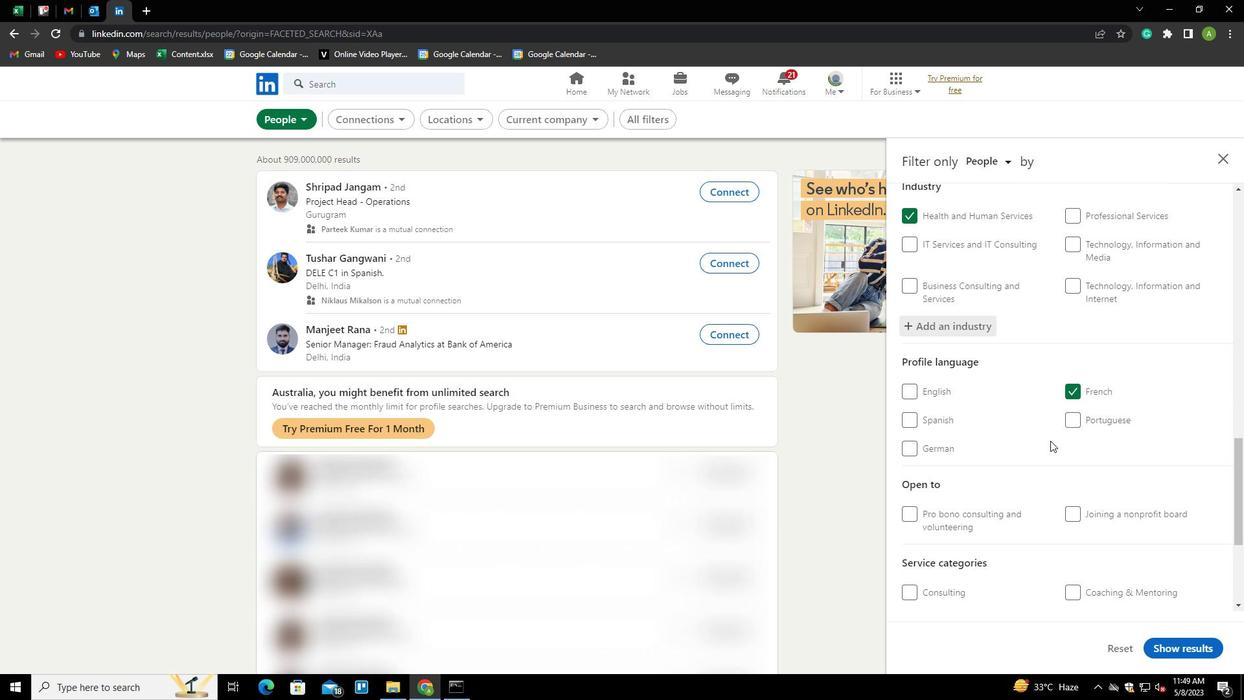 
Action: Mouse scrolled (1051, 440) with delta (0, 0)
Screenshot: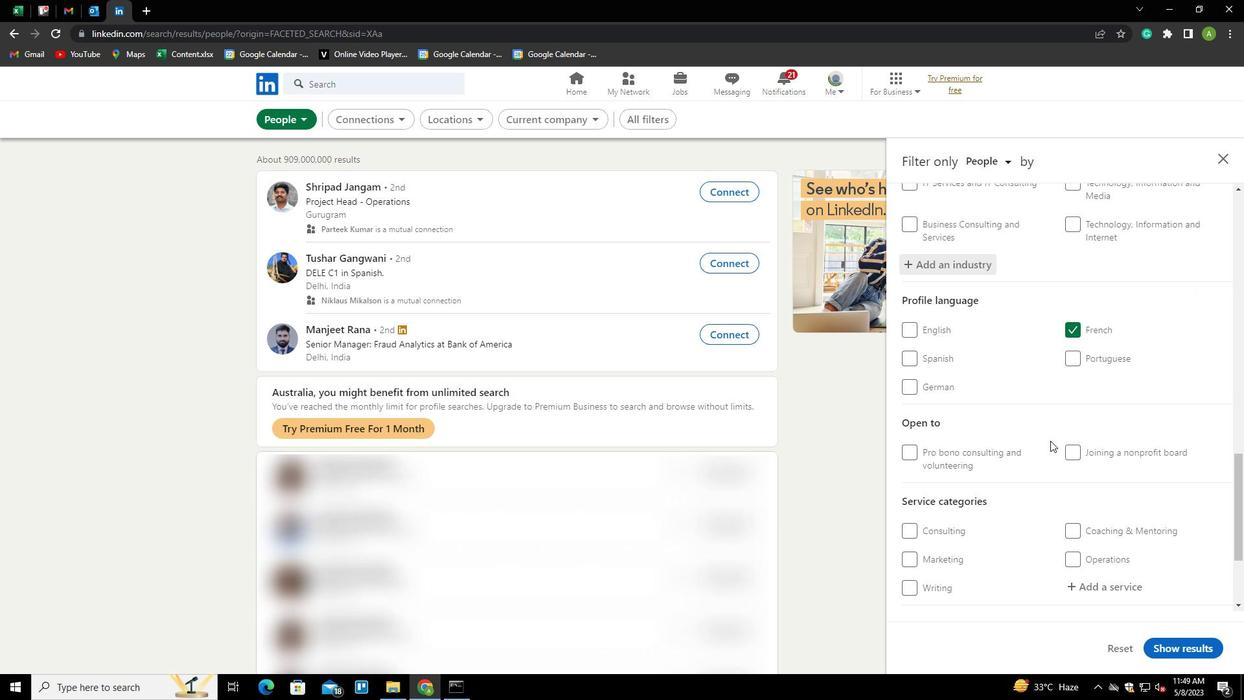 
Action: Mouse scrolled (1051, 440) with delta (0, 0)
Screenshot: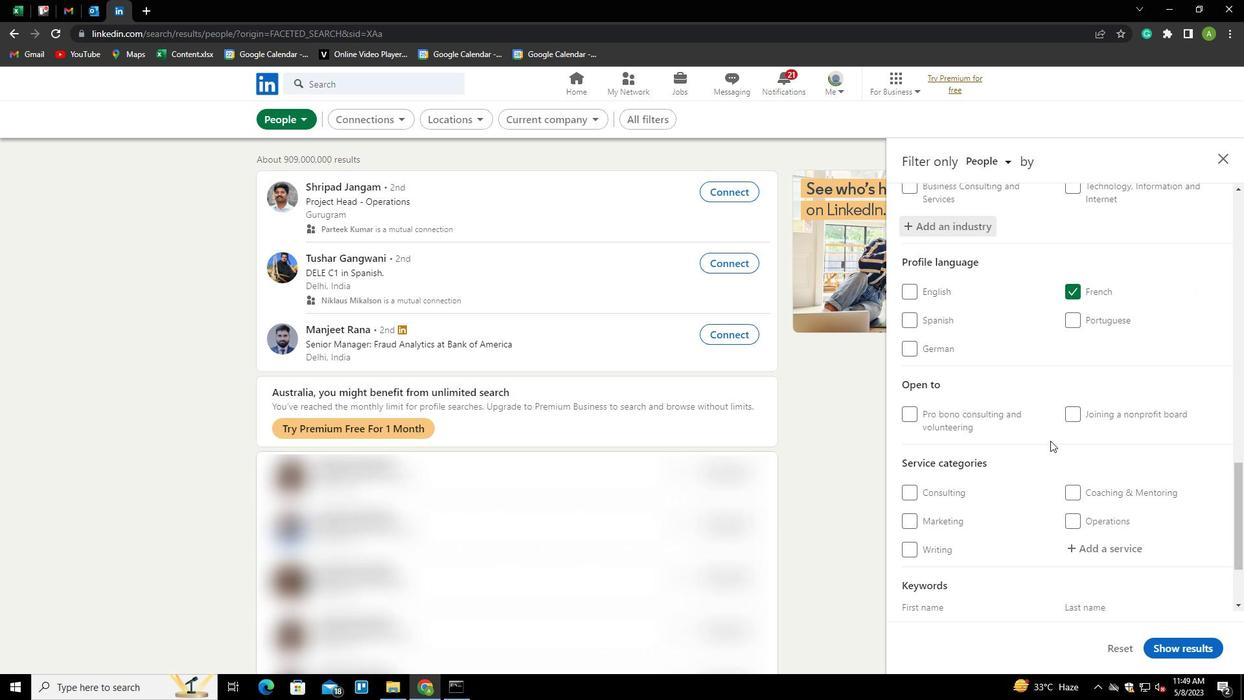
Action: Mouse moved to (1080, 429)
Screenshot: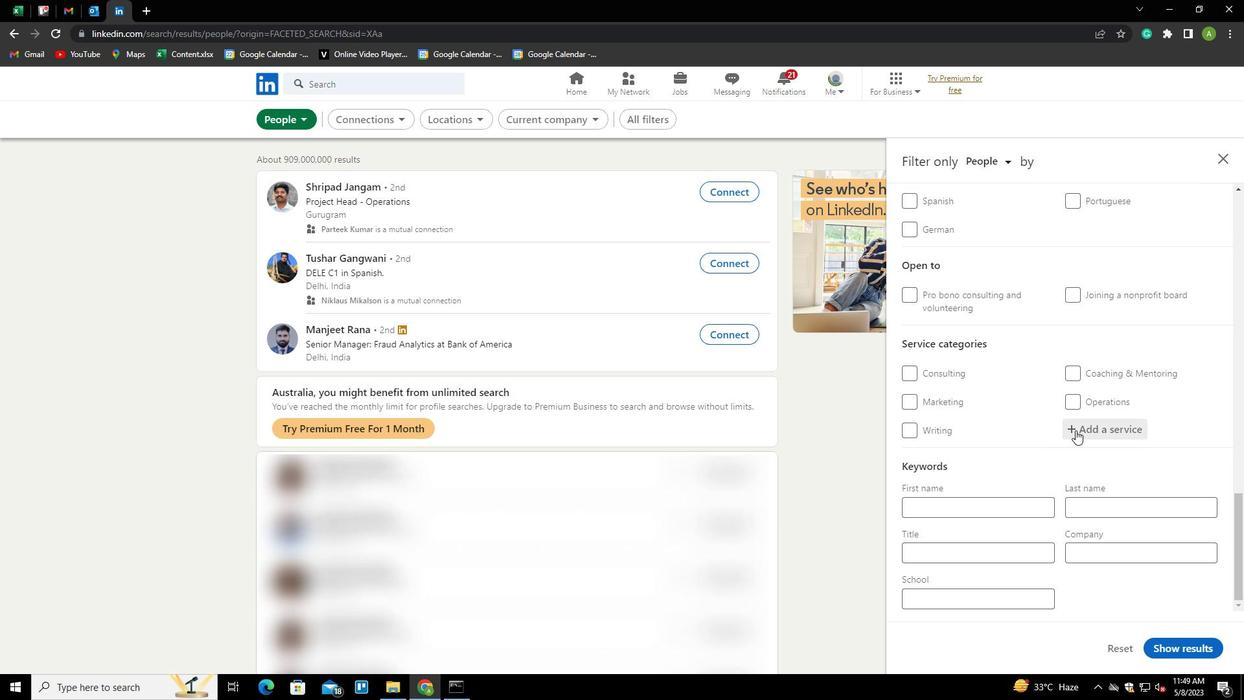 
Action: Mouse pressed left at (1080, 429)
Screenshot: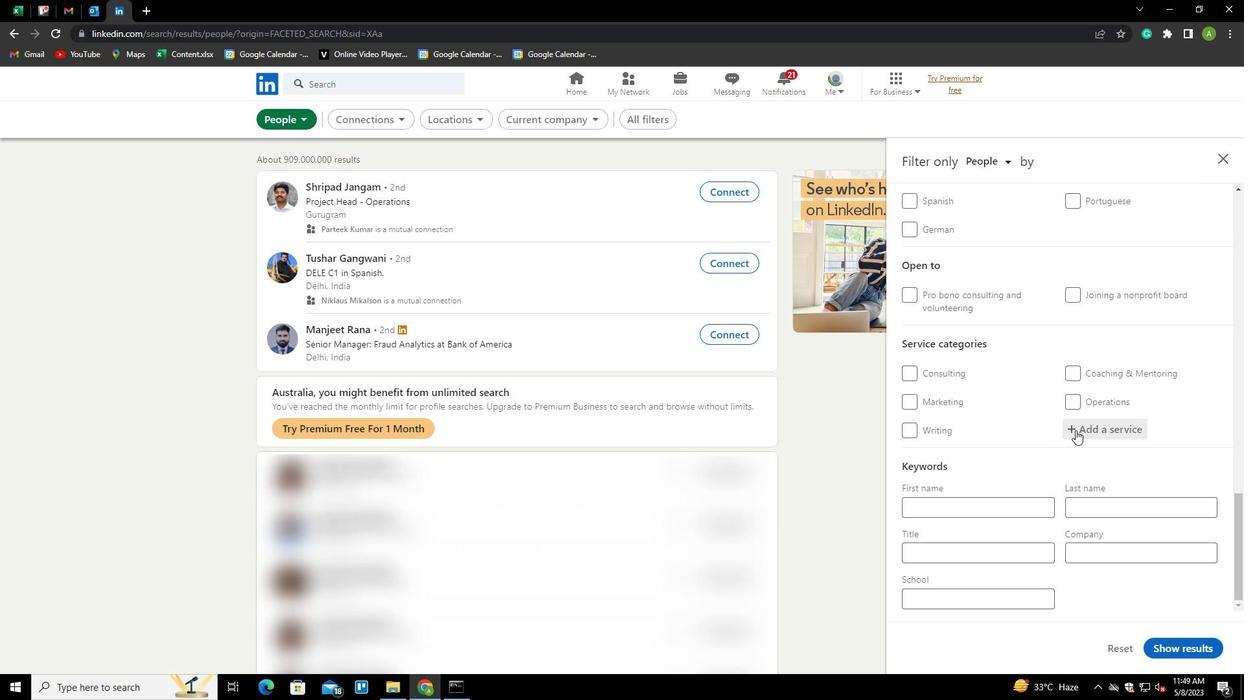 
Action: Mouse moved to (1080, 428)
Screenshot: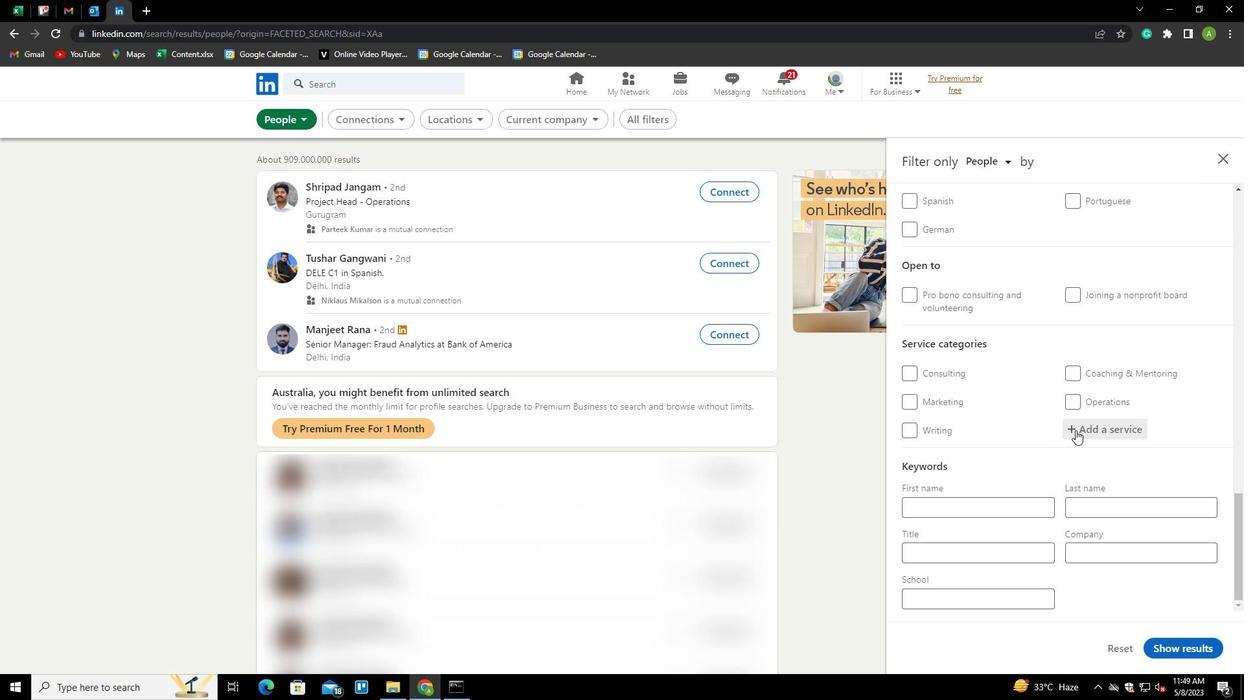 
Action: Key pressed <Key.shift>USER<Key.space><Key.shift>EXPERIENCE<Key.space><Key.shift>DESIGN<Key.down><Key.enter>
Screenshot: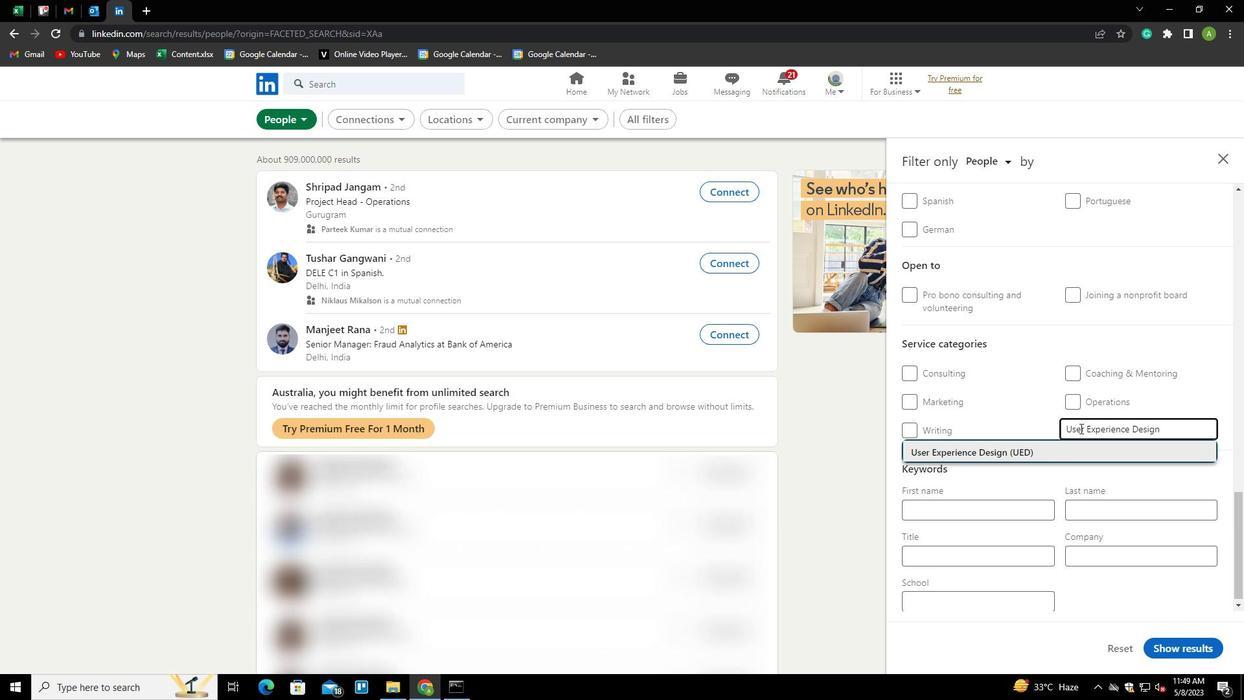 
Action: Mouse moved to (1080, 428)
Screenshot: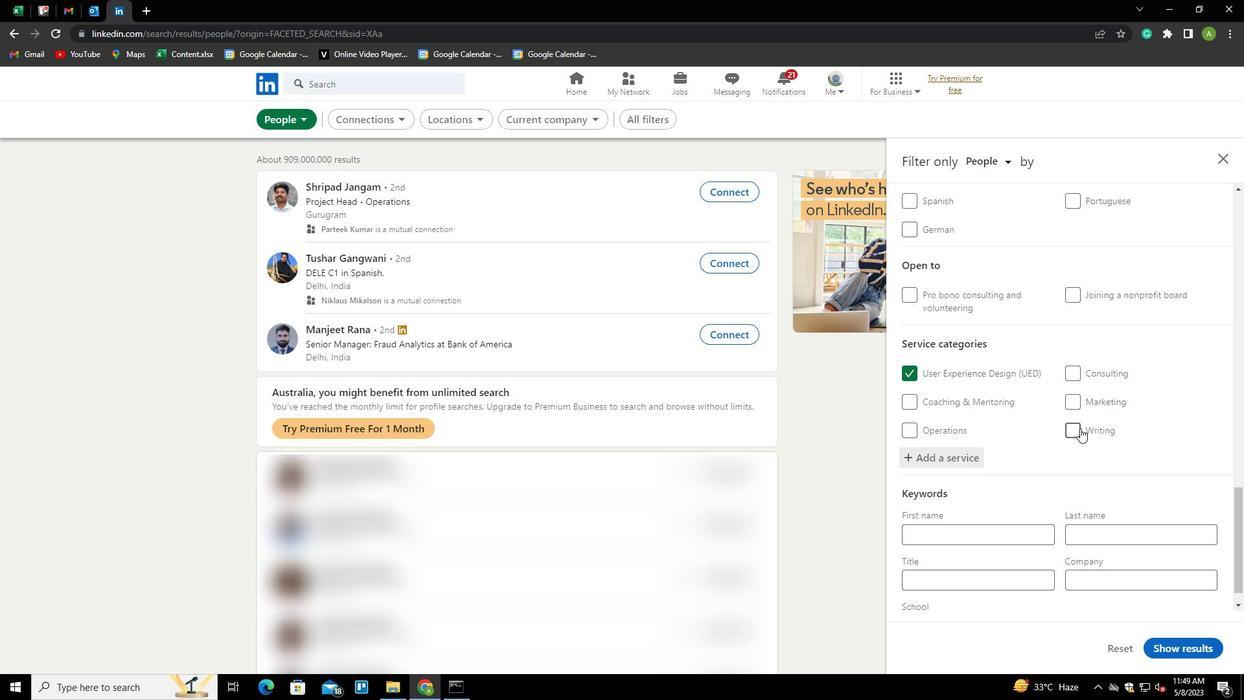 
Action: Mouse scrolled (1080, 427) with delta (0, 0)
Screenshot: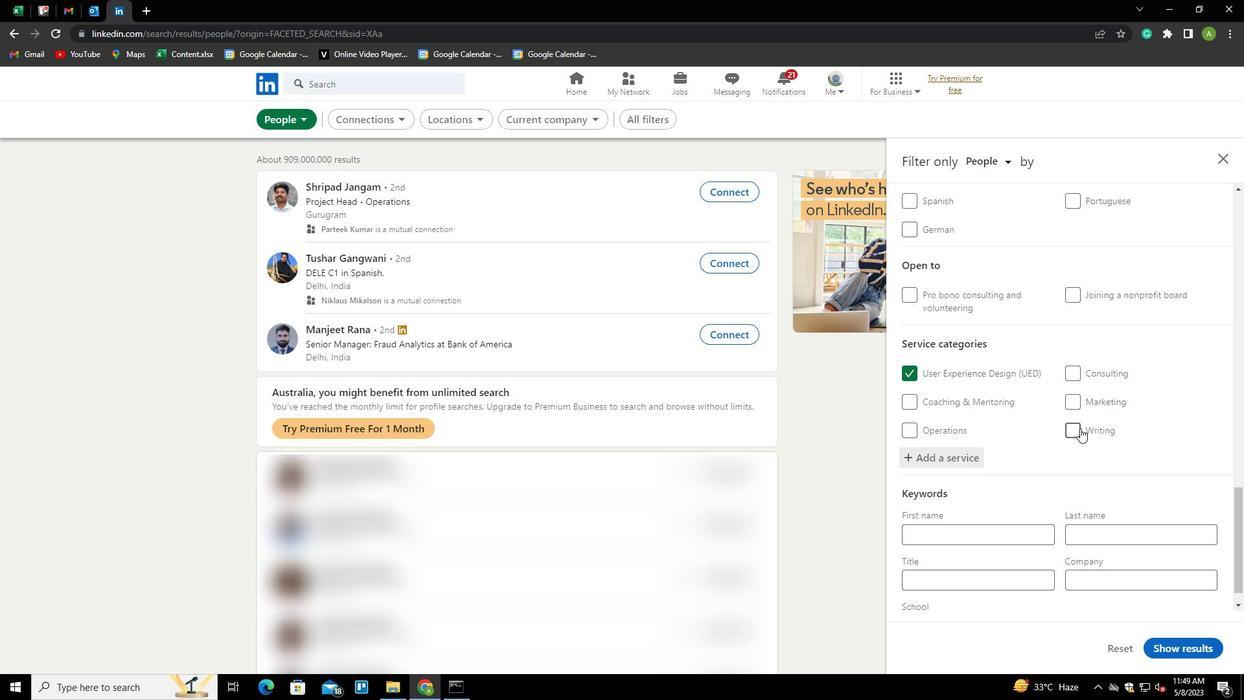 
Action: Mouse moved to (1080, 429)
Screenshot: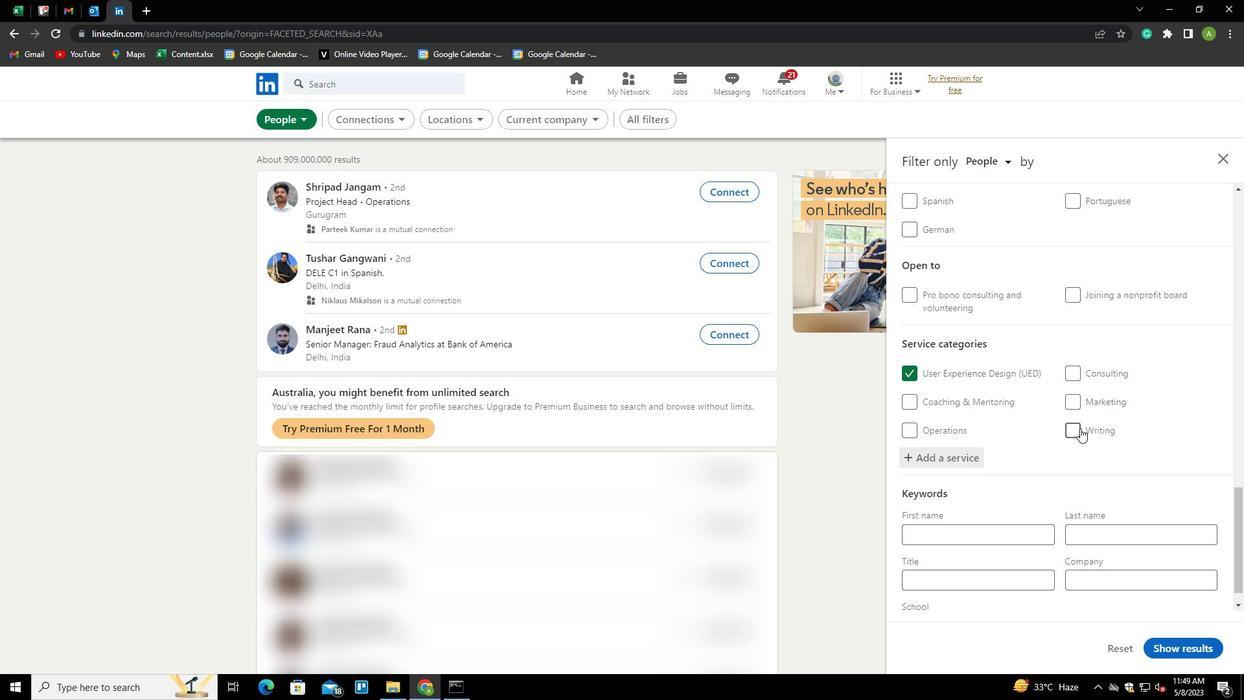 
Action: Mouse scrolled (1080, 428) with delta (0, 0)
Screenshot: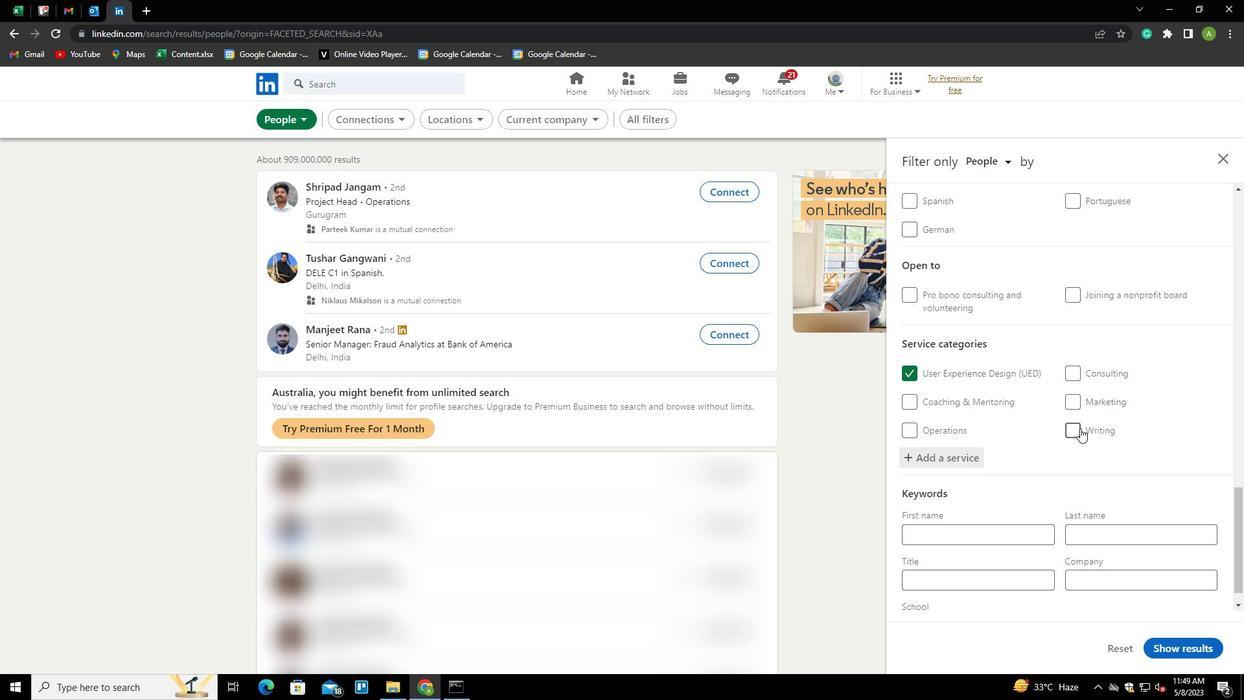 
Action: Mouse moved to (1080, 429)
Screenshot: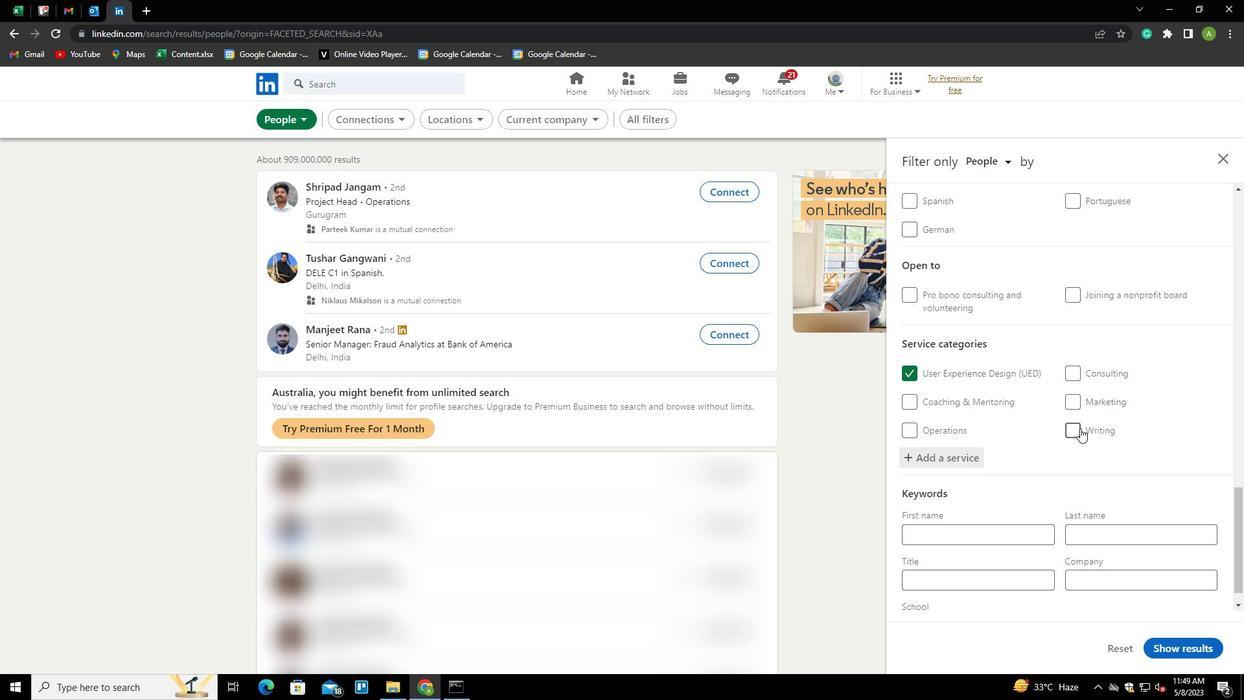 
Action: Mouse scrolled (1080, 429) with delta (0, 0)
Screenshot: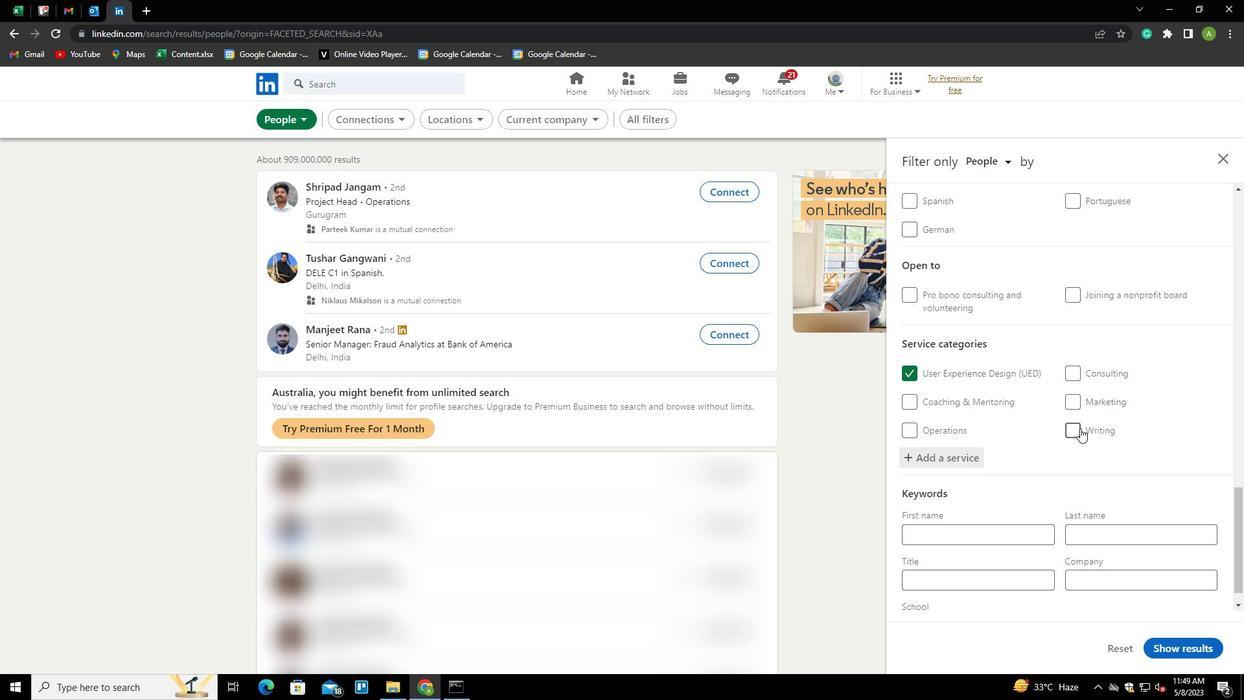
Action: Mouse scrolled (1080, 429) with delta (0, 0)
Screenshot: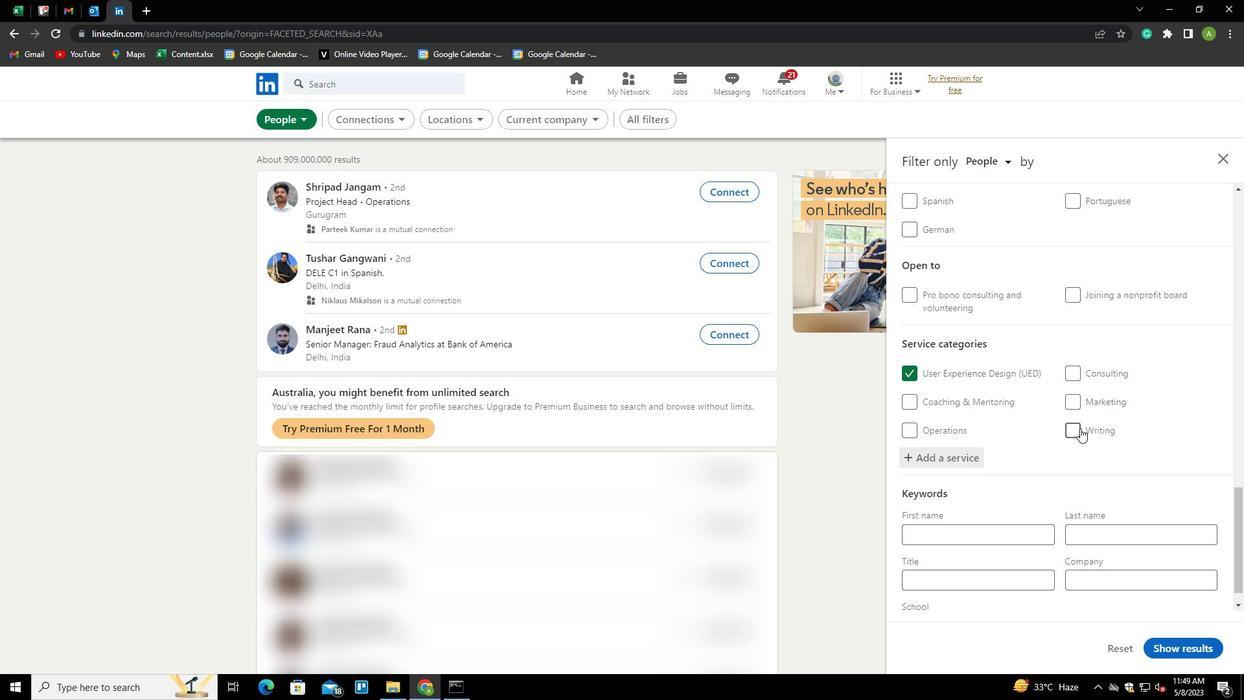 
Action: Mouse scrolled (1080, 429) with delta (0, 0)
Screenshot: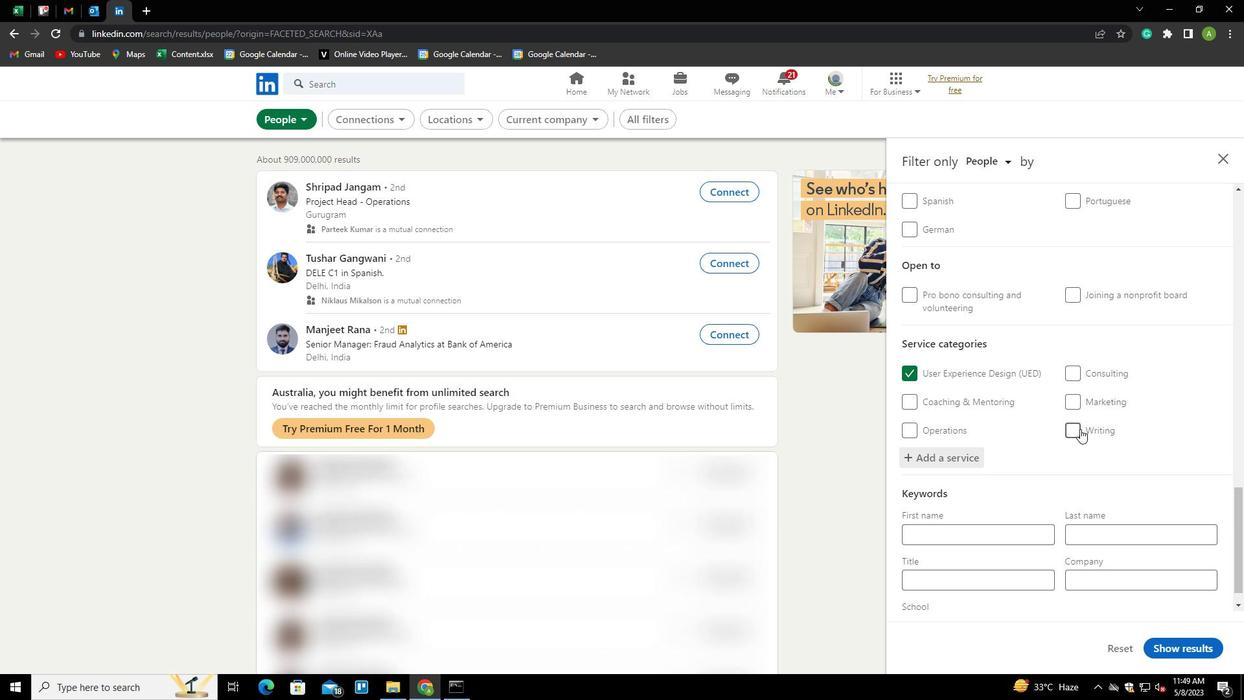 
Action: Mouse moved to (1004, 548)
Screenshot: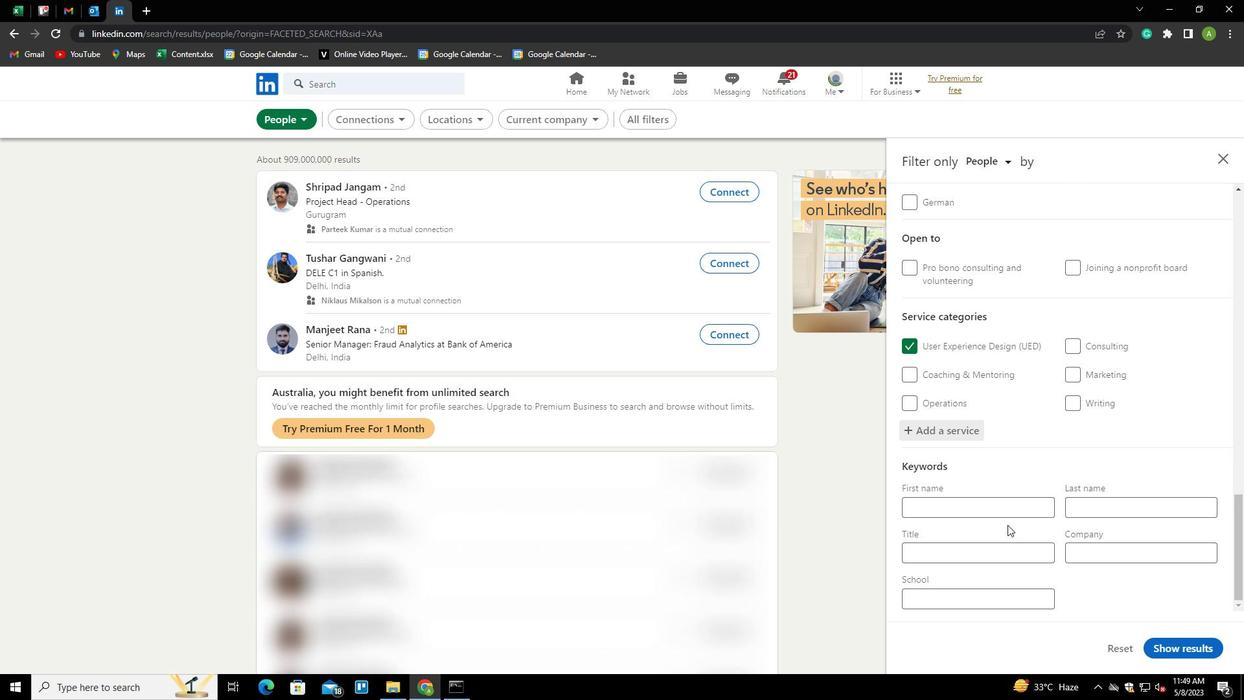 
Action: Mouse pressed left at (1004, 548)
Screenshot: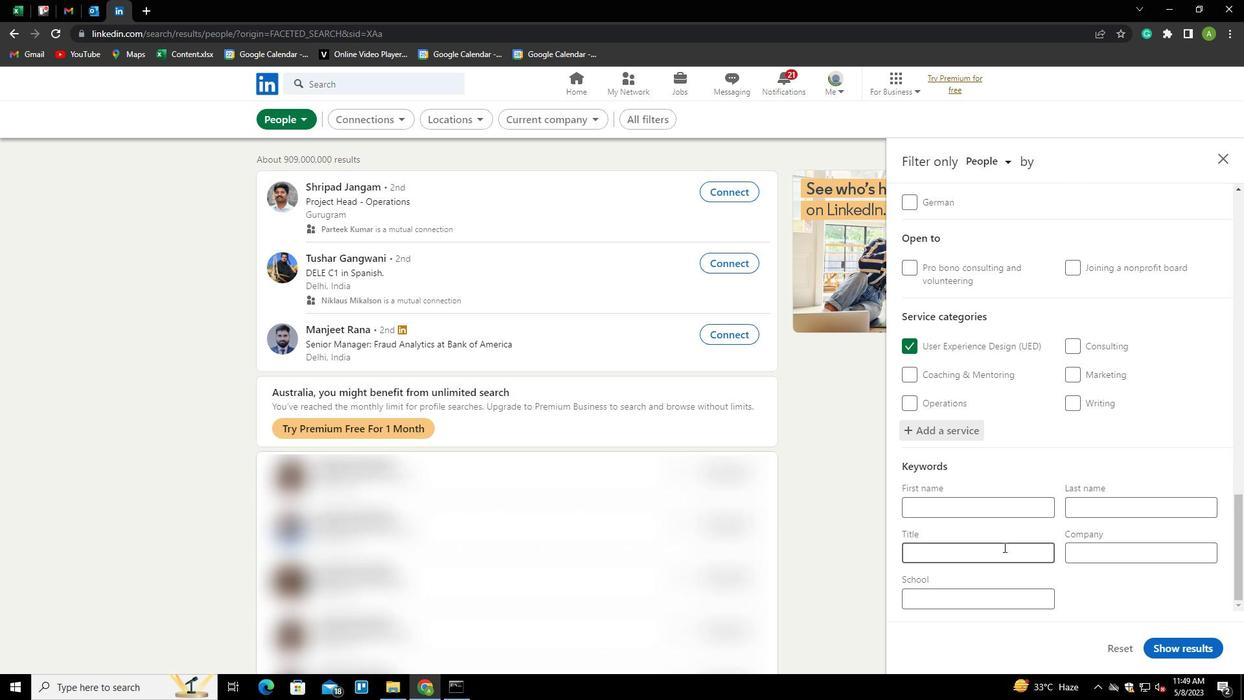 
Action: Mouse moved to (1001, 551)
Screenshot: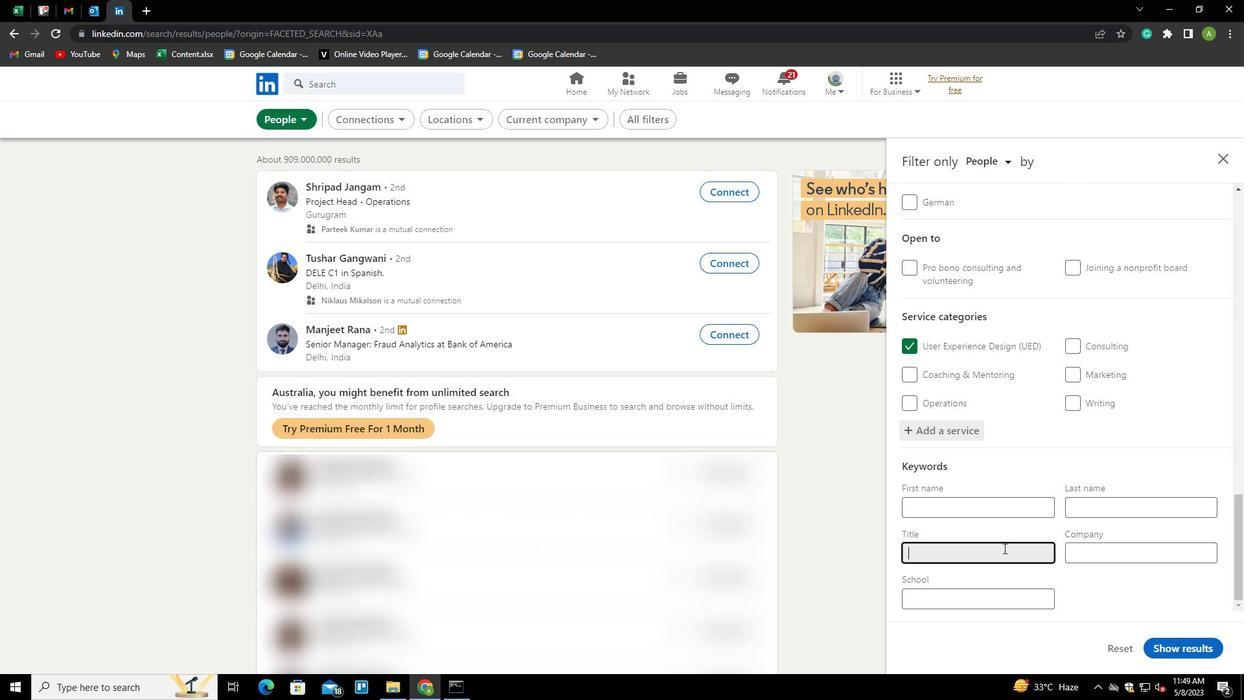 
Action: Key pressed <Key.shift>SUPERVISORS
Screenshot: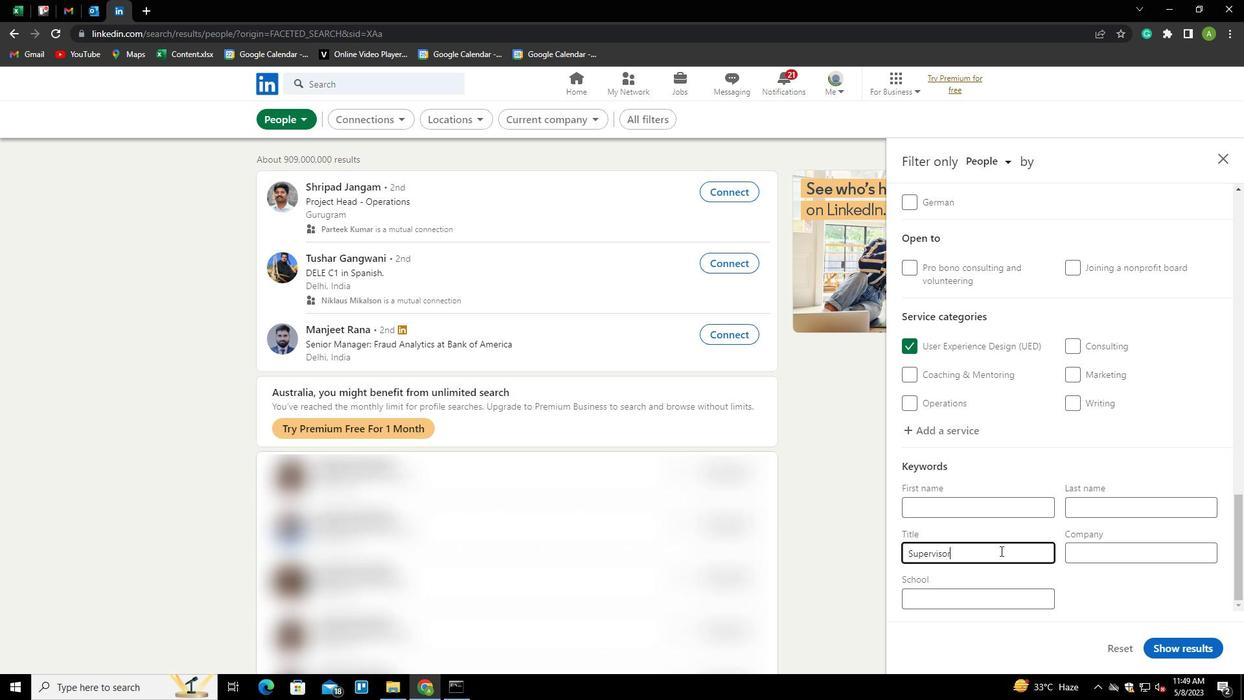 
Action: Mouse moved to (1132, 580)
Screenshot: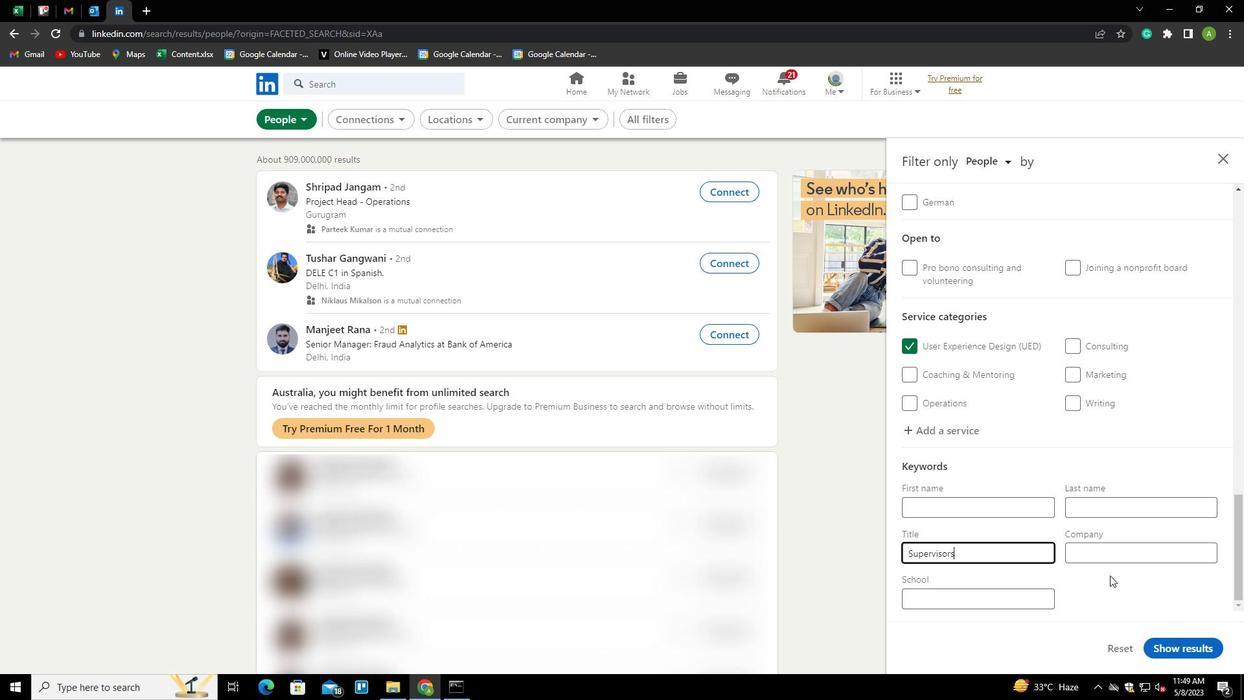 
Action: Mouse pressed left at (1132, 580)
Screenshot: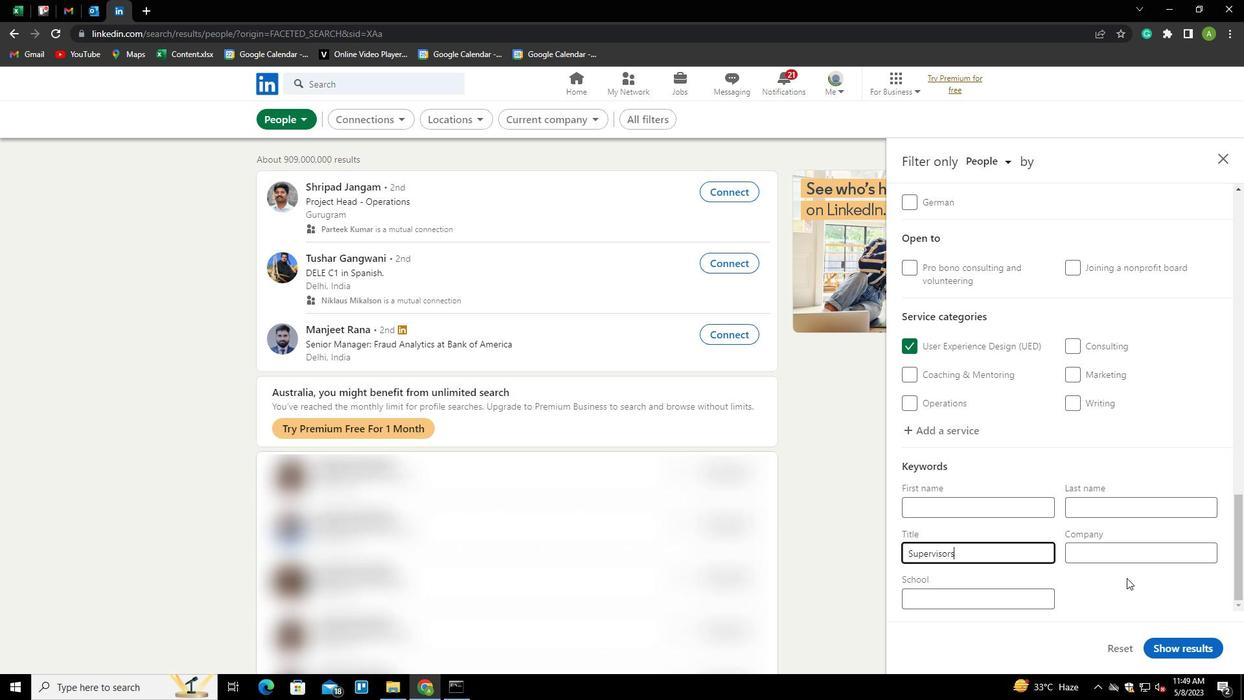
Action: Mouse moved to (1202, 646)
Screenshot: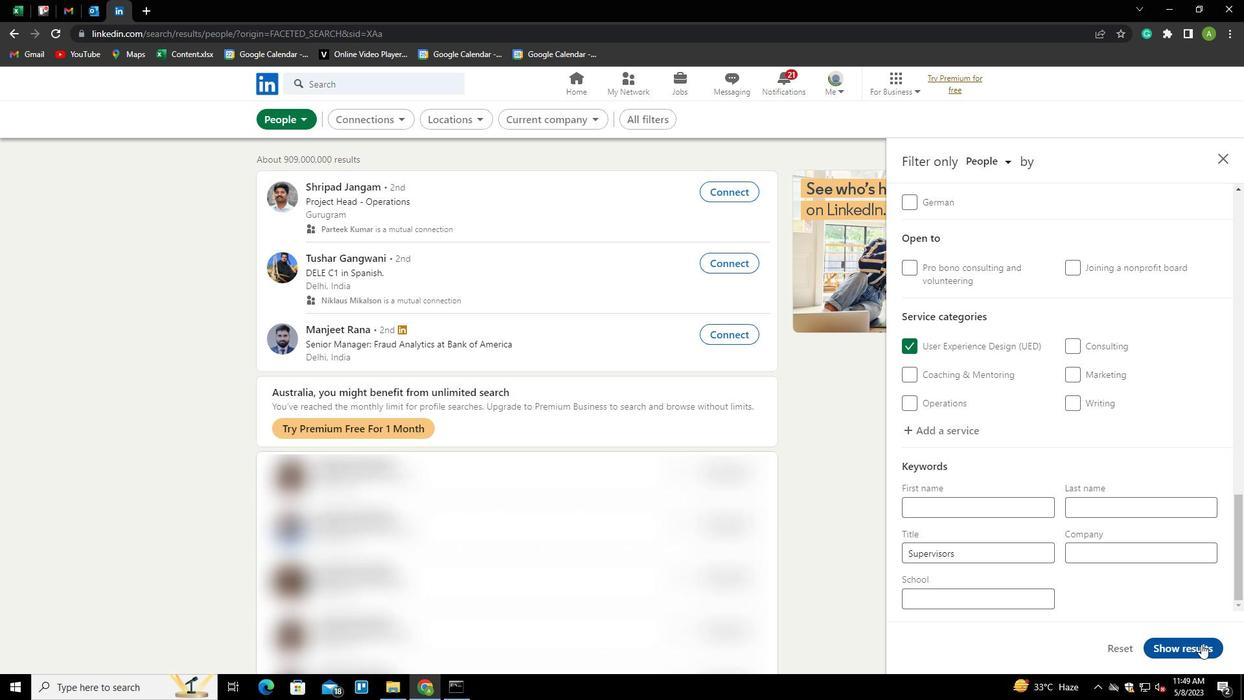 
Action: Mouse pressed left at (1202, 646)
Screenshot: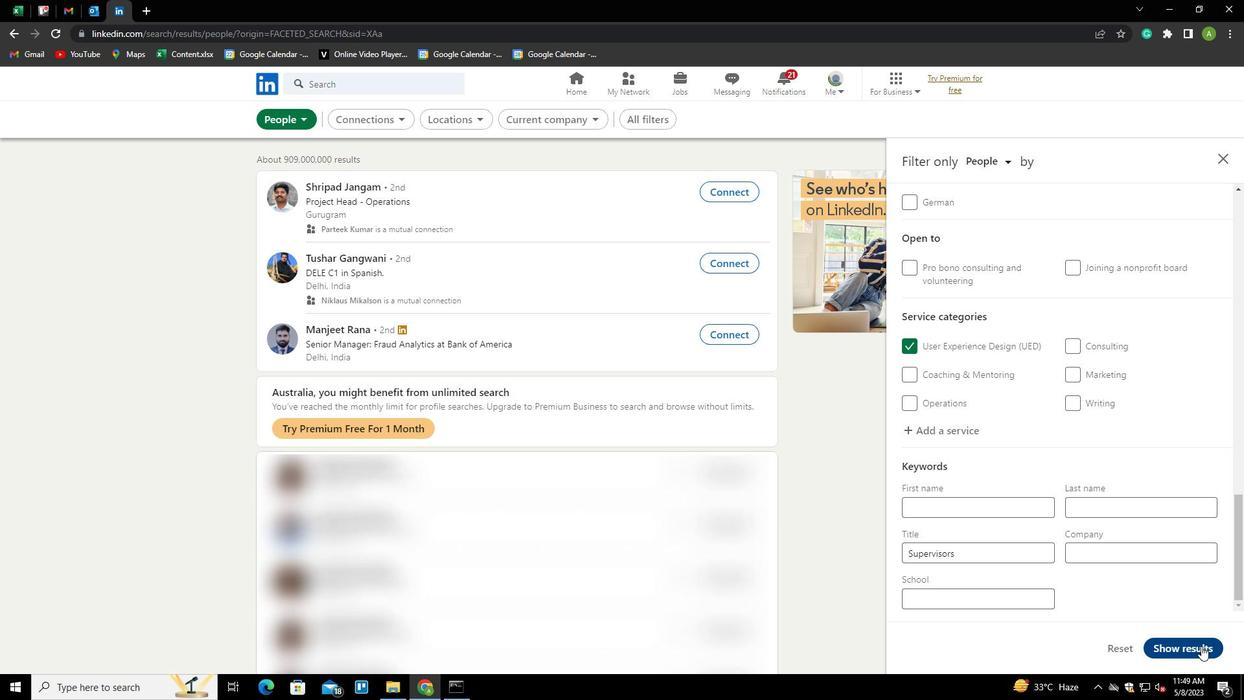 
Action: Mouse moved to (1200, 647)
Screenshot: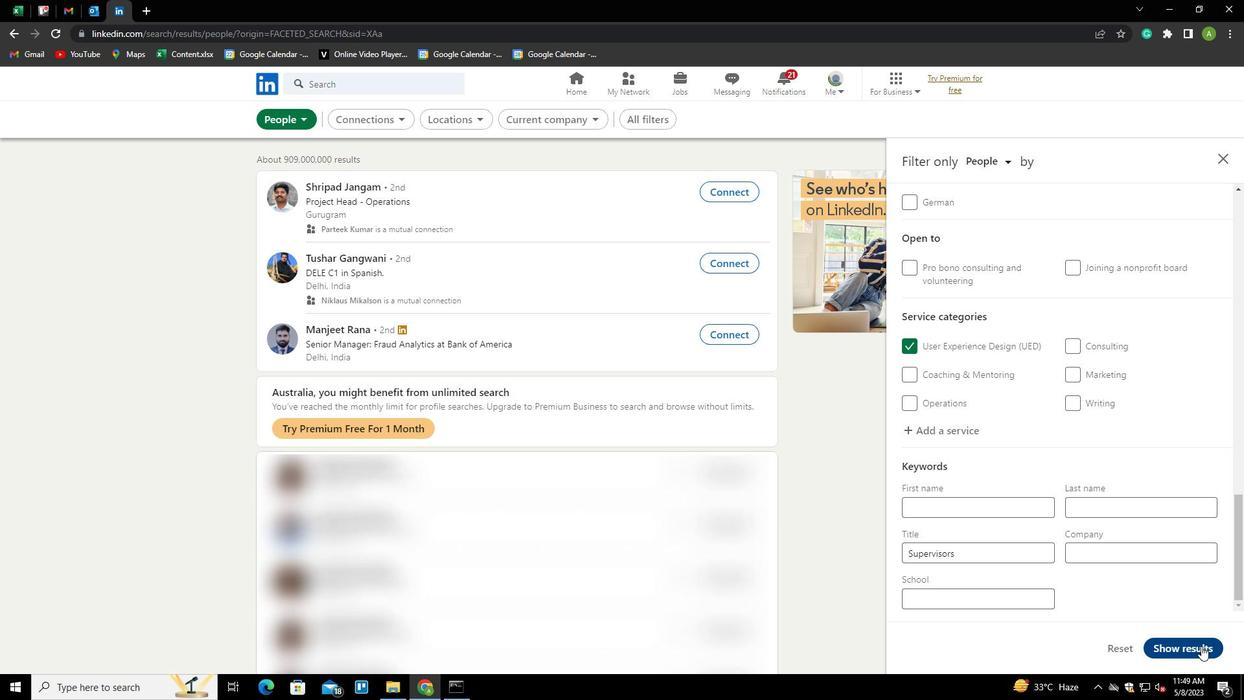 
